 Task: Research Airbnb properties in Budapest XI. kerÃ¼let, Hungary from 18th December, 2023 to 25th December, 2023 for 8 adults. Place can be shared room with 5 bedrooms having 8 beds and 5 bathrooms. Property type can be flat. Amenities needed are: wifi, TV, free parkinig on premises, gym, breakfast.
Action: Mouse moved to (504, 130)
Screenshot: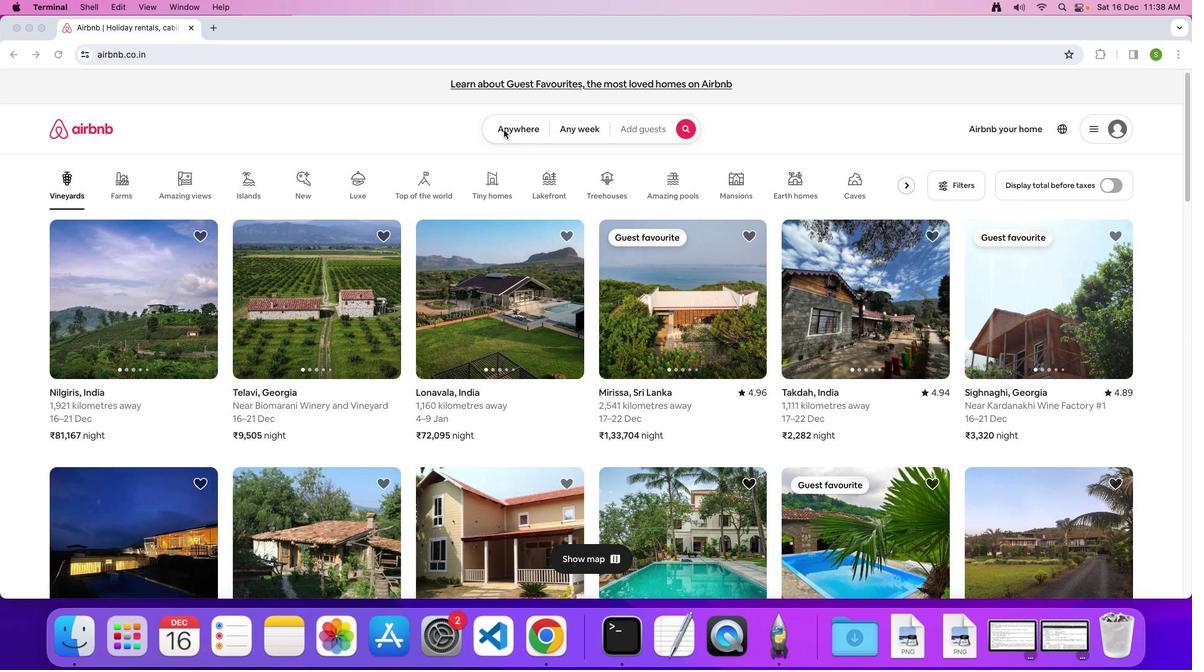 
Action: Mouse pressed left at (504, 130)
Screenshot: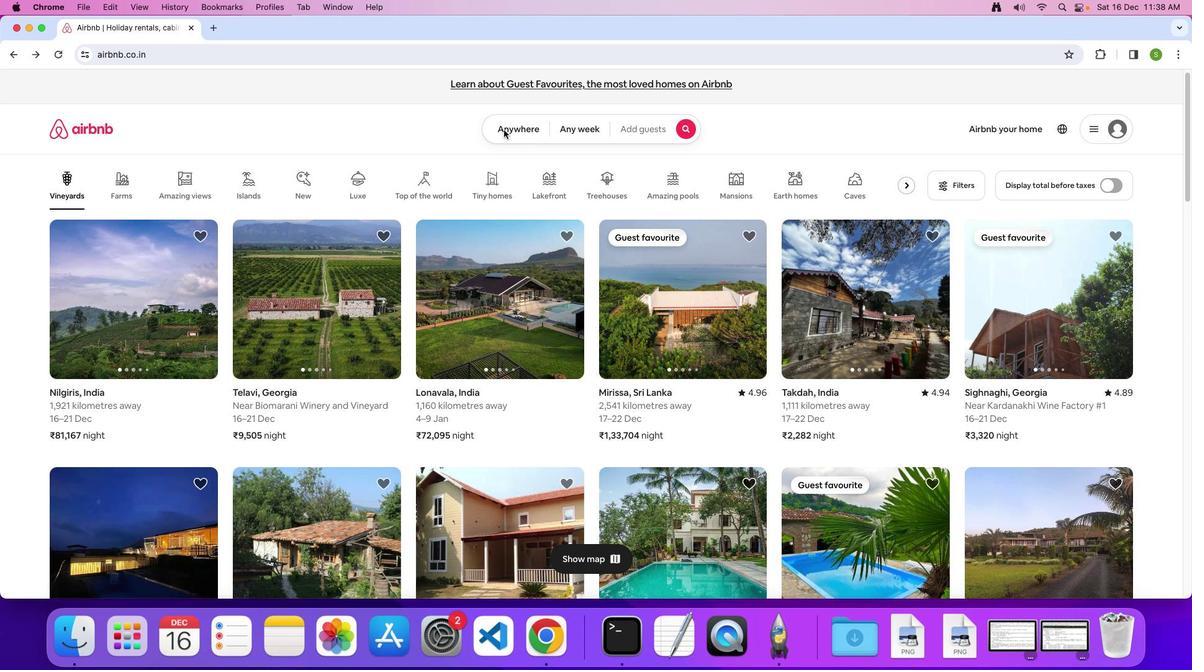 
Action: Mouse moved to (504, 127)
Screenshot: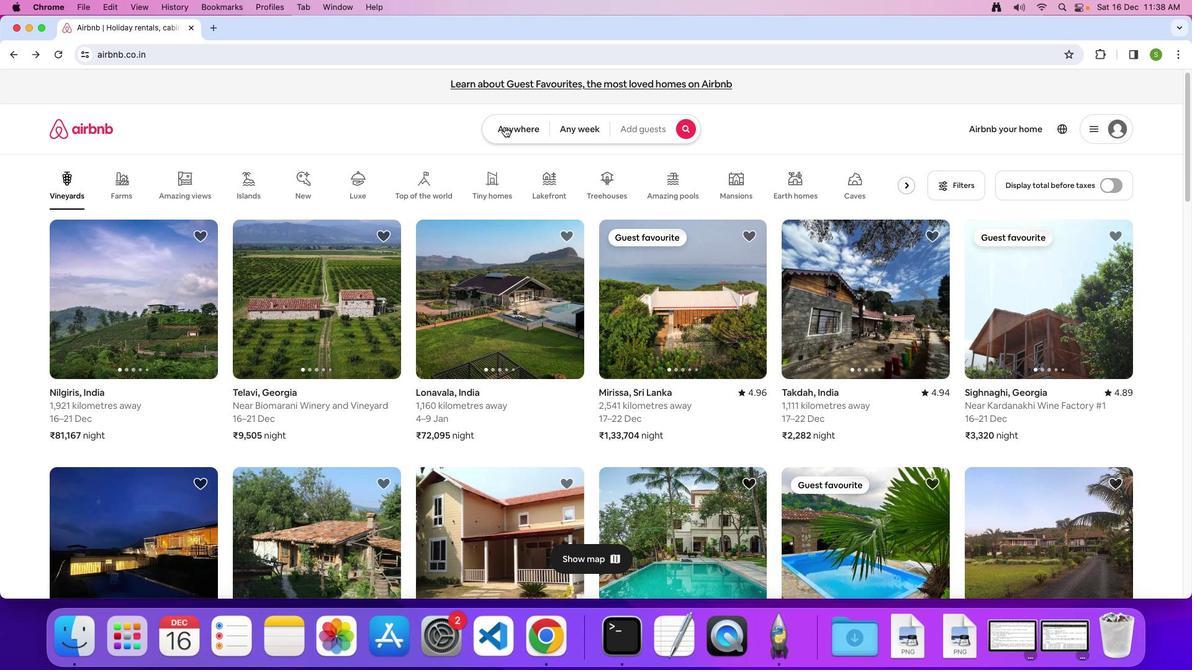 
Action: Mouse pressed left at (504, 127)
Screenshot: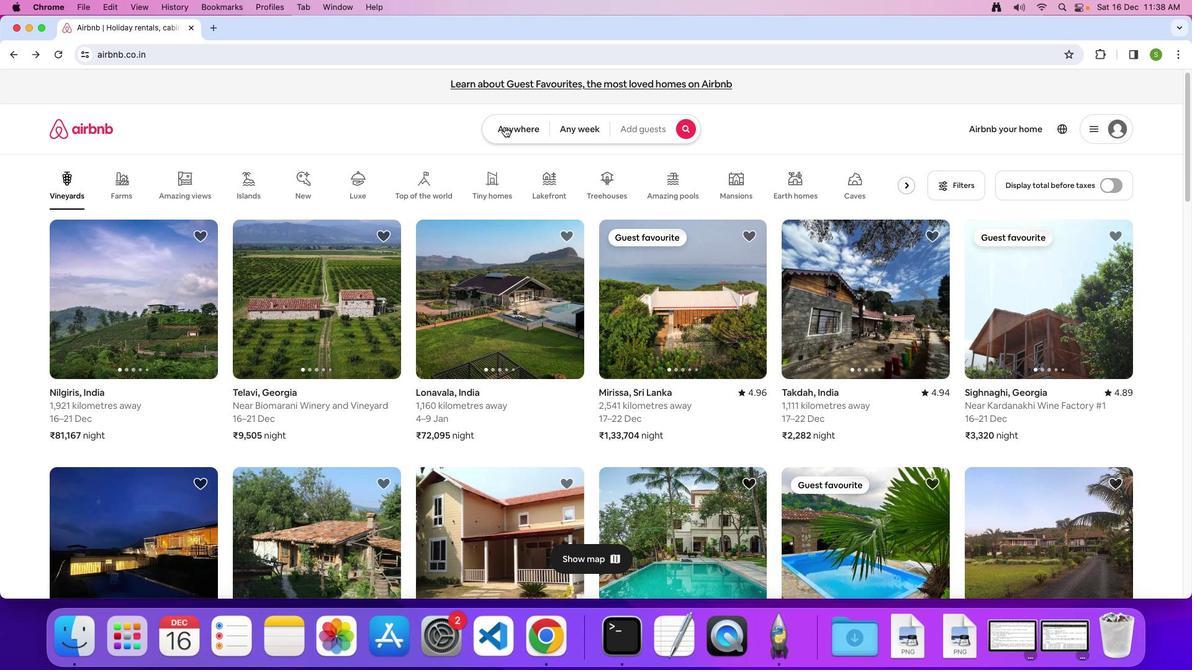 
Action: Mouse moved to (419, 169)
Screenshot: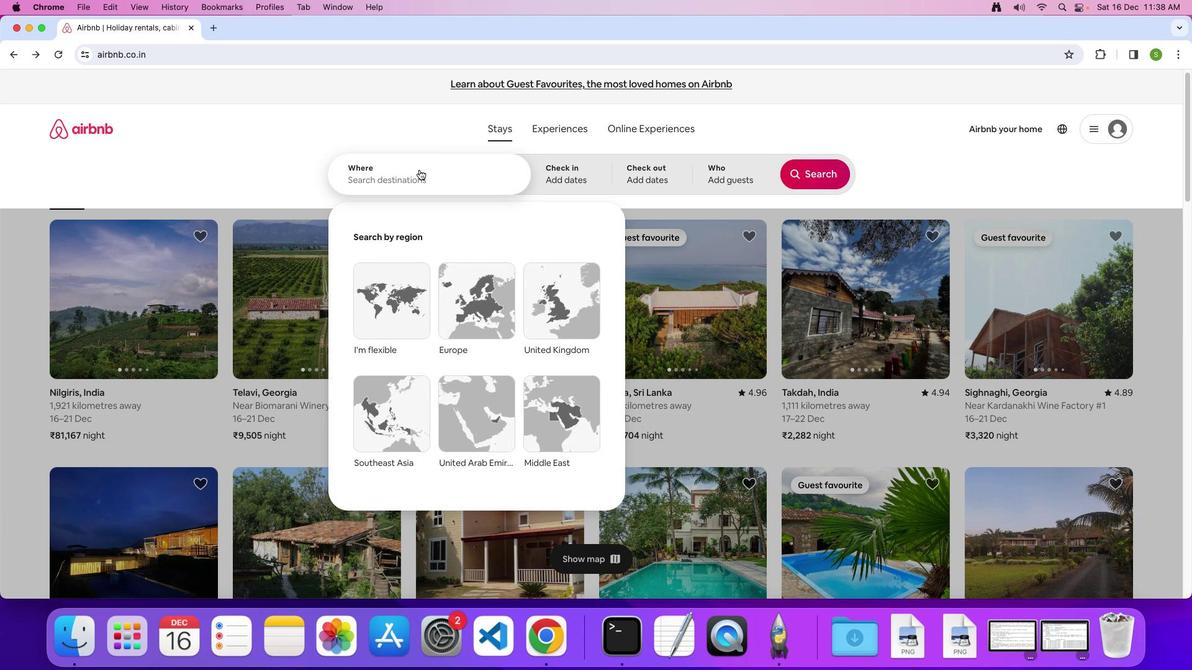 
Action: Mouse pressed left at (419, 169)
Screenshot: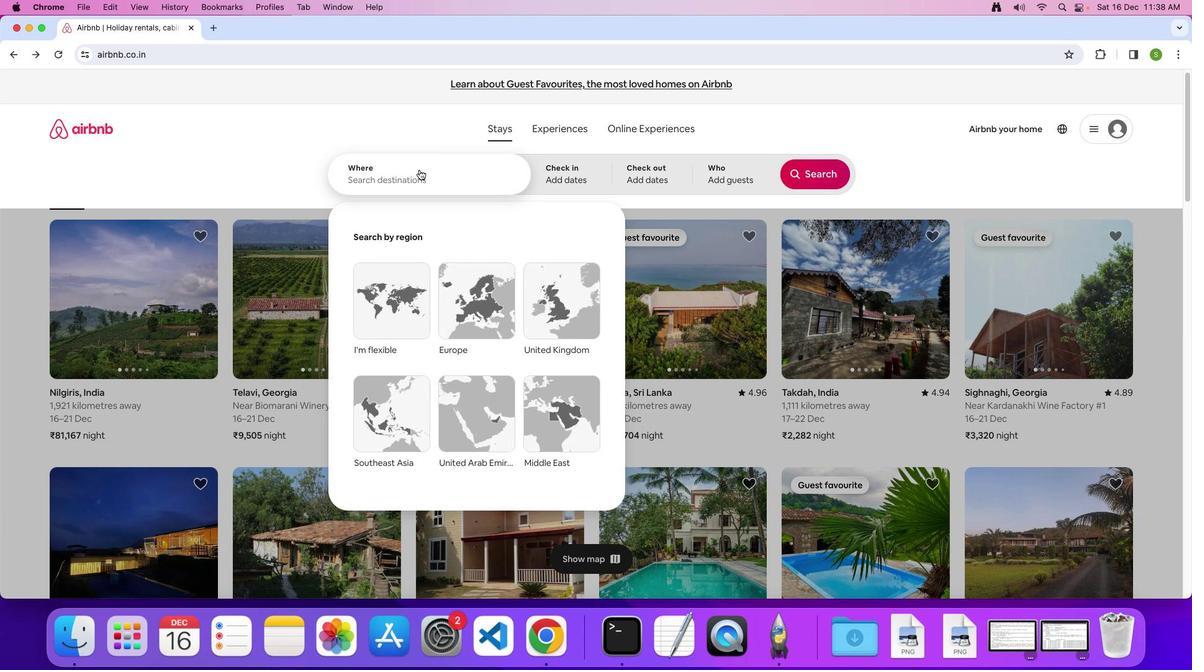 
Action: Mouse moved to (419, 169)
Screenshot: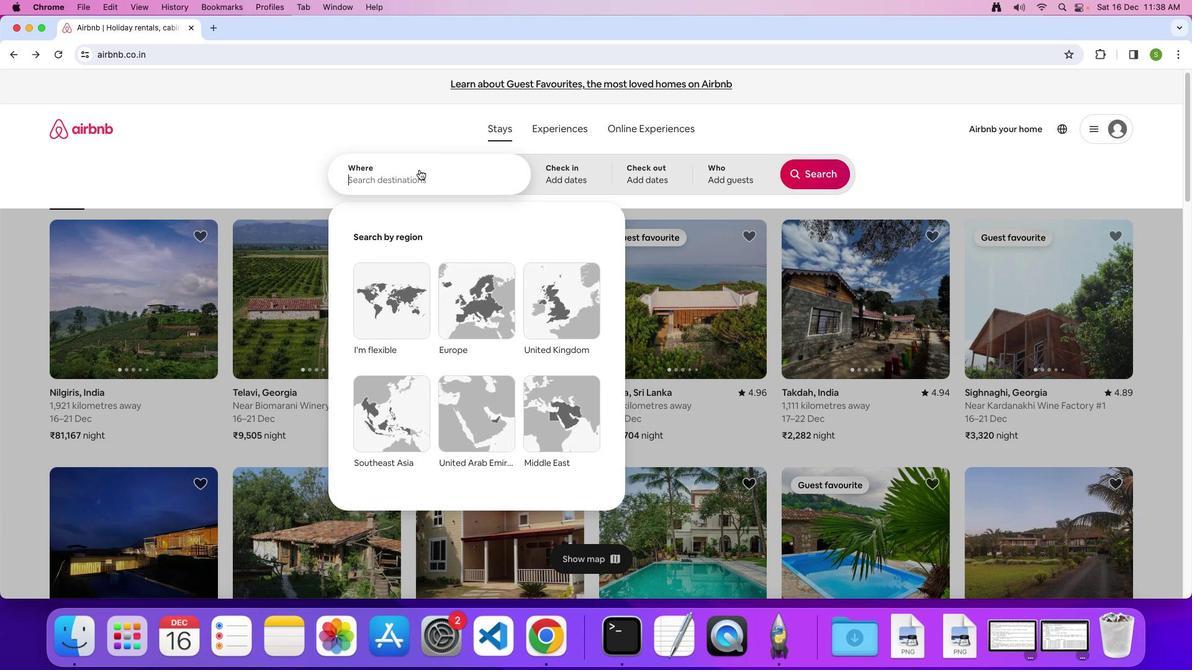 
Action: Key pressed 'B'Key.caps_lock'u''d''a''p''e''s''t'Key.spaceKey.shift'X''l'','Key.space'k''e''r''u''l''r''t'Key.backspaceKey.backspace'e''t'','Key.spaceKey.shift'h''u''n'Key.leftKey.leftKey.leftKey.rightKey.backspaceKey.shift'H'Key.rightKey.right'g''a''r''y'Key.enter
Screenshot: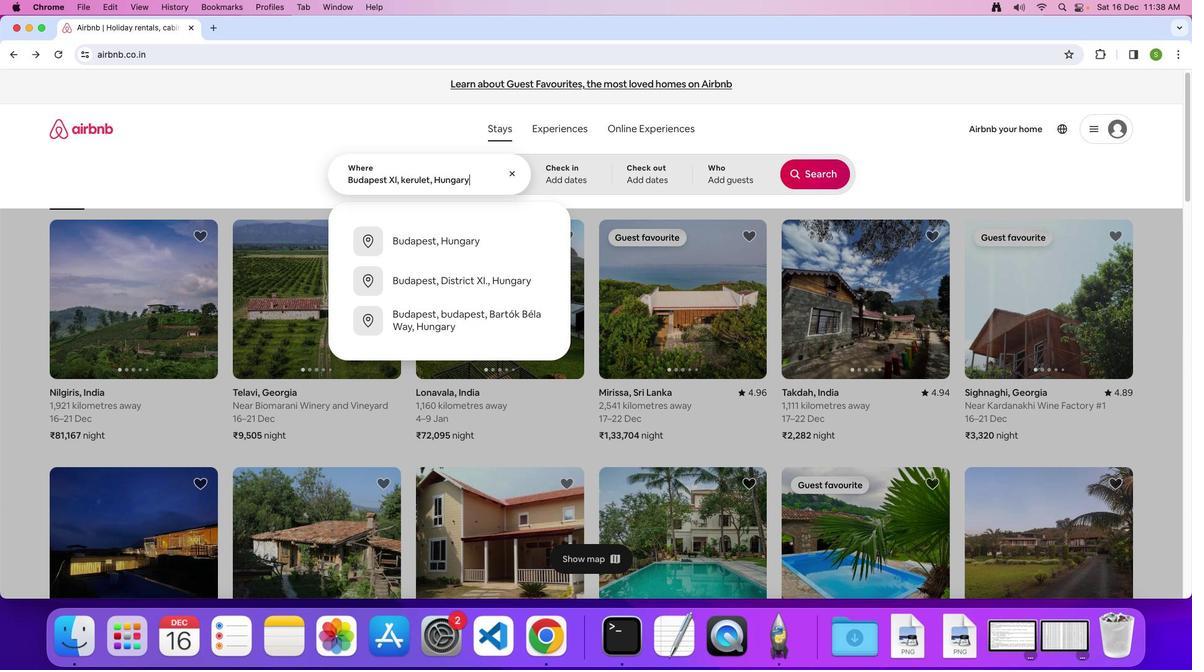 
Action: Mouse moved to (416, 427)
Screenshot: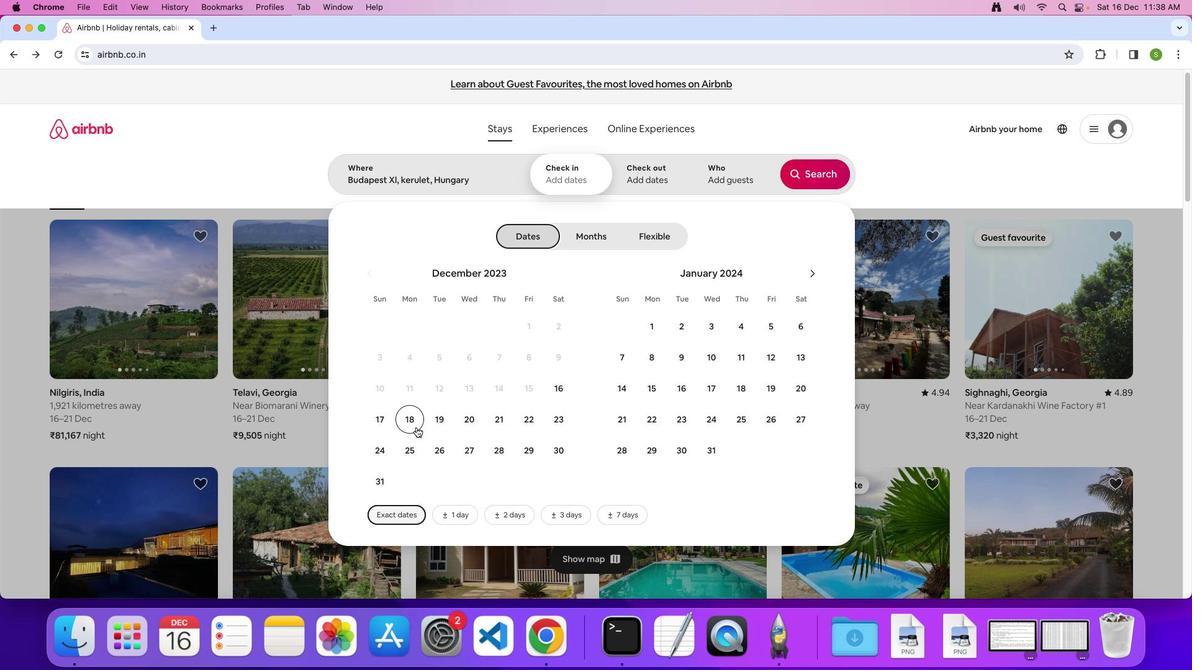 
Action: Mouse pressed left at (416, 427)
Screenshot: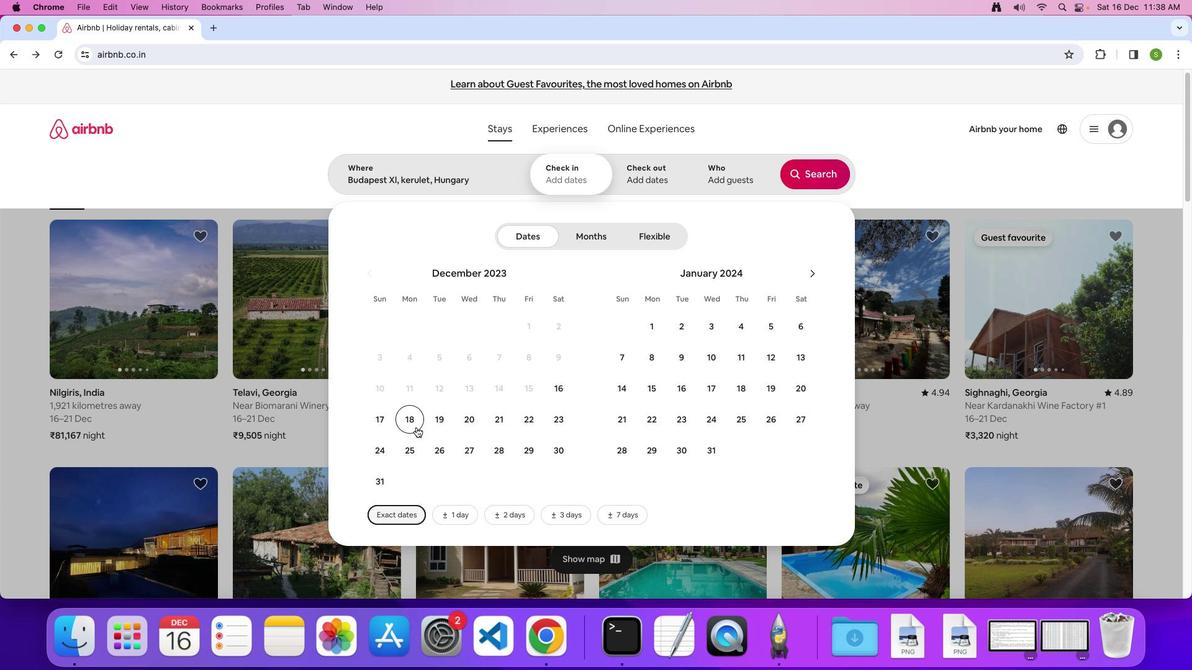 
Action: Mouse moved to (412, 453)
Screenshot: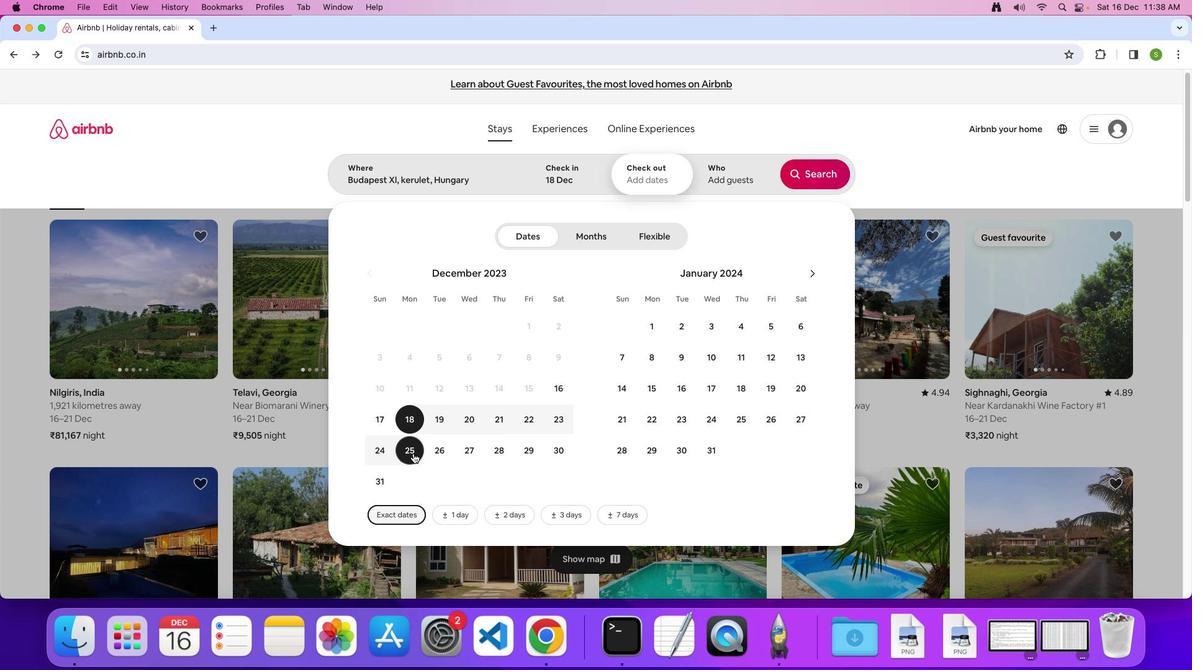 
Action: Mouse pressed left at (412, 453)
Screenshot: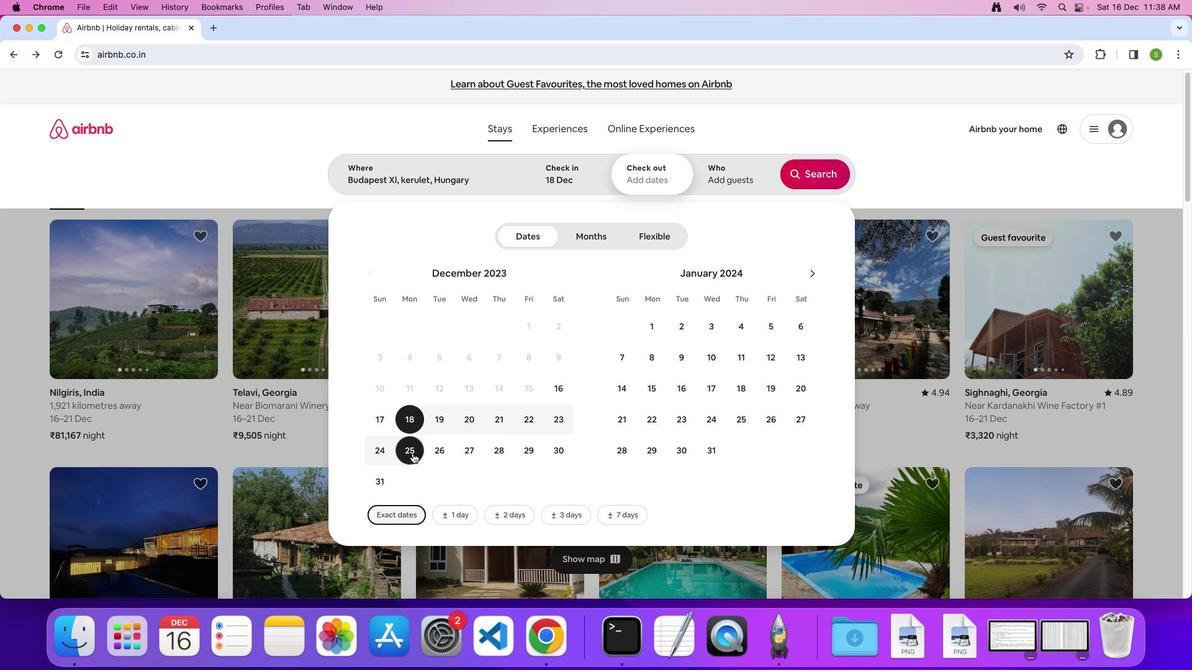 
Action: Mouse moved to (729, 173)
Screenshot: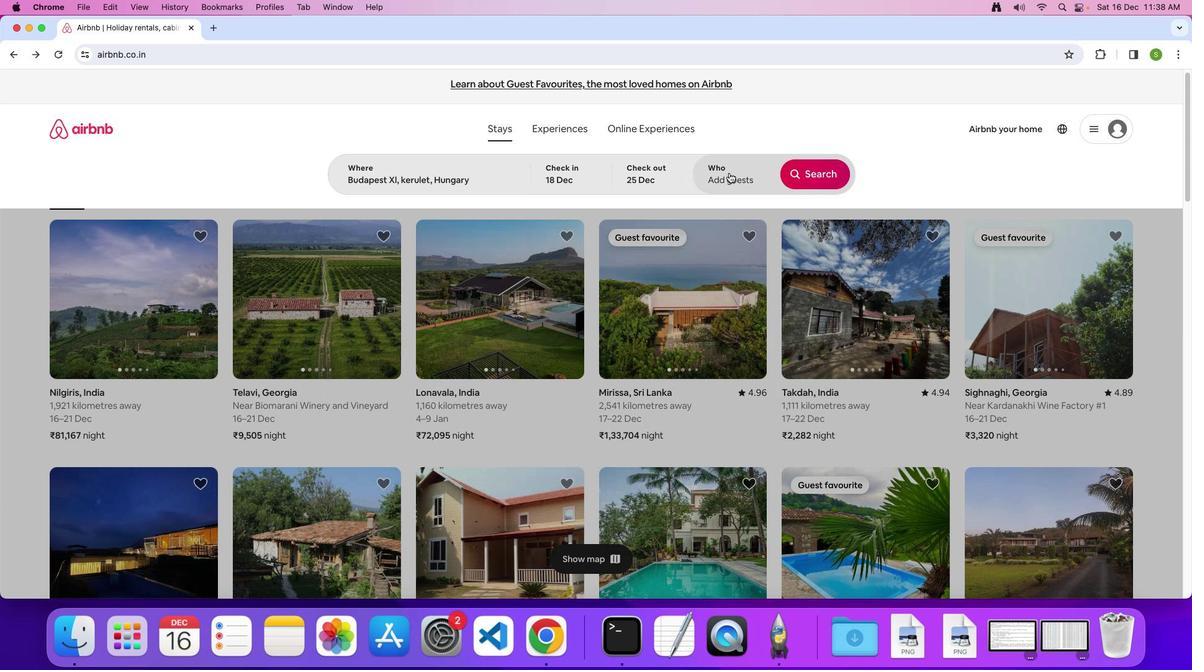 
Action: Mouse pressed left at (729, 173)
Screenshot: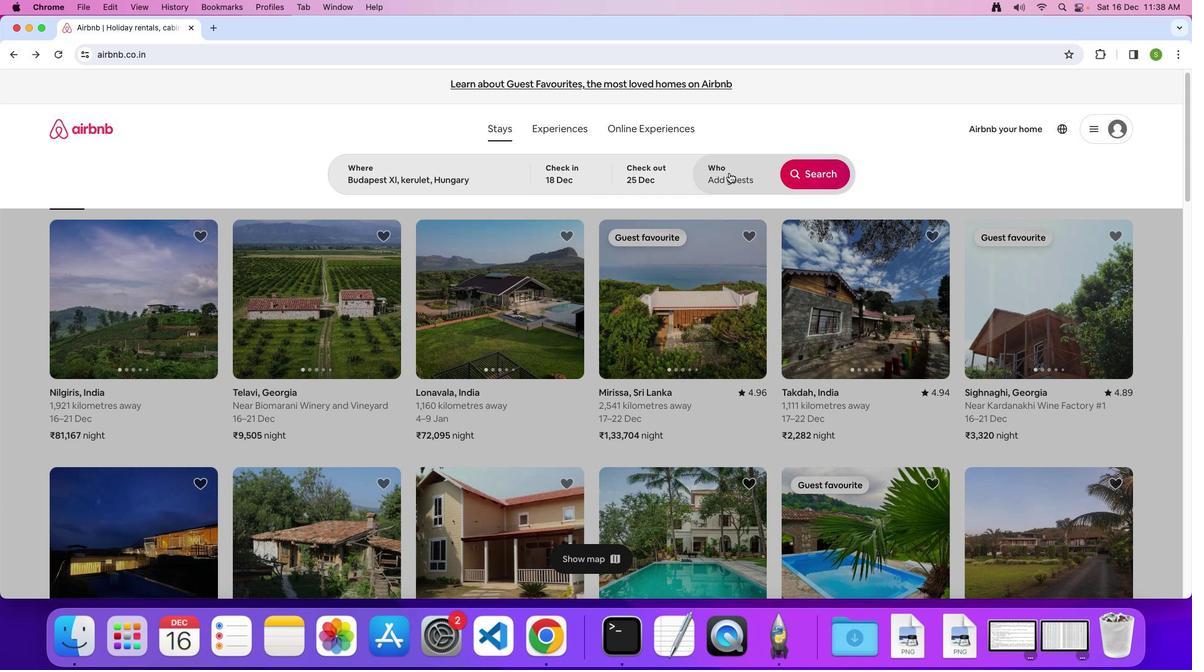 
Action: Mouse moved to (818, 245)
Screenshot: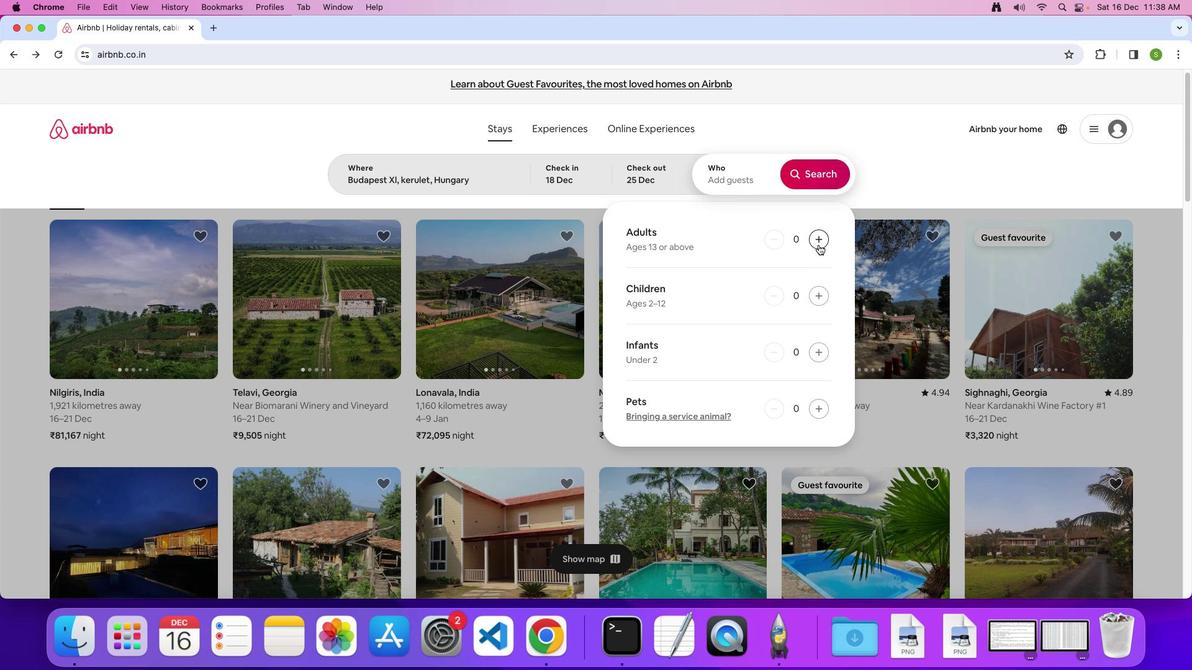 
Action: Mouse pressed left at (818, 245)
Screenshot: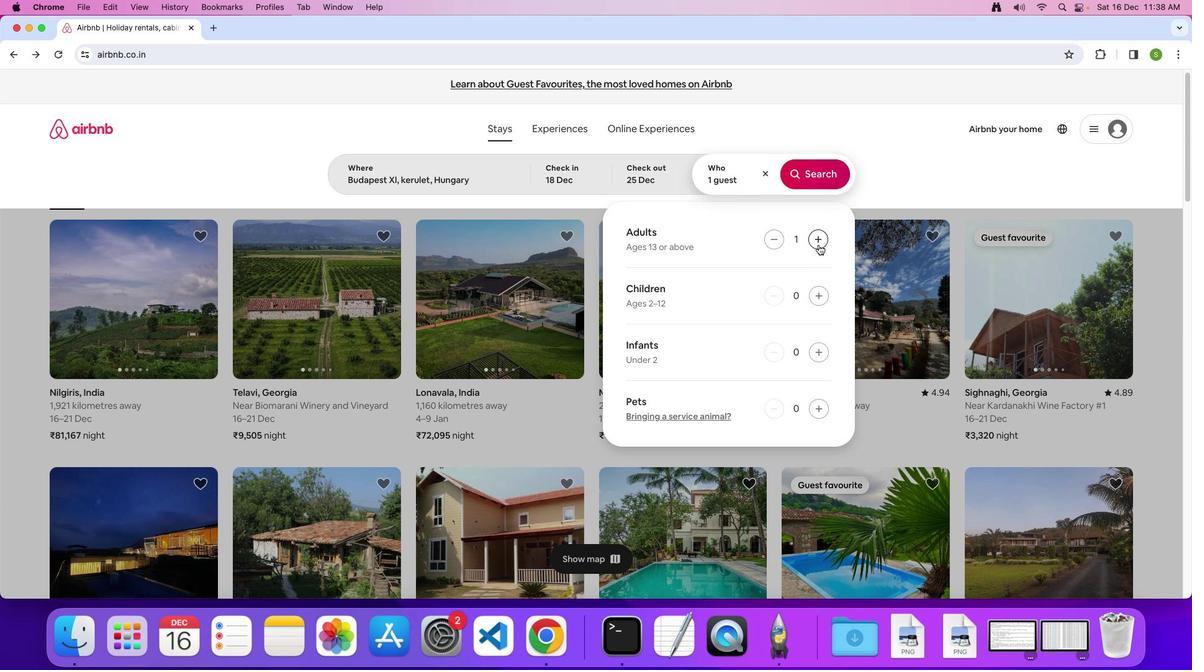 
Action: Mouse moved to (819, 244)
Screenshot: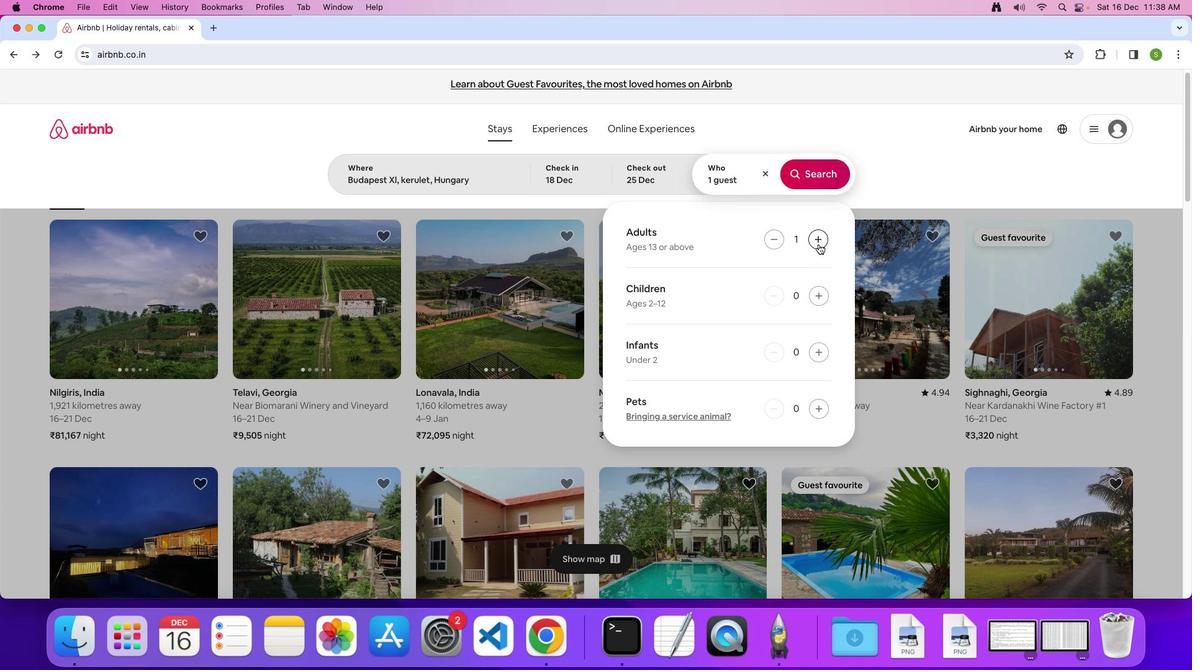 
Action: Mouse pressed left at (819, 244)
Screenshot: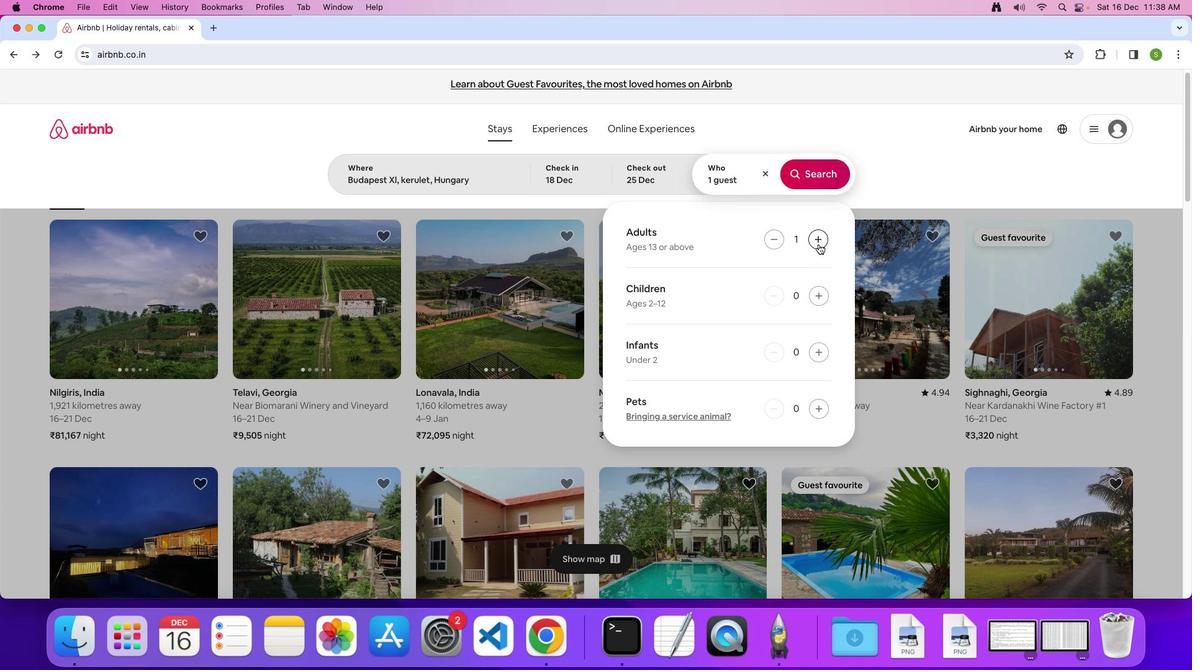 
Action: Mouse pressed left at (819, 244)
Screenshot: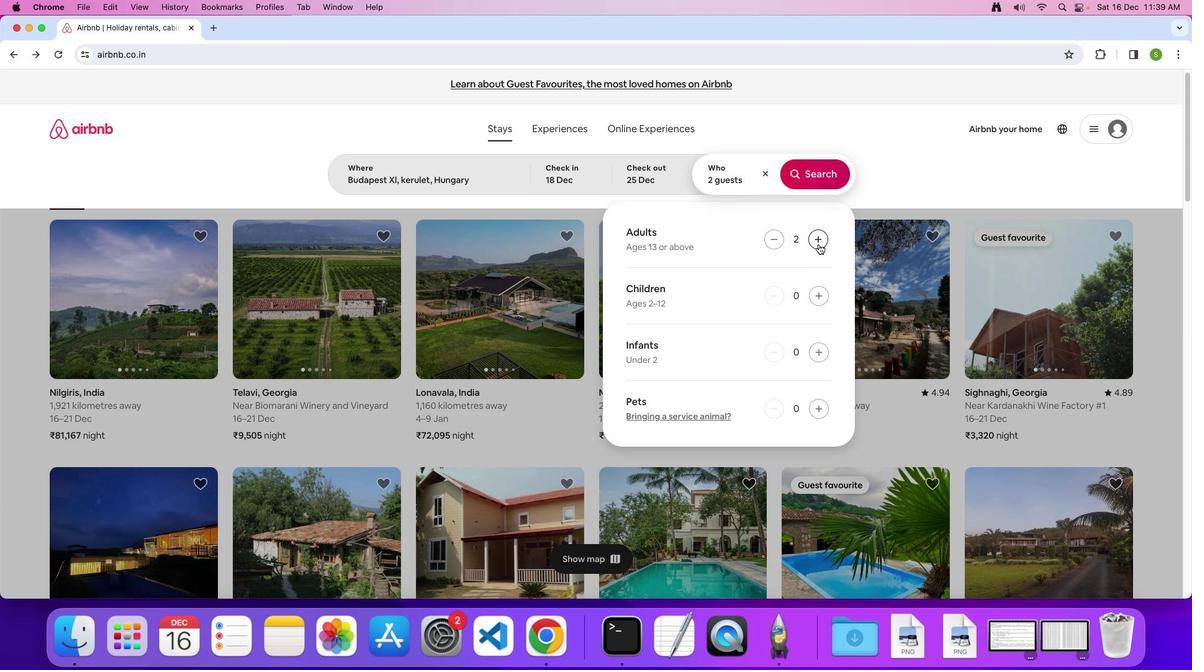 
Action: Mouse pressed left at (819, 244)
Screenshot: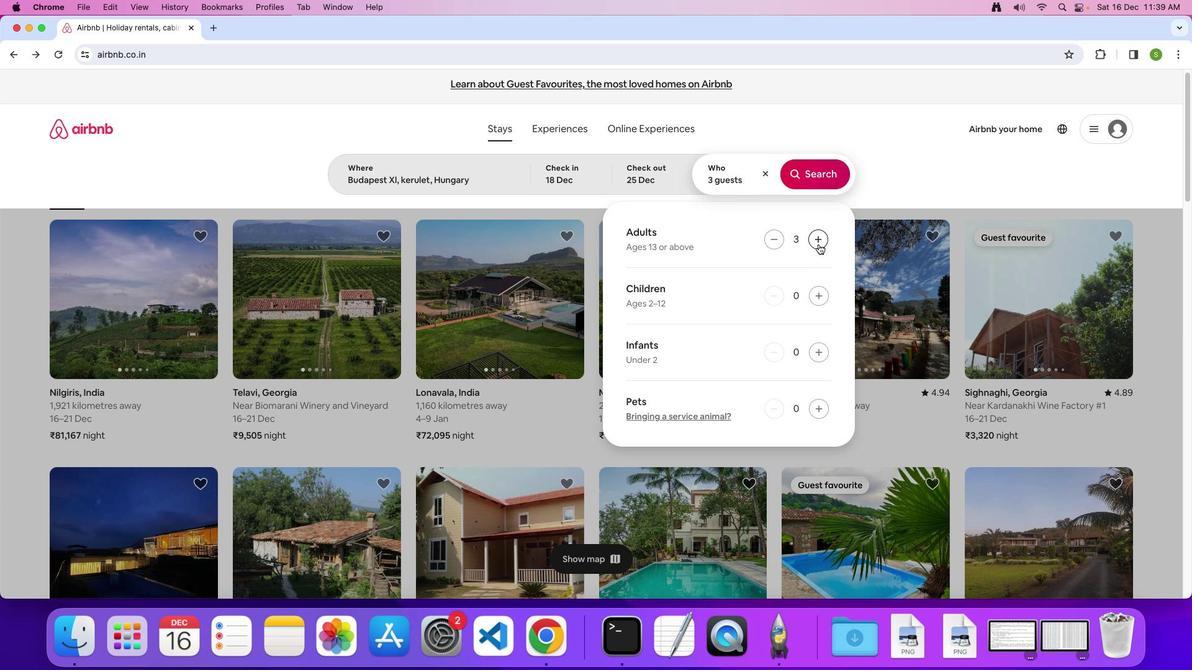 
Action: Mouse pressed left at (819, 244)
Screenshot: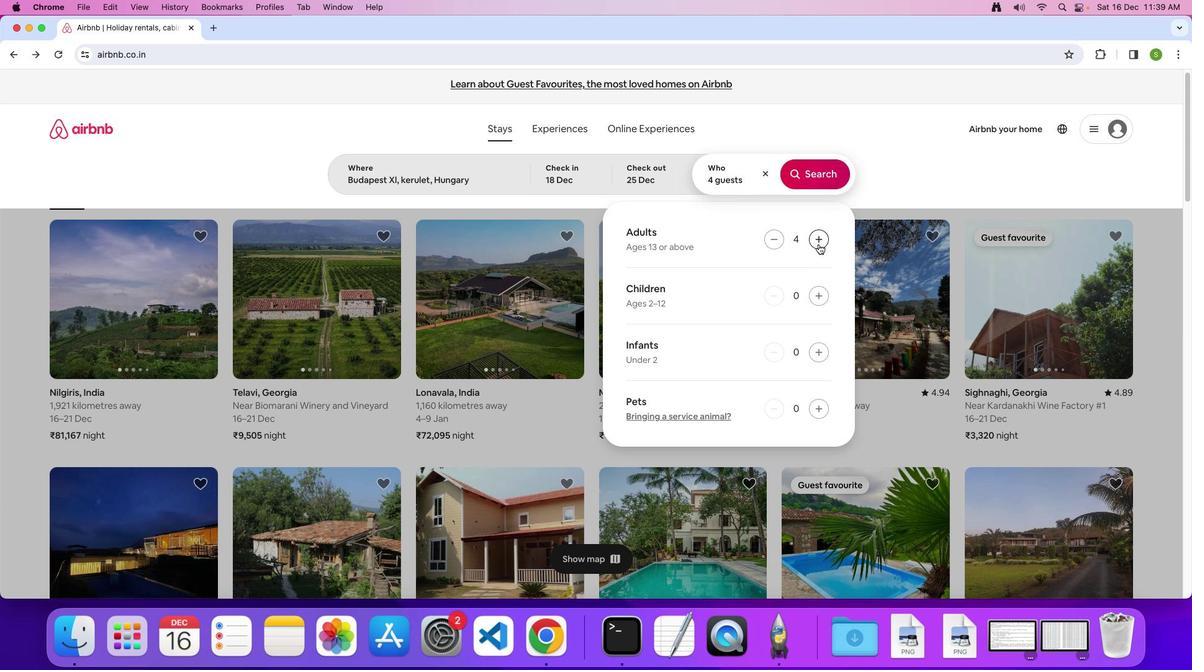 
Action: Mouse pressed left at (819, 244)
Screenshot: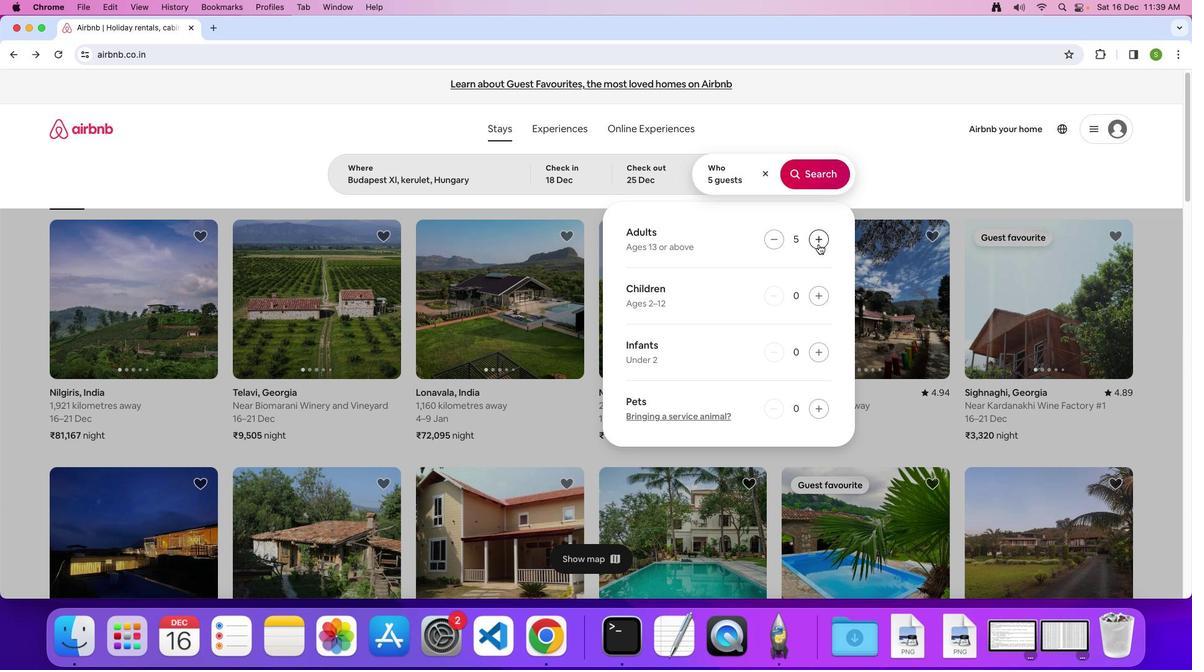 
Action: Mouse pressed left at (819, 244)
Screenshot: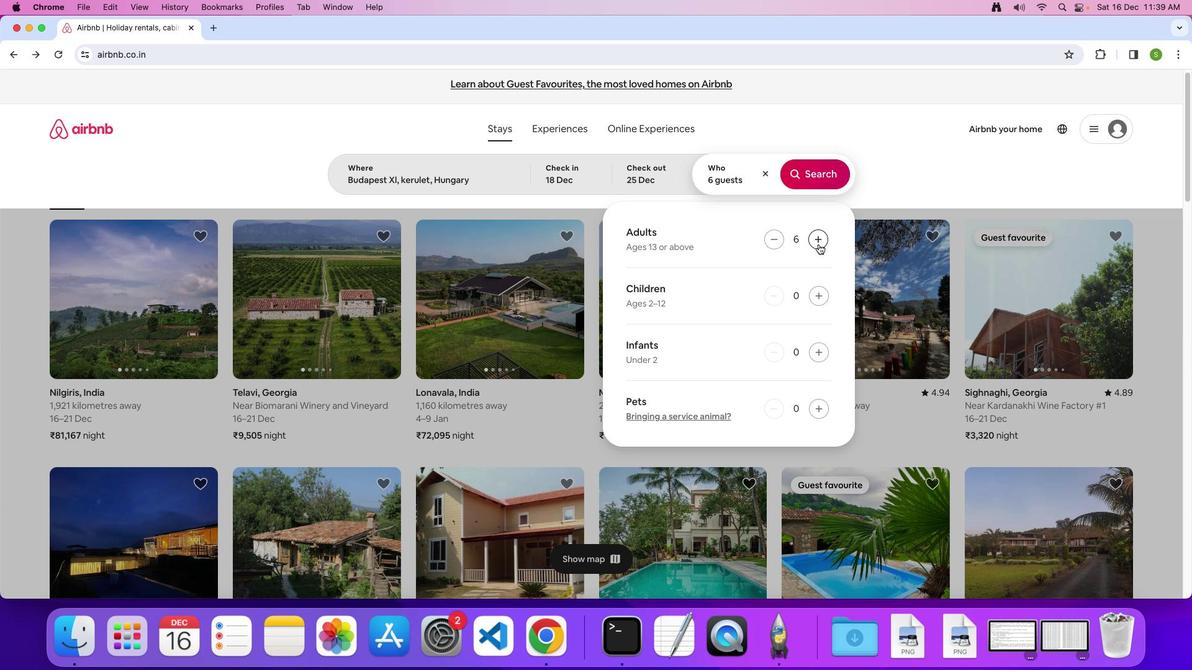 
Action: Mouse pressed left at (819, 244)
Screenshot: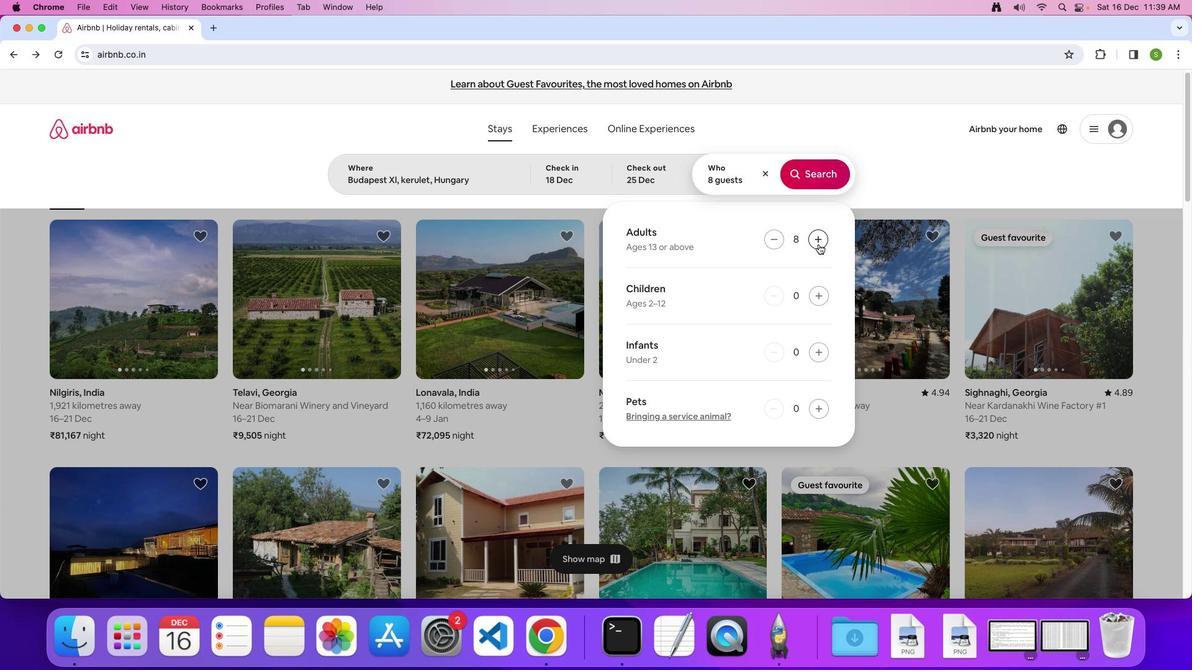 
Action: Mouse moved to (820, 181)
Screenshot: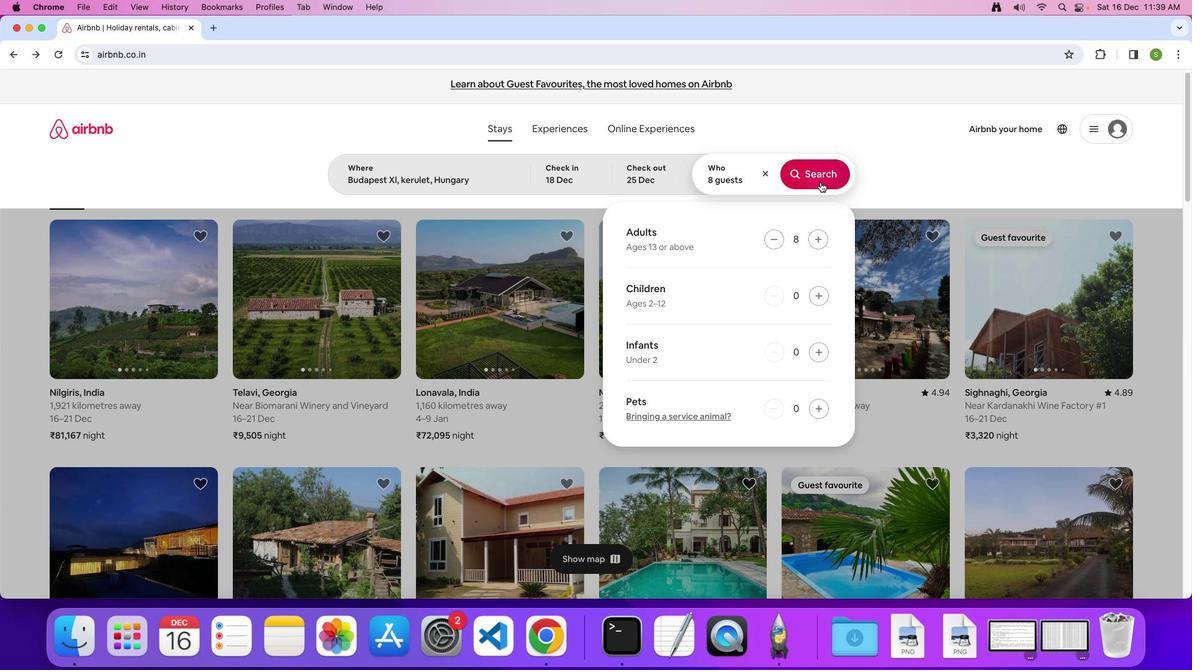 
Action: Mouse pressed left at (820, 181)
Screenshot: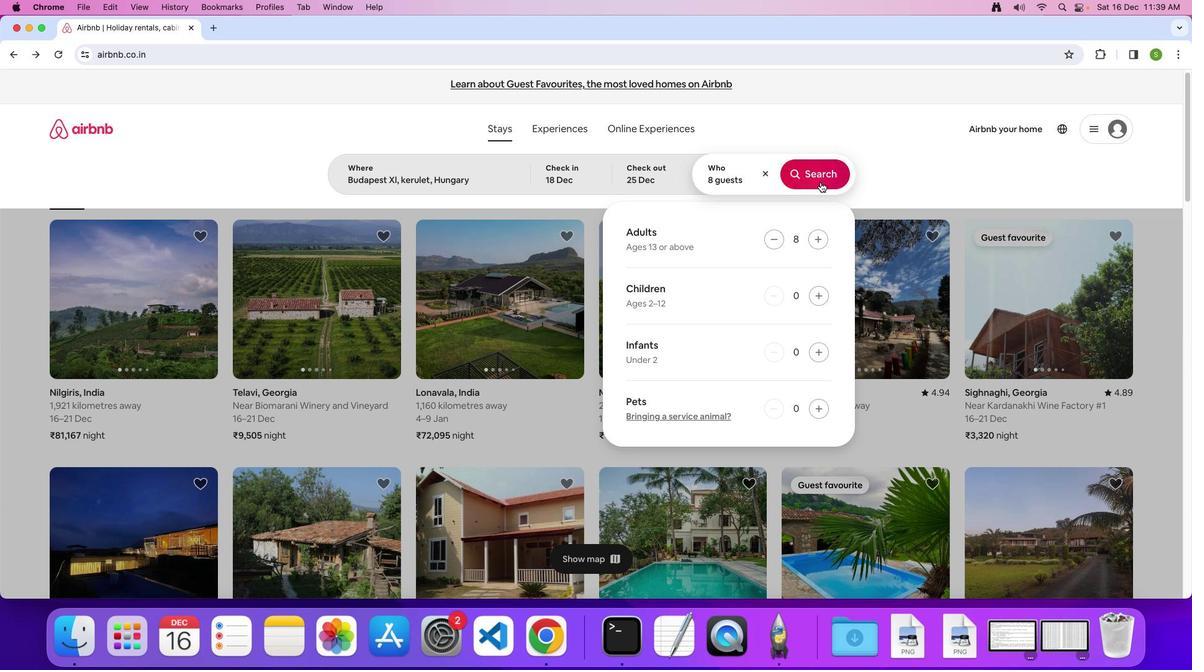 
Action: Mouse moved to (991, 145)
Screenshot: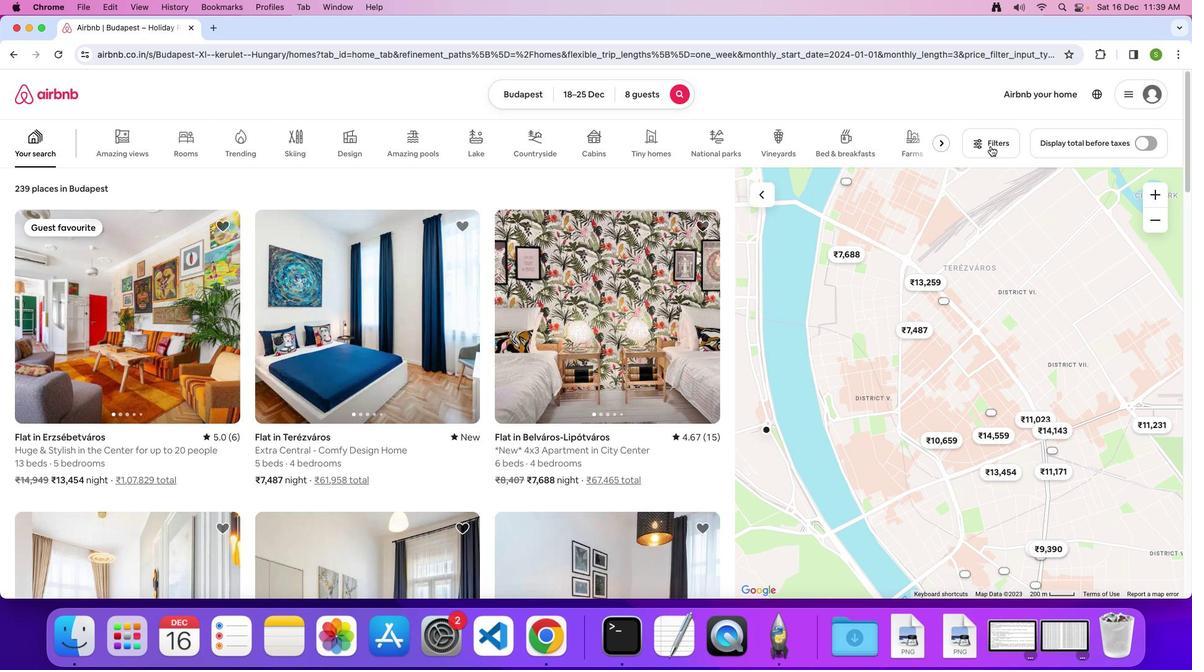 
Action: Mouse pressed left at (991, 145)
Screenshot: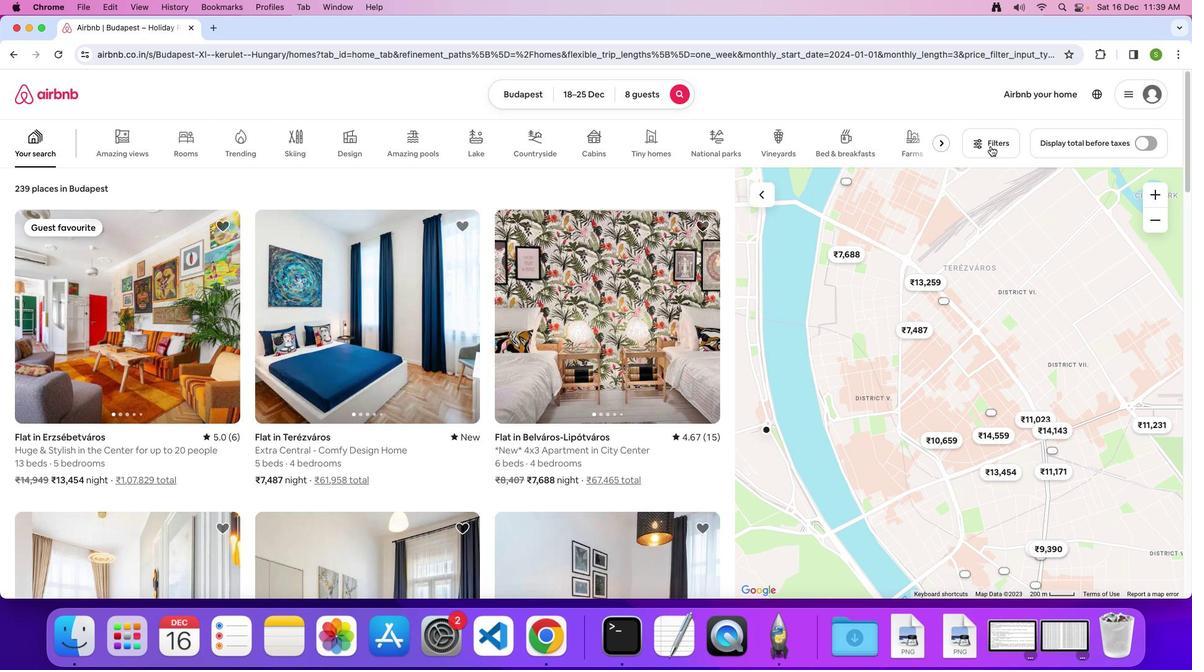 
Action: Mouse moved to (607, 387)
Screenshot: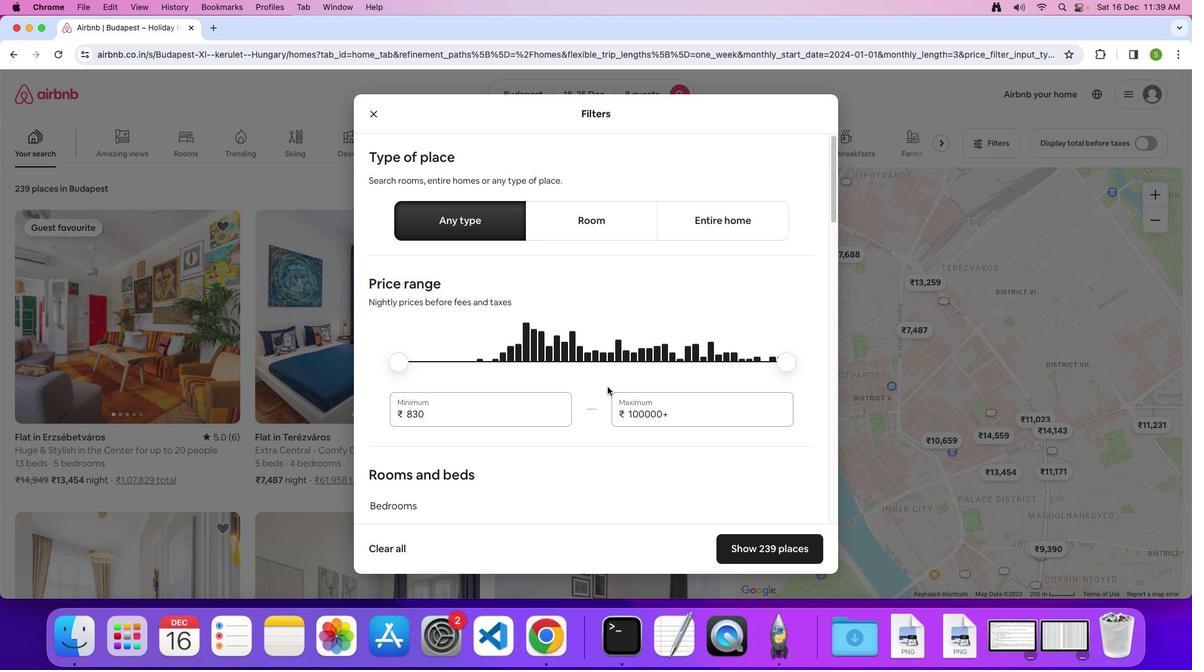 
Action: Mouse scrolled (607, 387) with delta (0, 0)
Screenshot: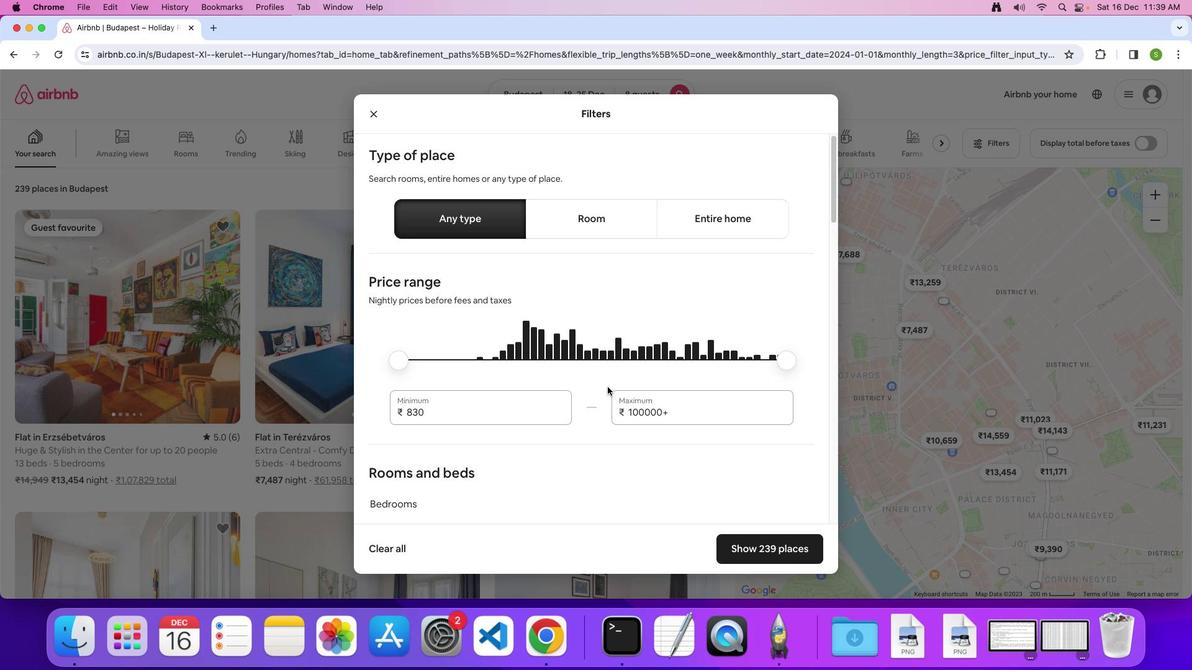 
Action: Mouse scrolled (607, 387) with delta (0, 0)
Screenshot: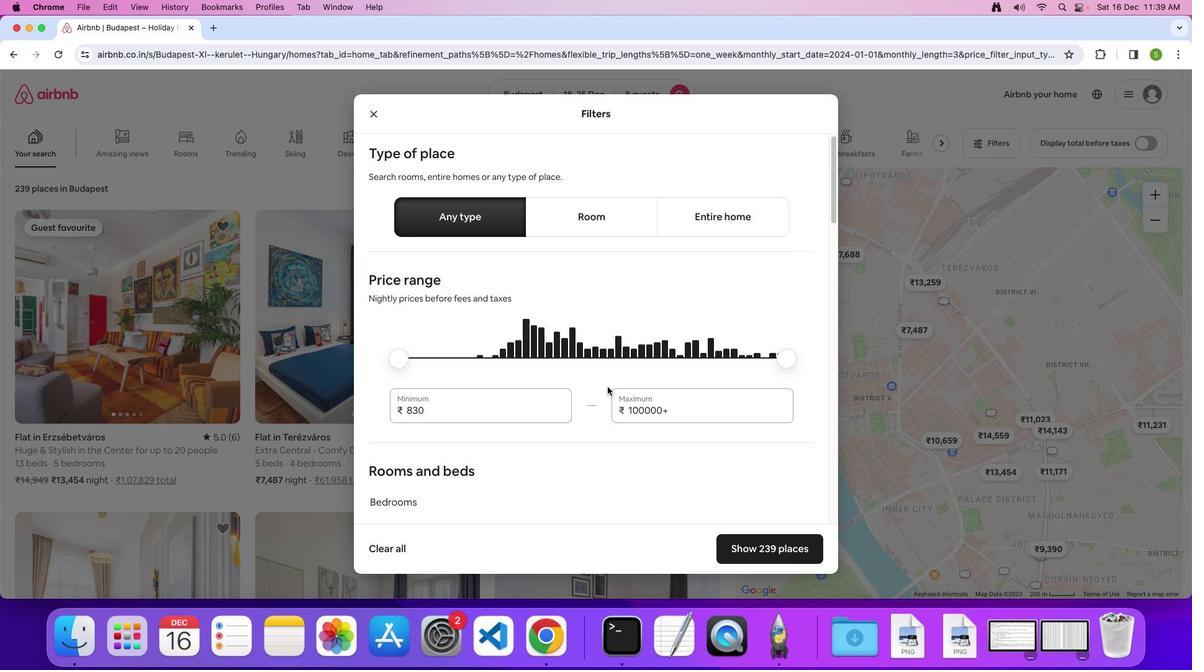 
Action: Mouse moved to (589, 218)
Screenshot: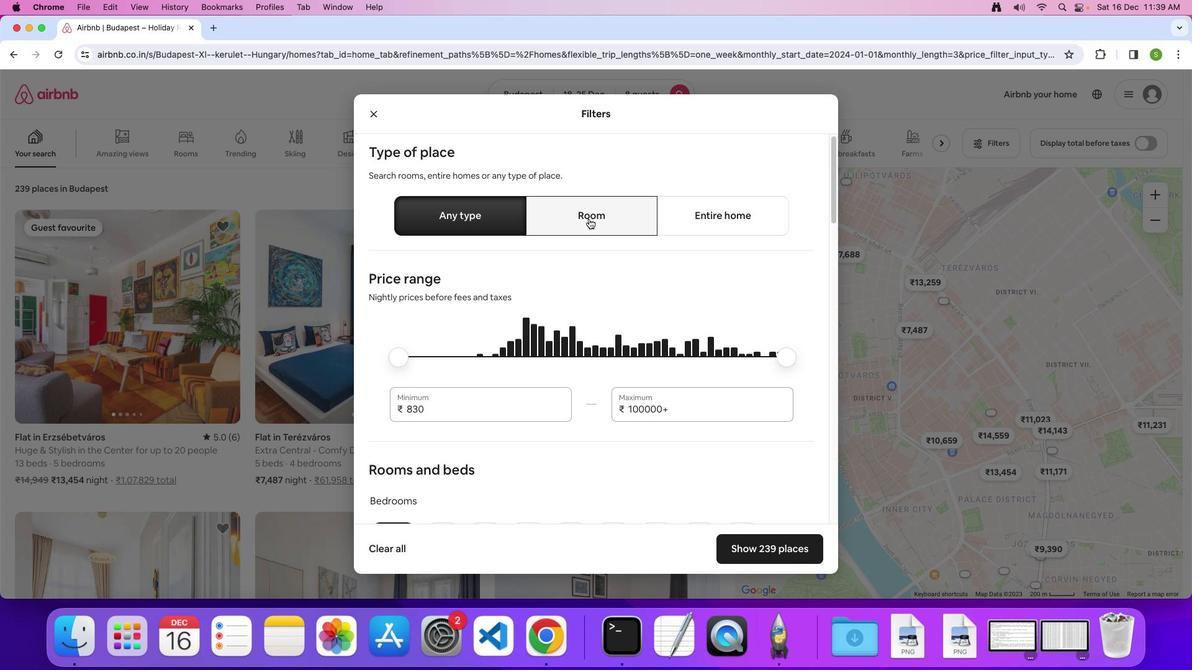 
Action: Mouse pressed left at (589, 218)
Screenshot: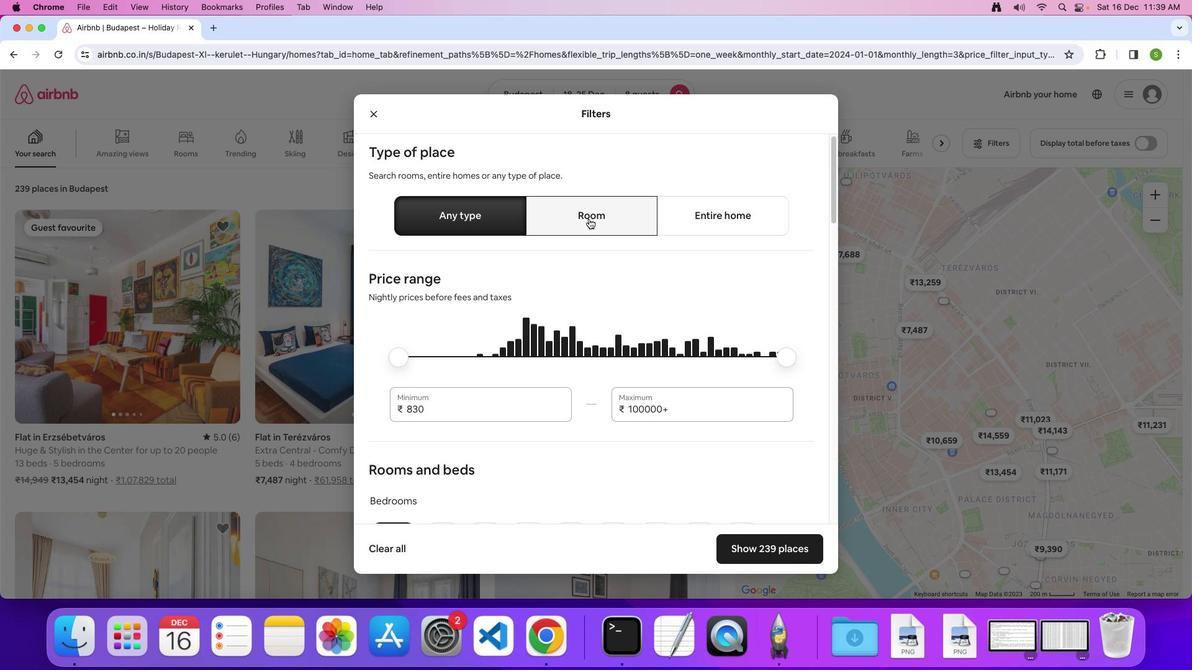
Action: Mouse moved to (607, 422)
Screenshot: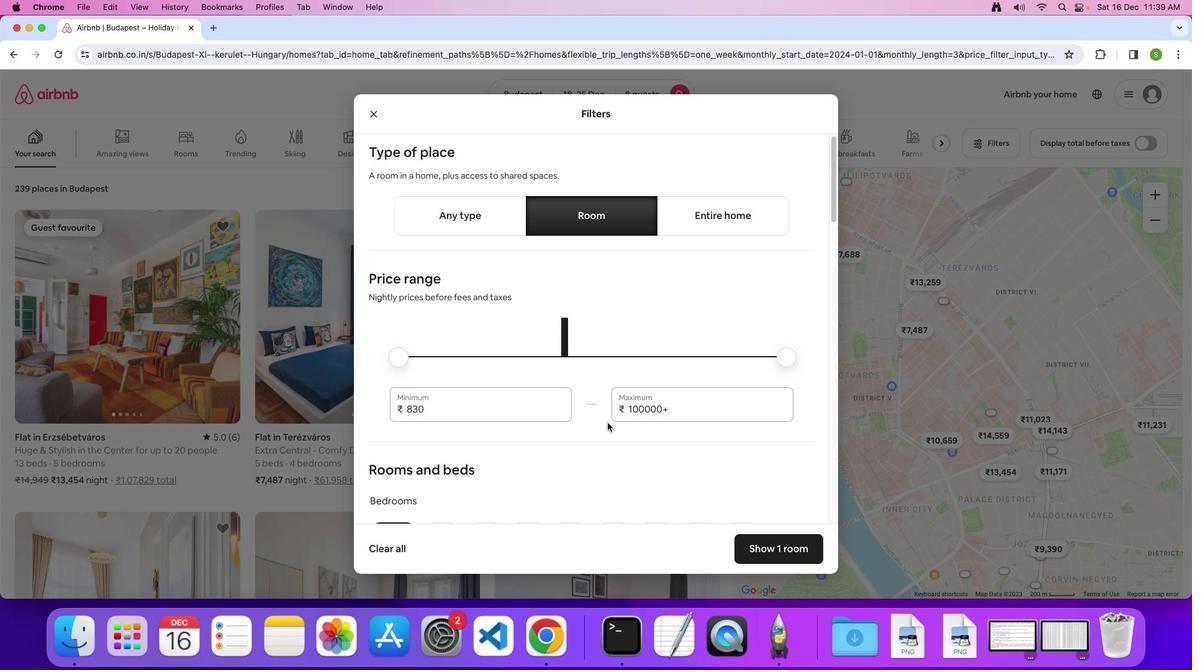 
Action: Mouse scrolled (607, 422) with delta (0, 0)
Screenshot: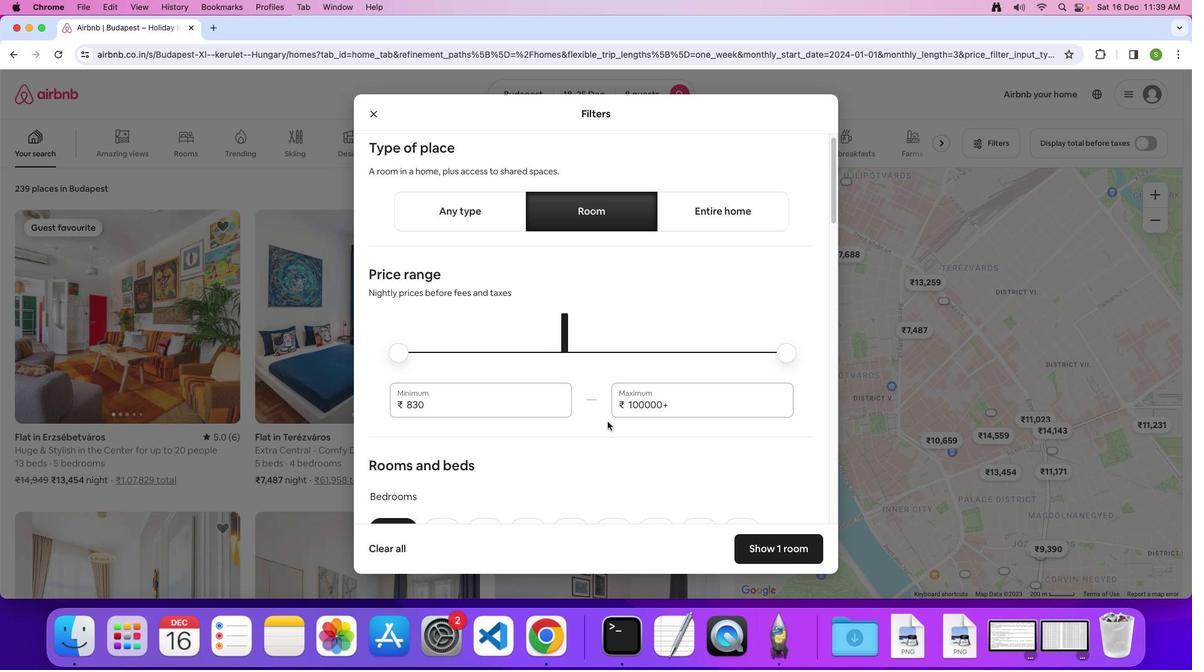 
Action: Mouse scrolled (607, 422) with delta (0, 0)
Screenshot: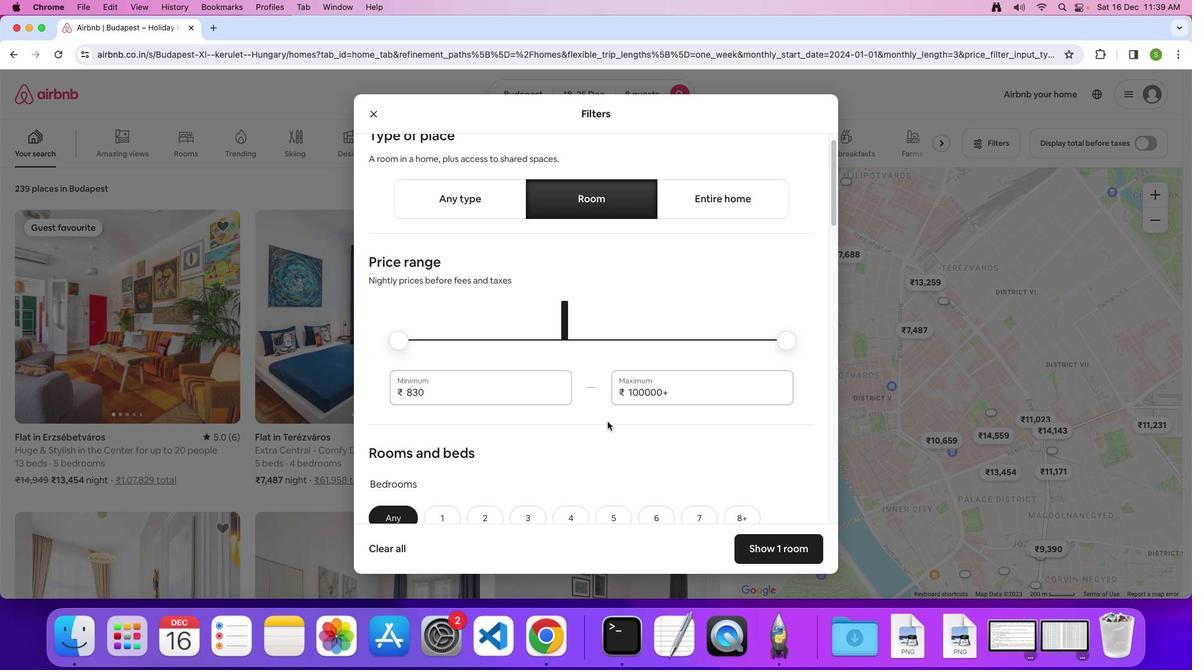 
Action: Mouse moved to (606, 418)
Screenshot: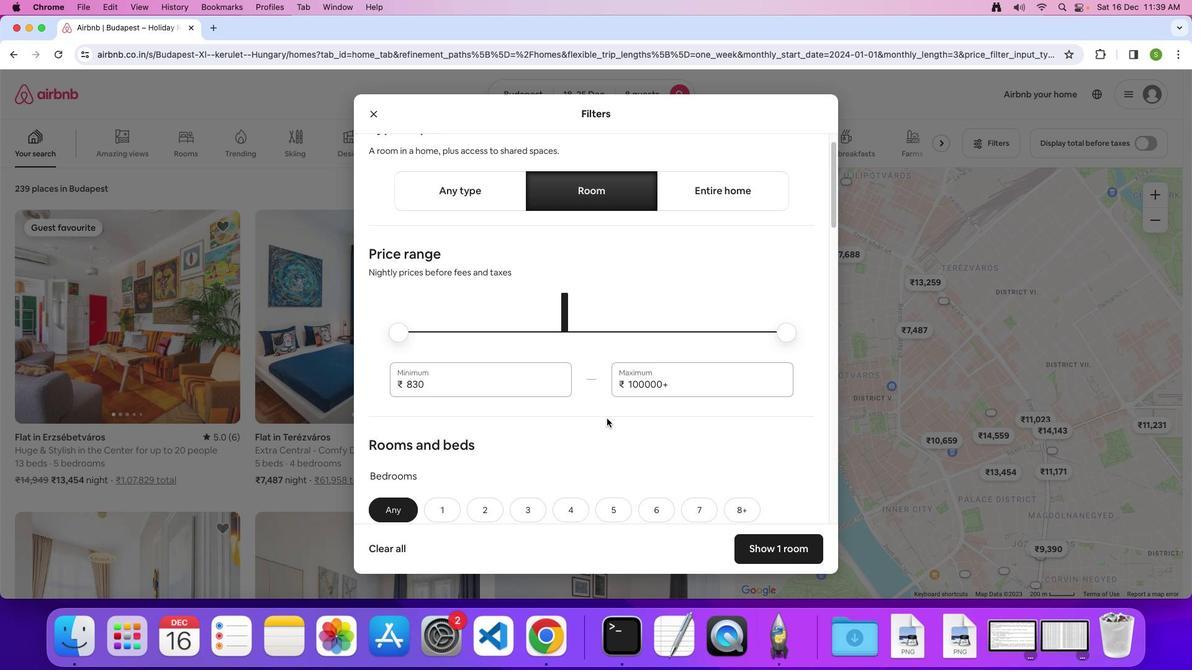 
Action: Mouse scrolled (606, 418) with delta (0, 0)
Screenshot: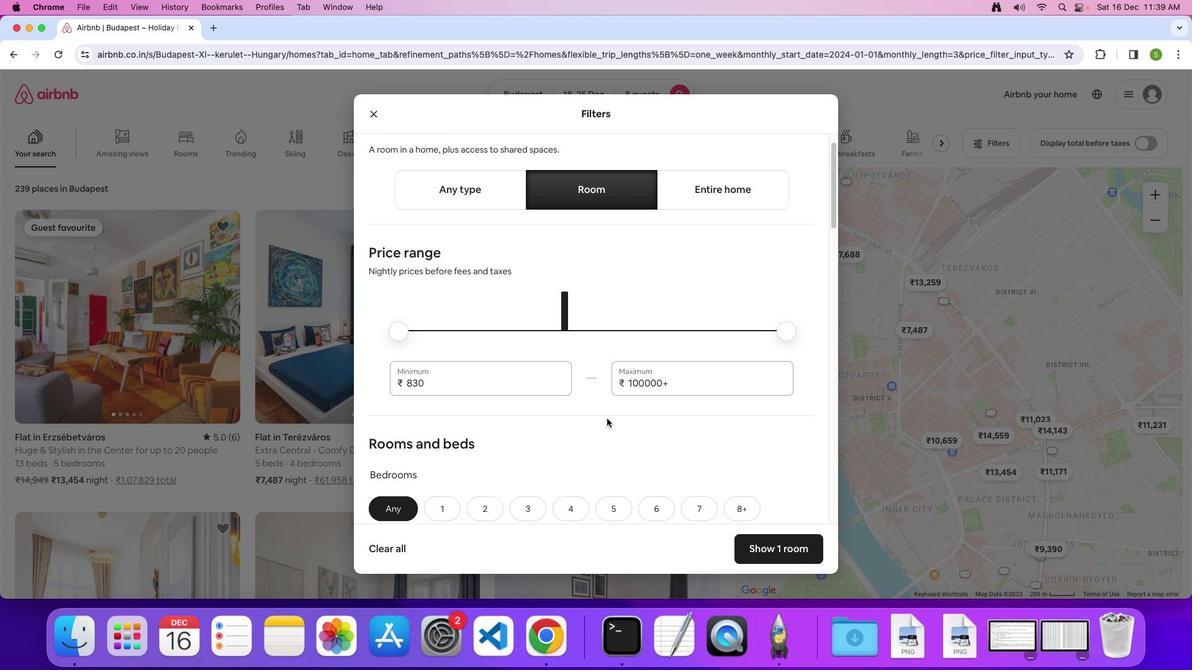 
Action: Mouse scrolled (606, 418) with delta (0, 0)
Screenshot: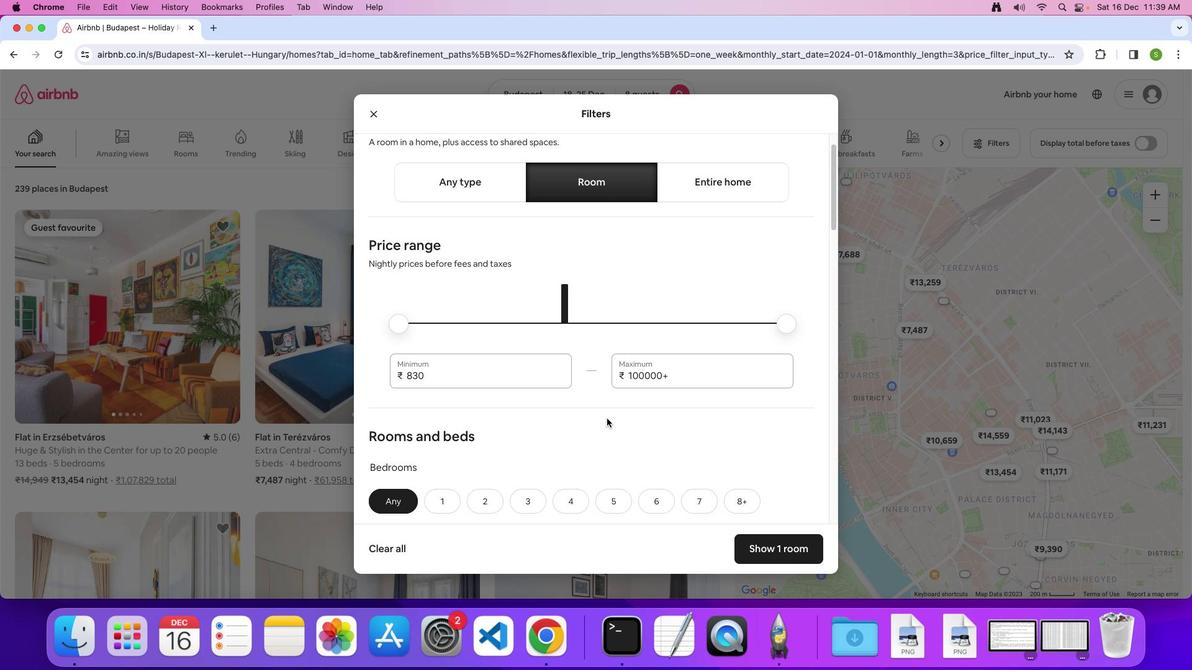 
Action: Mouse scrolled (606, 418) with delta (0, 0)
Screenshot: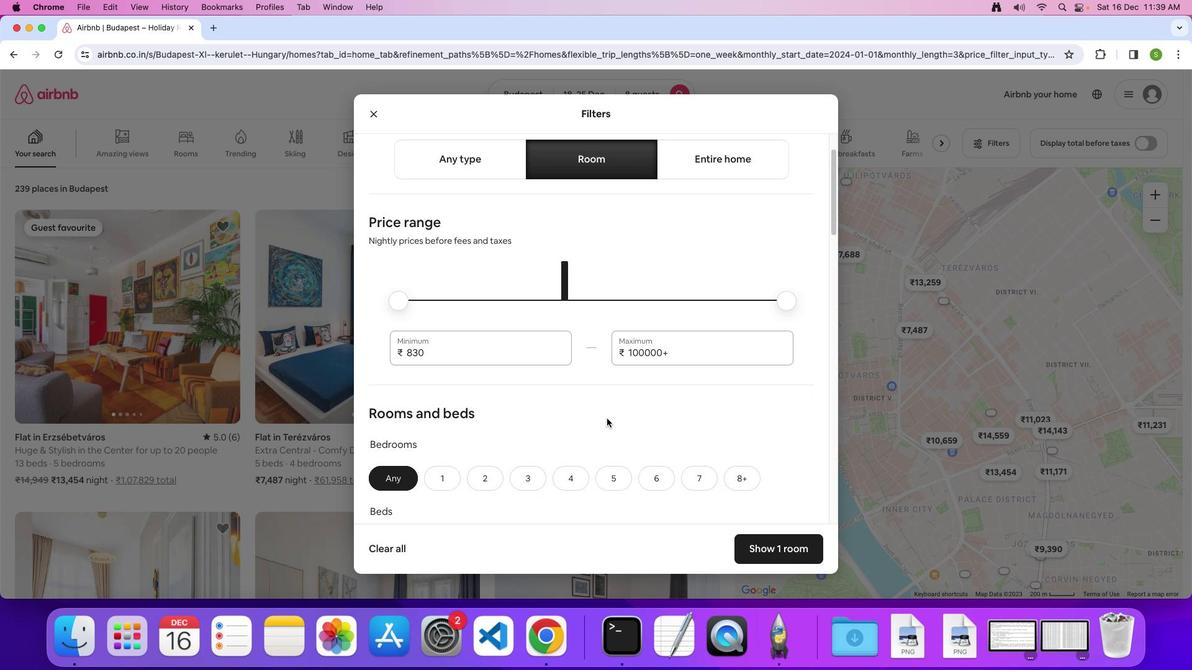 
Action: Mouse moved to (606, 416)
Screenshot: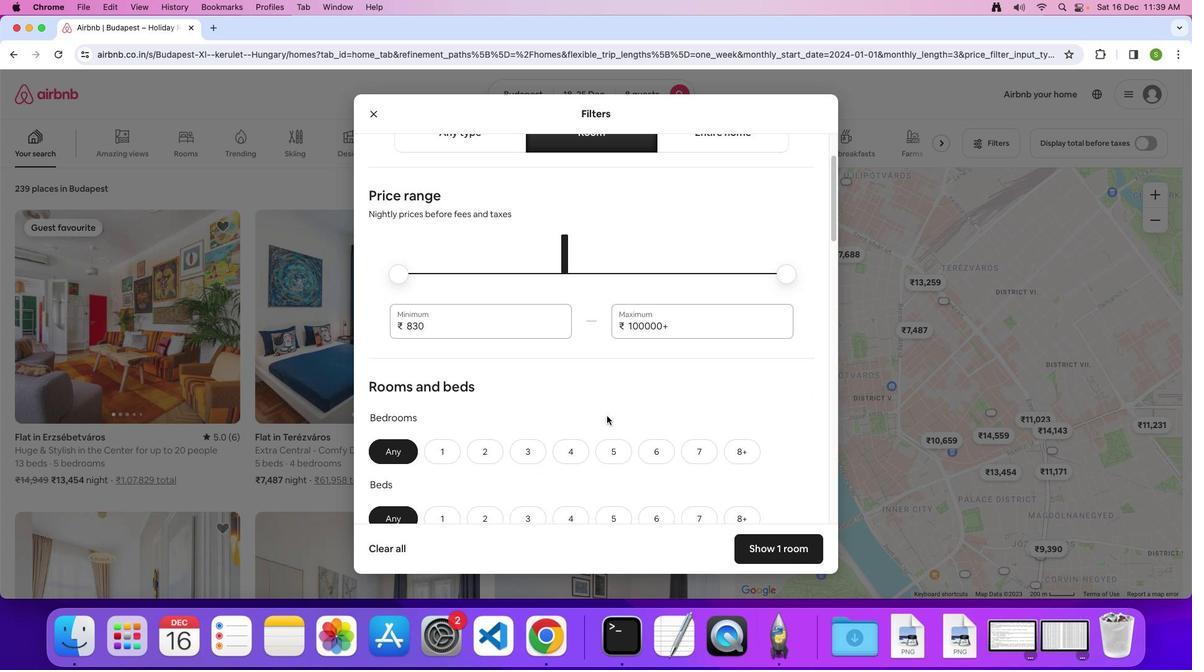 
Action: Mouse scrolled (606, 416) with delta (0, 0)
Screenshot: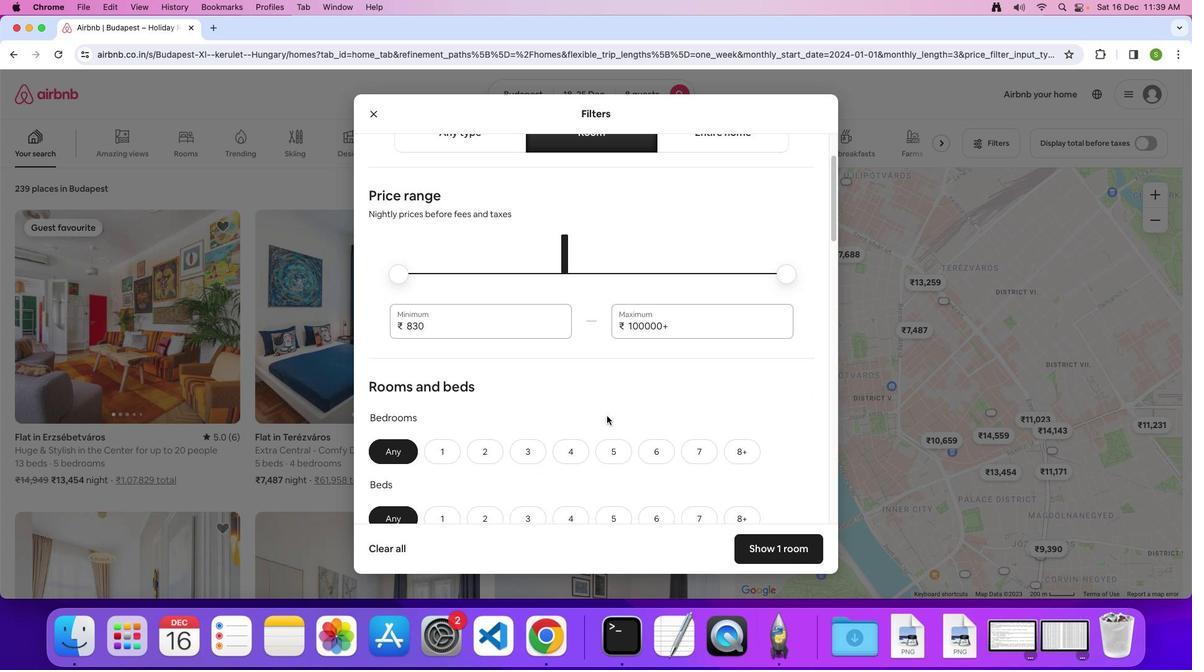 
Action: Mouse moved to (606, 416)
Screenshot: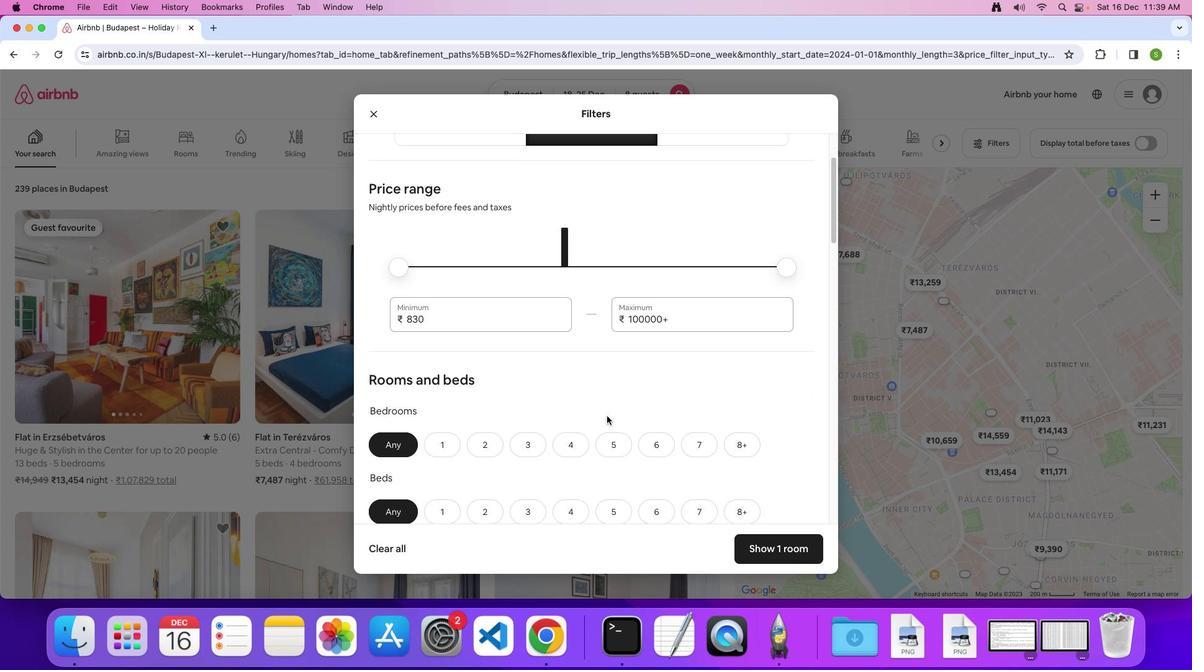 
Action: Mouse scrolled (606, 416) with delta (0, 0)
Screenshot: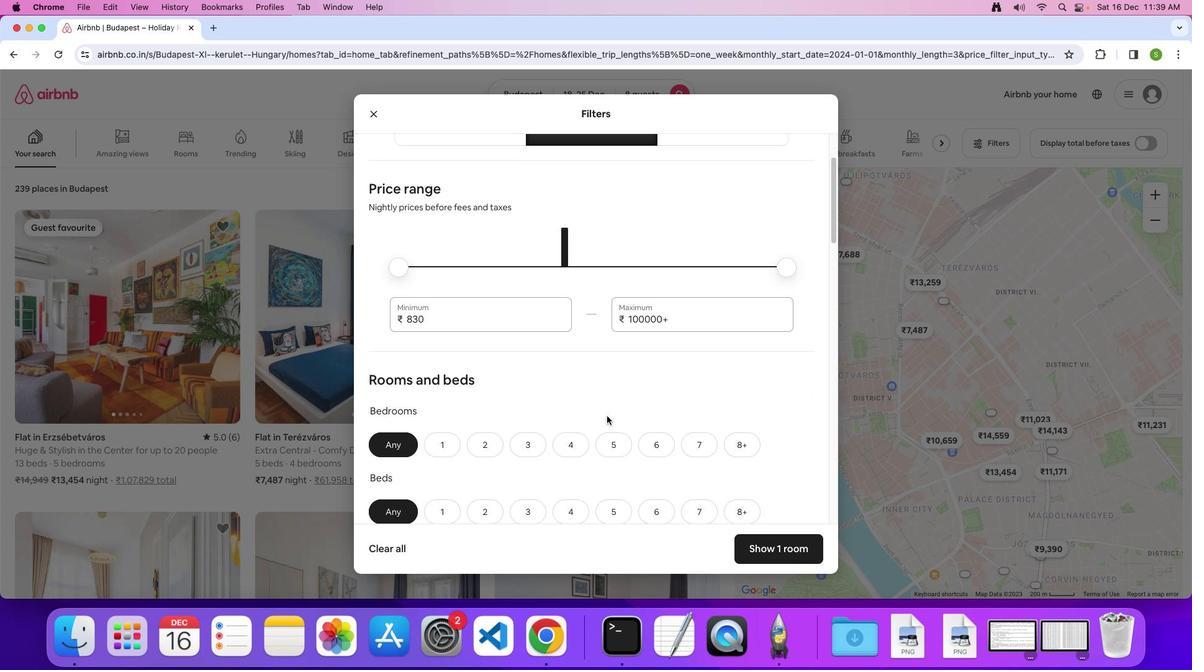 
Action: Mouse moved to (606, 416)
Screenshot: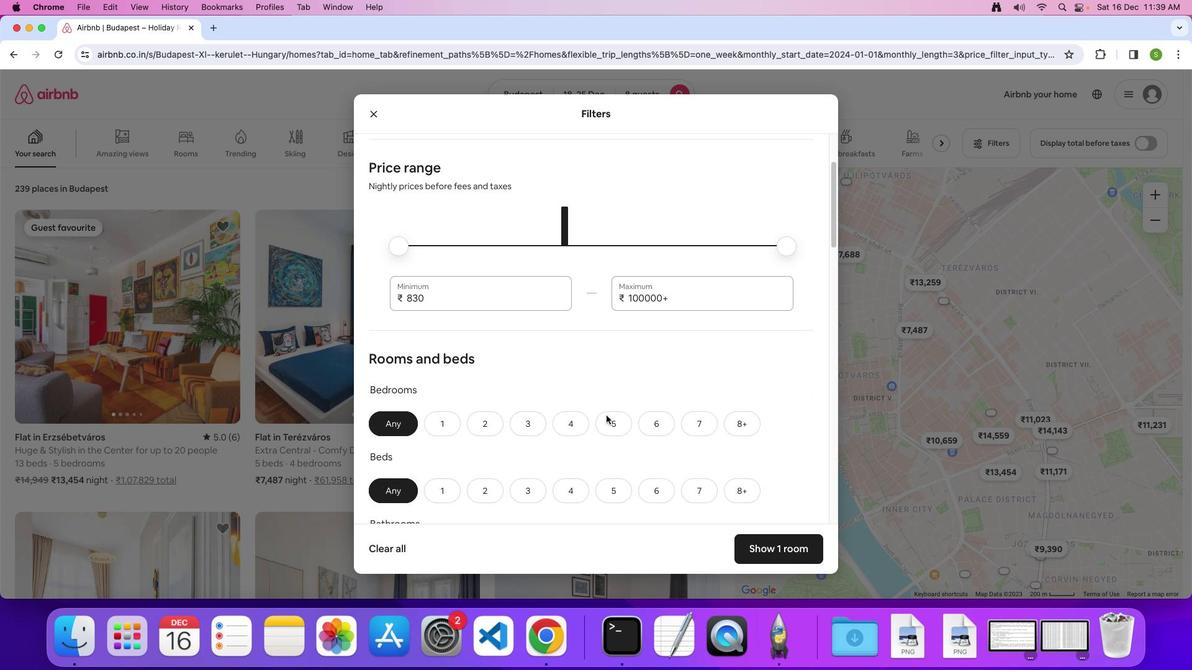 
Action: Mouse scrolled (606, 416) with delta (0, 0)
Screenshot: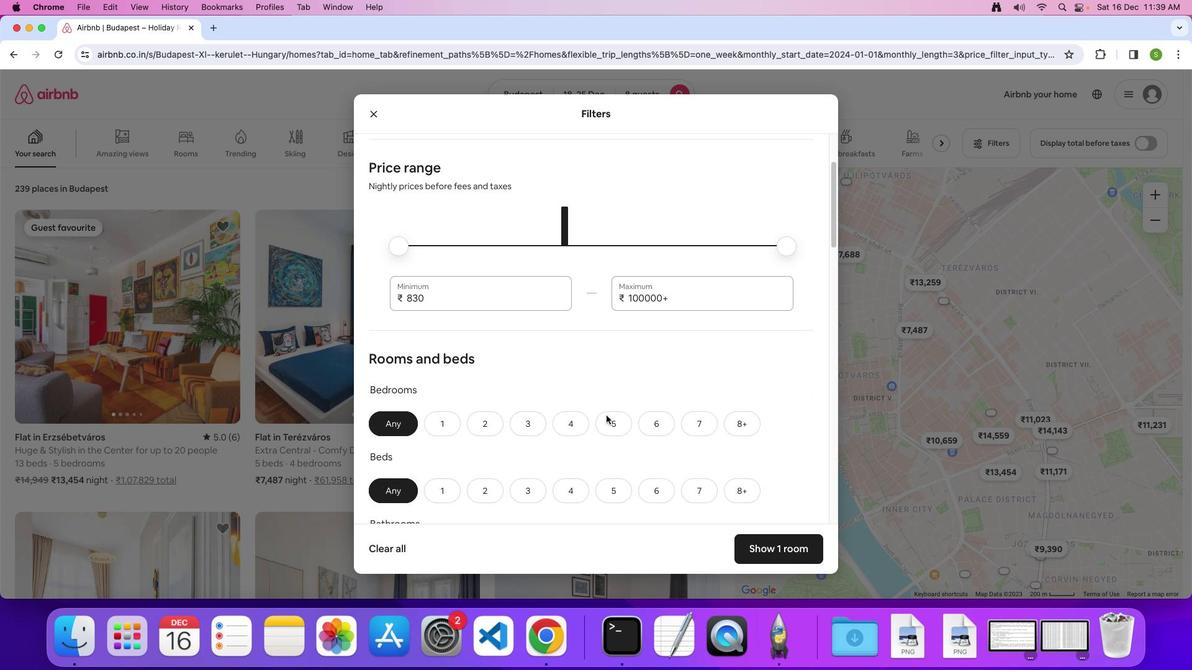 
Action: Mouse scrolled (606, 416) with delta (0, 0)
Screenshot: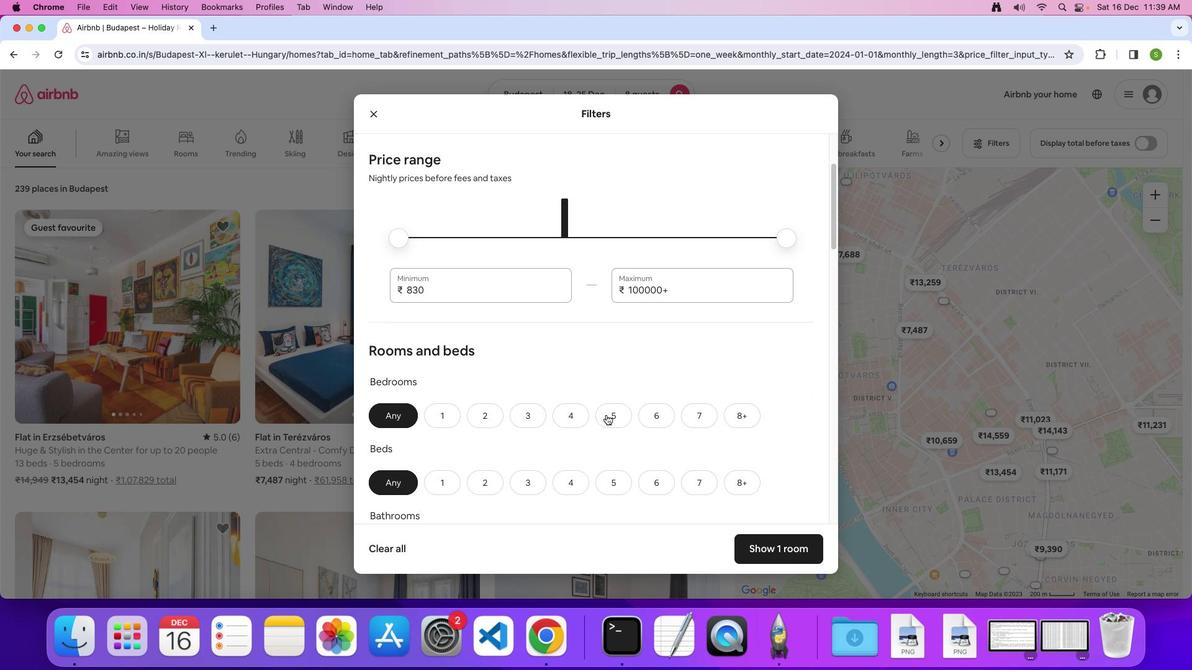
Action: Mouse scrolled (606, 416) with delta (0, -1)
Screenshot: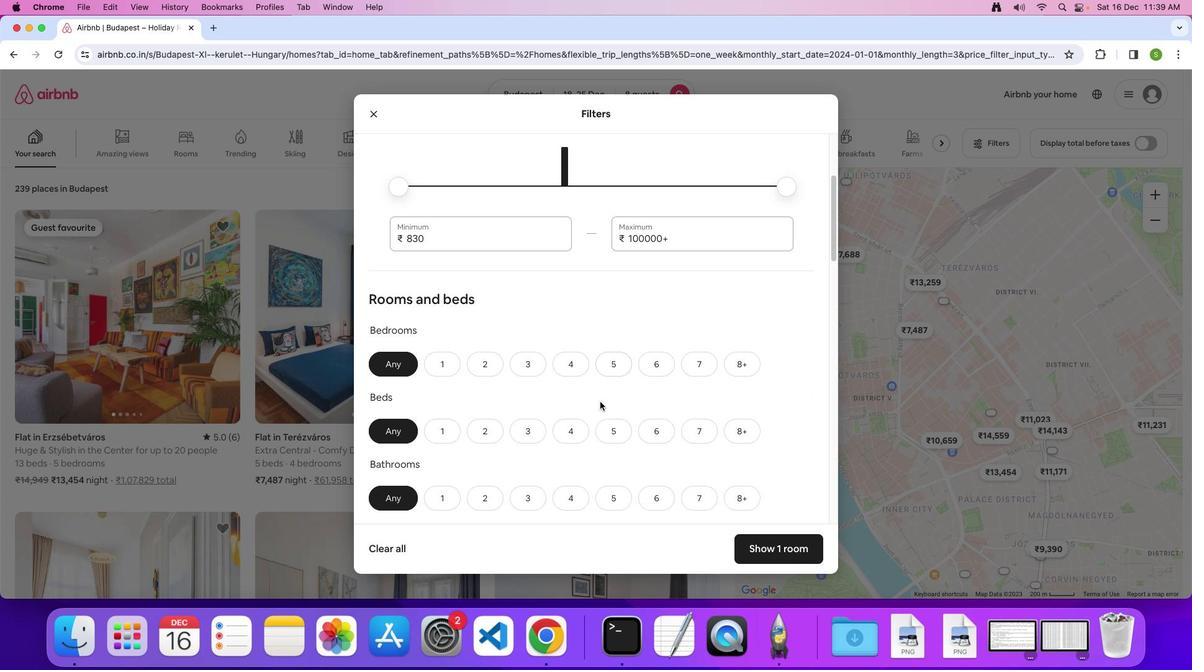 
Action: Mouse moved to (616, 338)
Screenshot: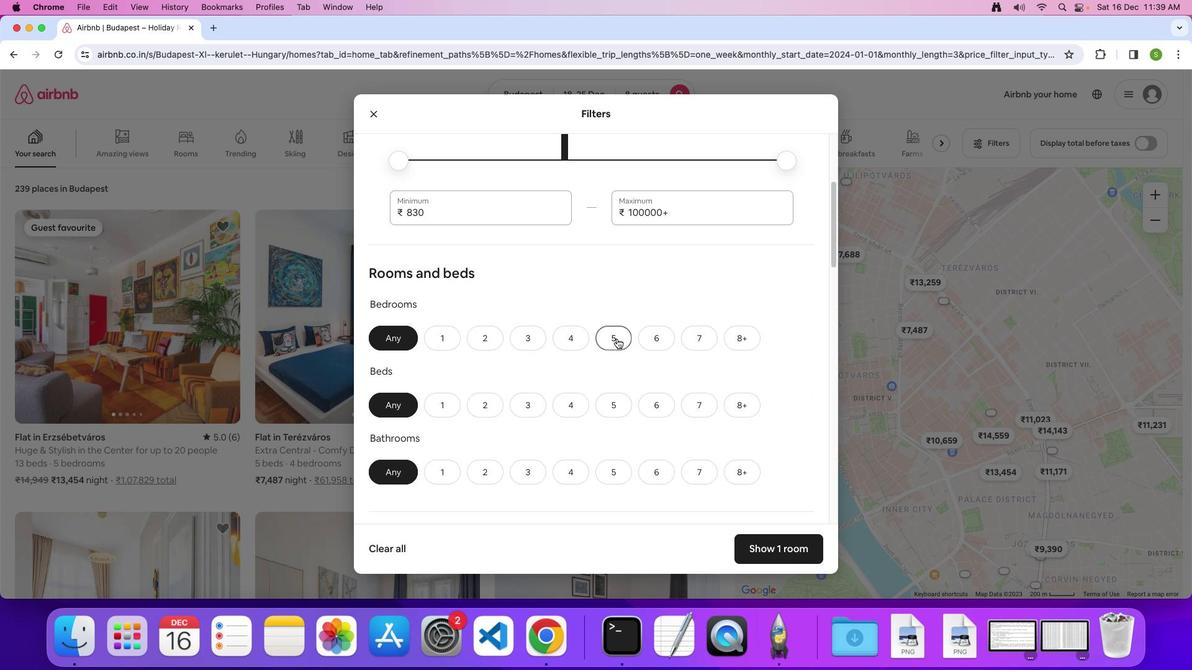 
Action: Mouse pressed left at (616, 338)
Screenshot: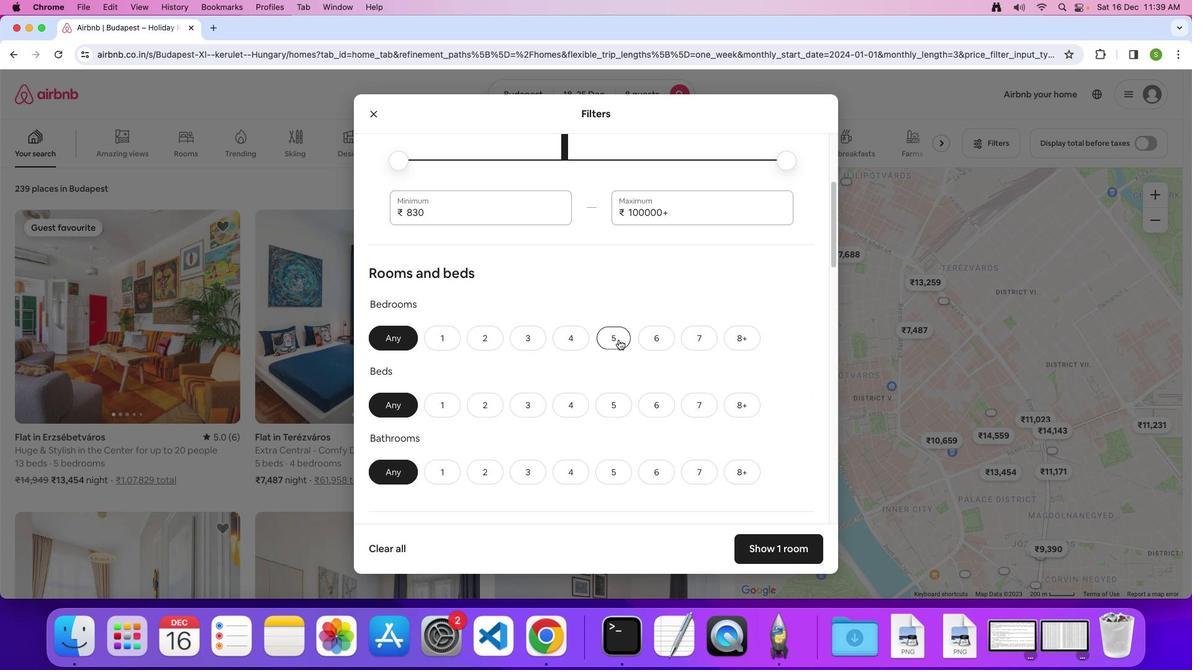 
Action: Mouse moved to (742, 401)
Screenshot: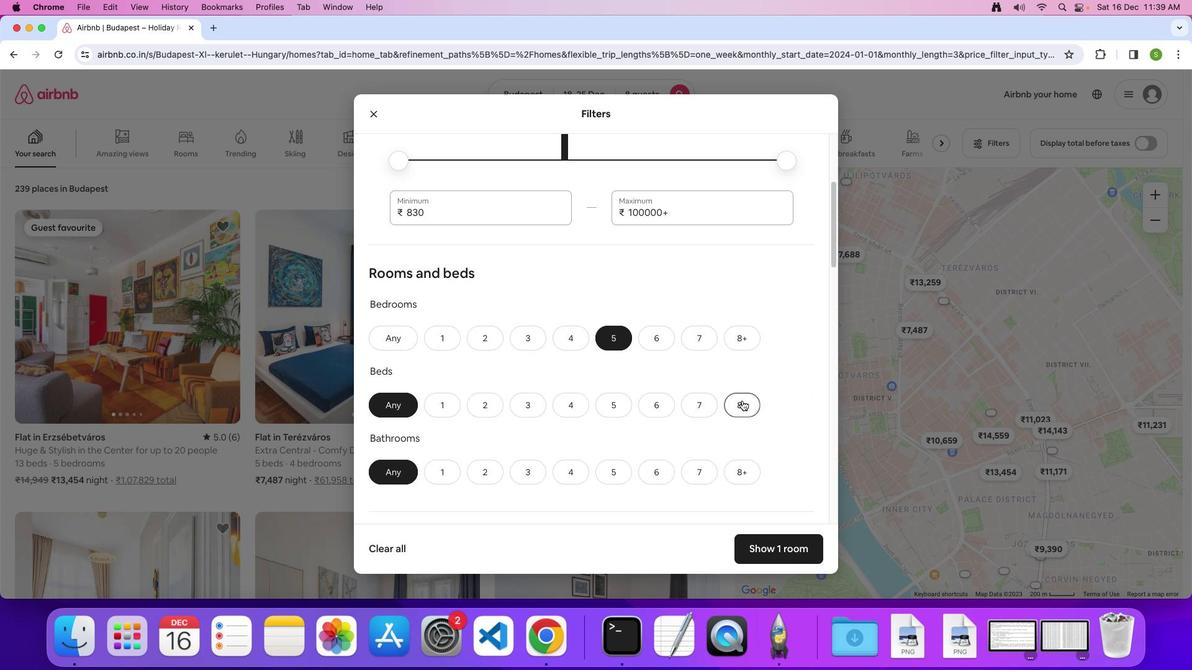 
Action: Mouse pressed left at (742, 401)
Screenshot: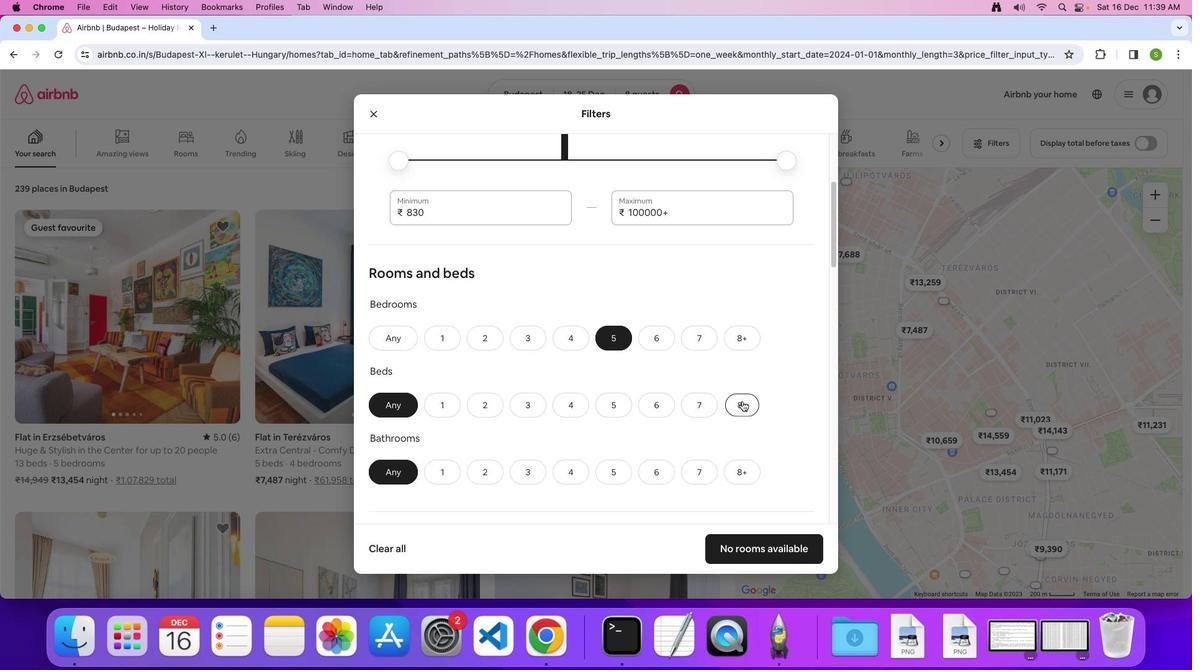 
Action: Mouse moved to (604, 471)
Screenshot: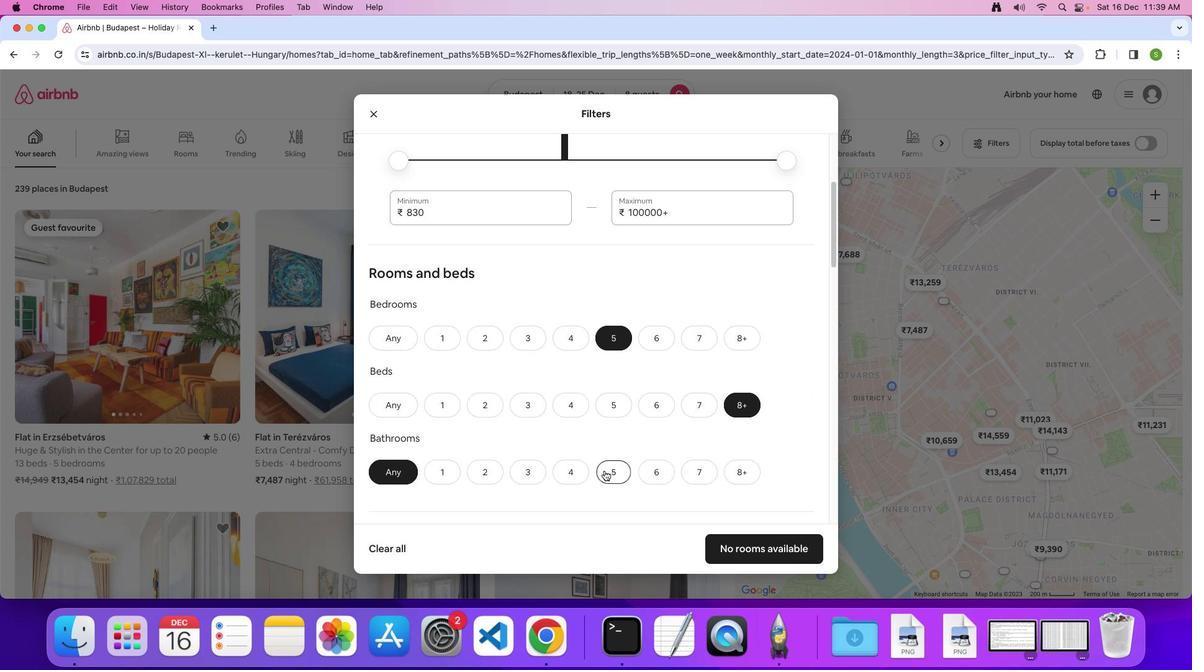 
Action: Mouse pressed left at (604, 471)
Screenshot: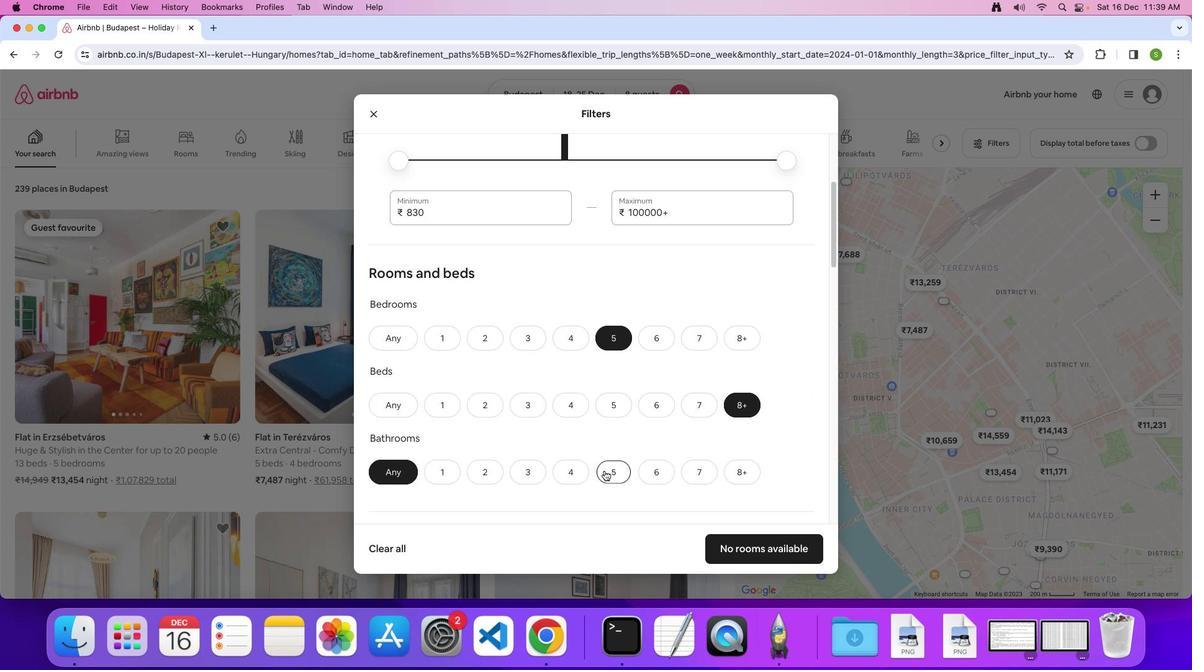 
Action: Mouse moved to (575, 382)
Screenshot: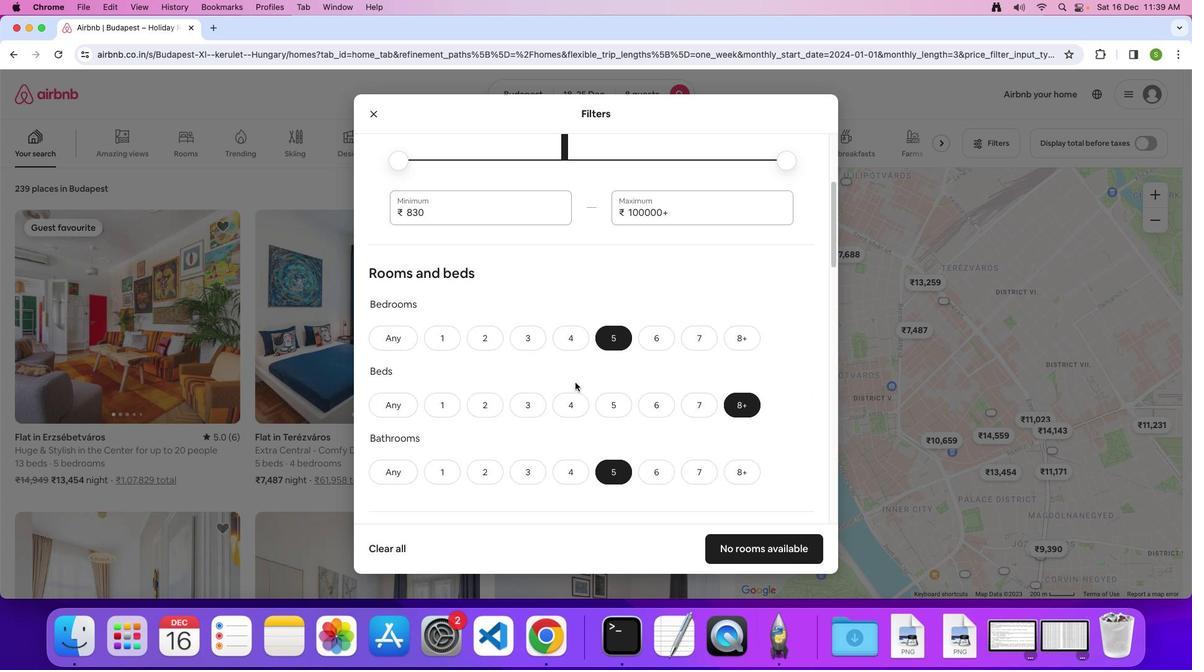 
Action: Mouse scrolled (575, 382) with delta (0, 0)
Screenshot: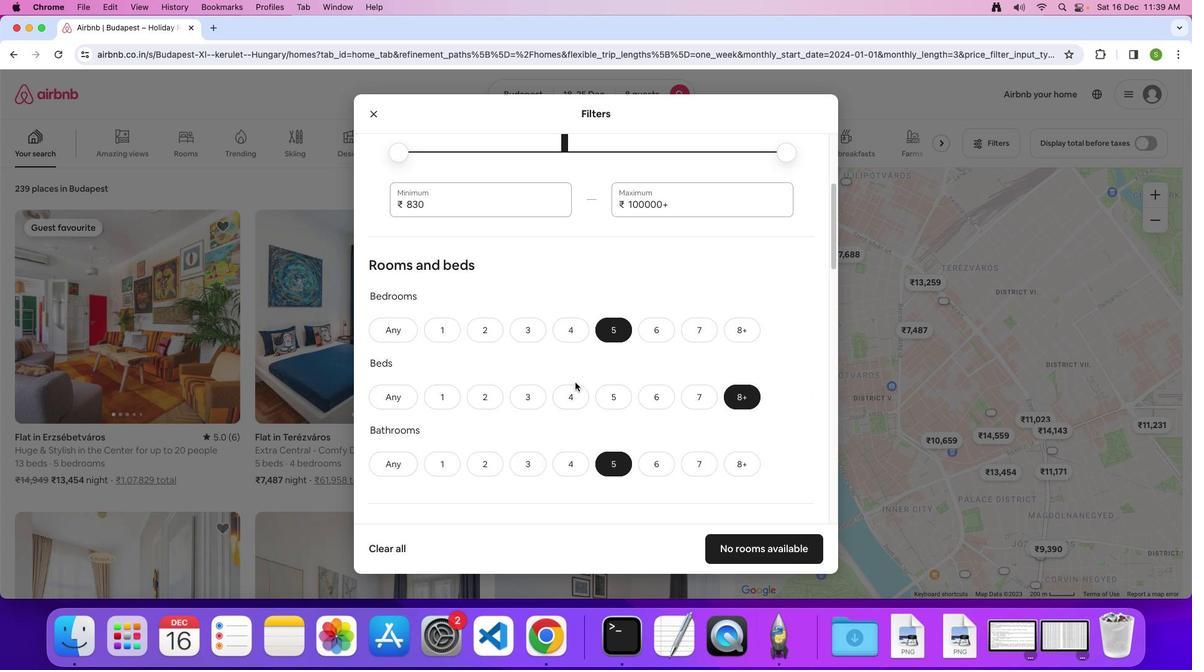 
Action: Mouse scrolled (575, 382) with delta (0, 0)
Screenshot: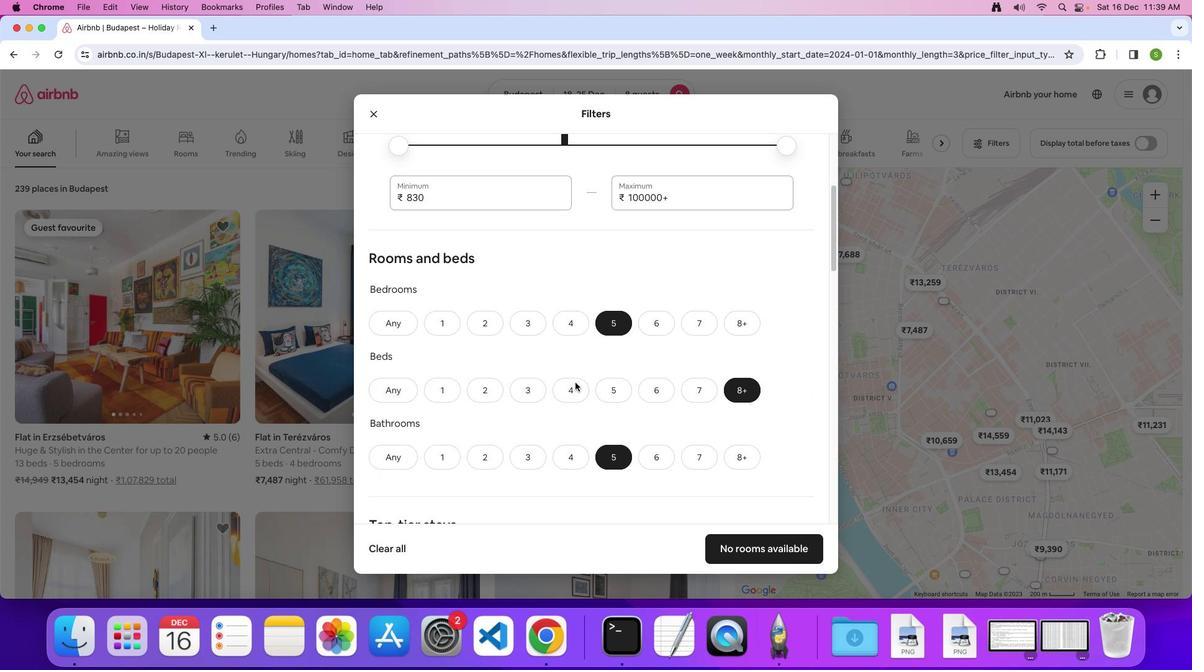 
Action: Mouse scrolled (575, 382) with delta (0, 0)
Screenshot: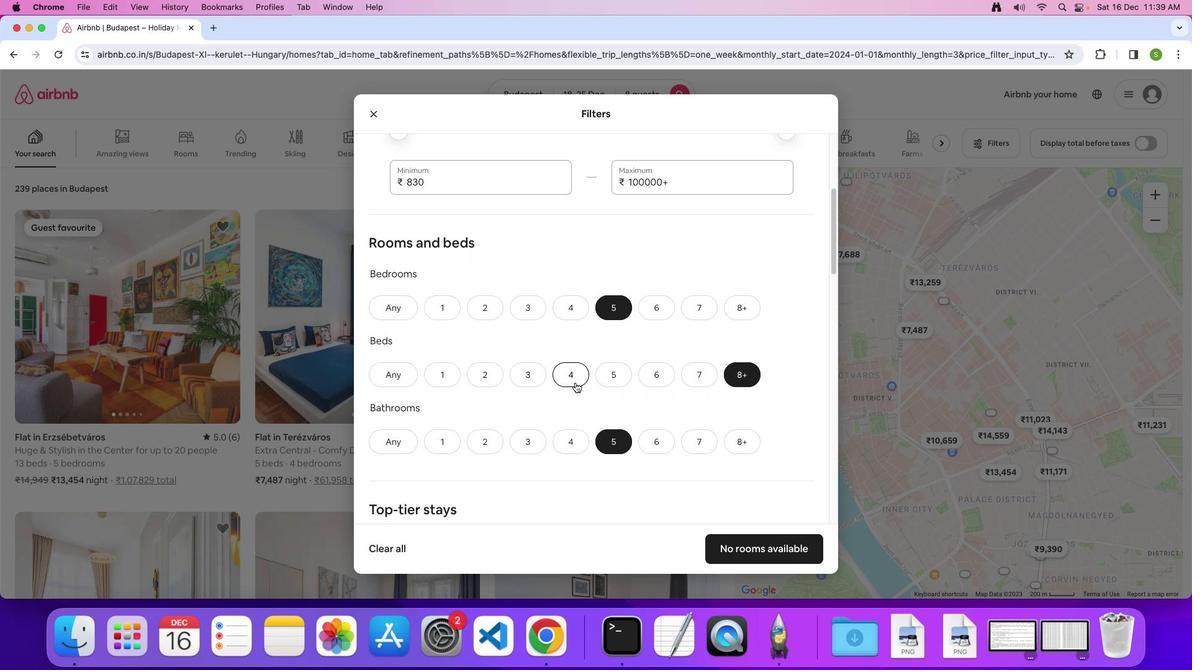 
Action: Mouse scrolled (575, 382) with delta (0, 0)
Screenshot: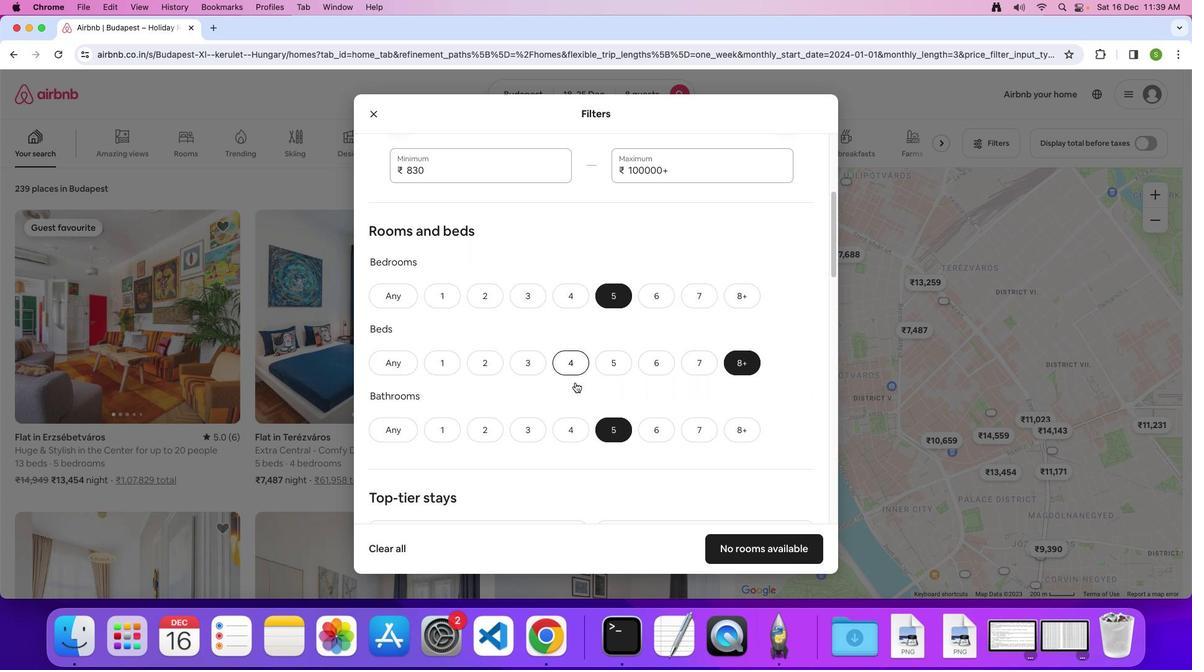 
Action: Mouse scrolled (575, 382) with delta (0, -1)
Screenshot: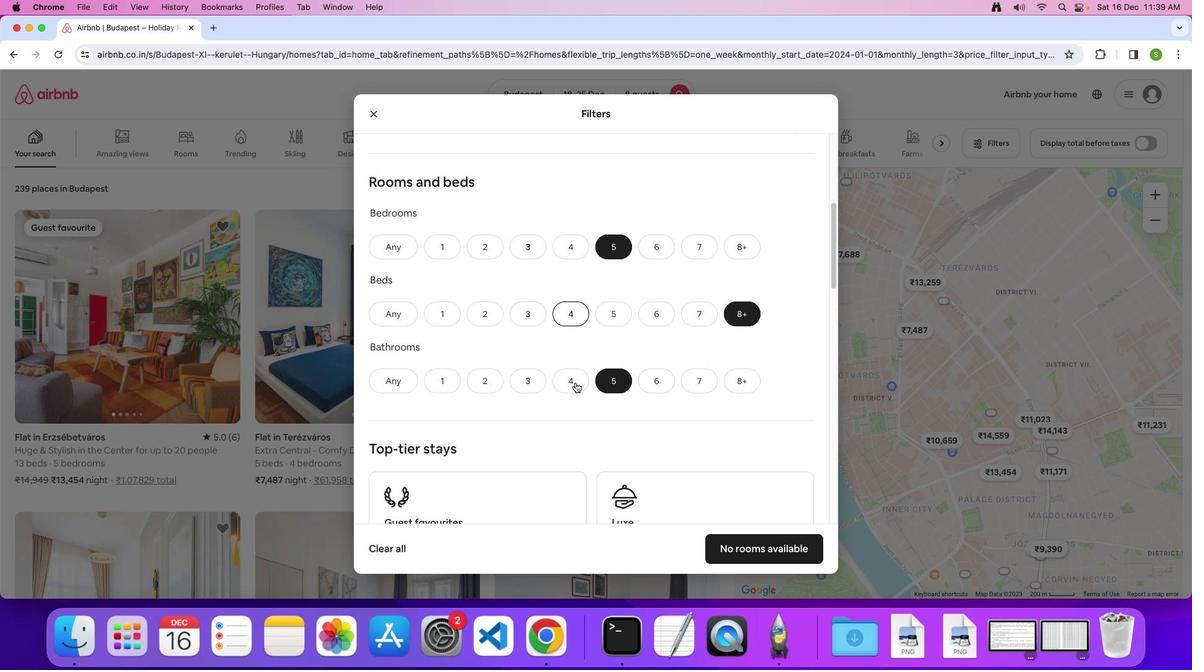 
Action: Mouse scrolled (575, 382) with delta (0, 0)
Screenshot: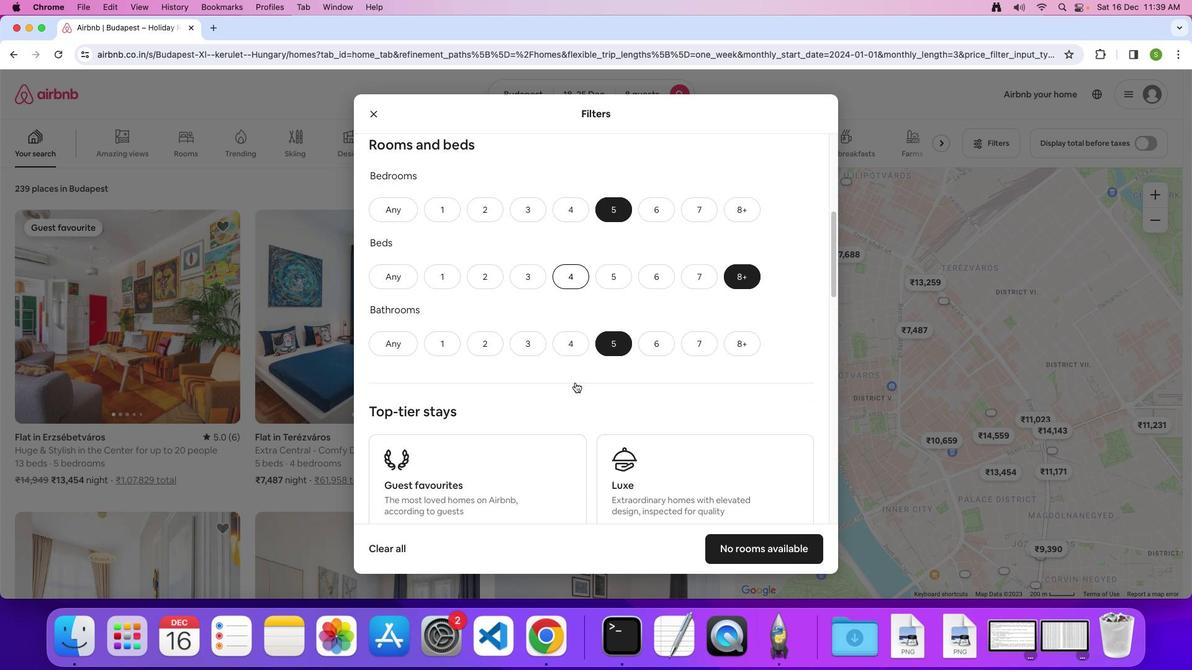 
Action: Mouse scrolled (575, 382) with delta (0, 0)
Screenshot: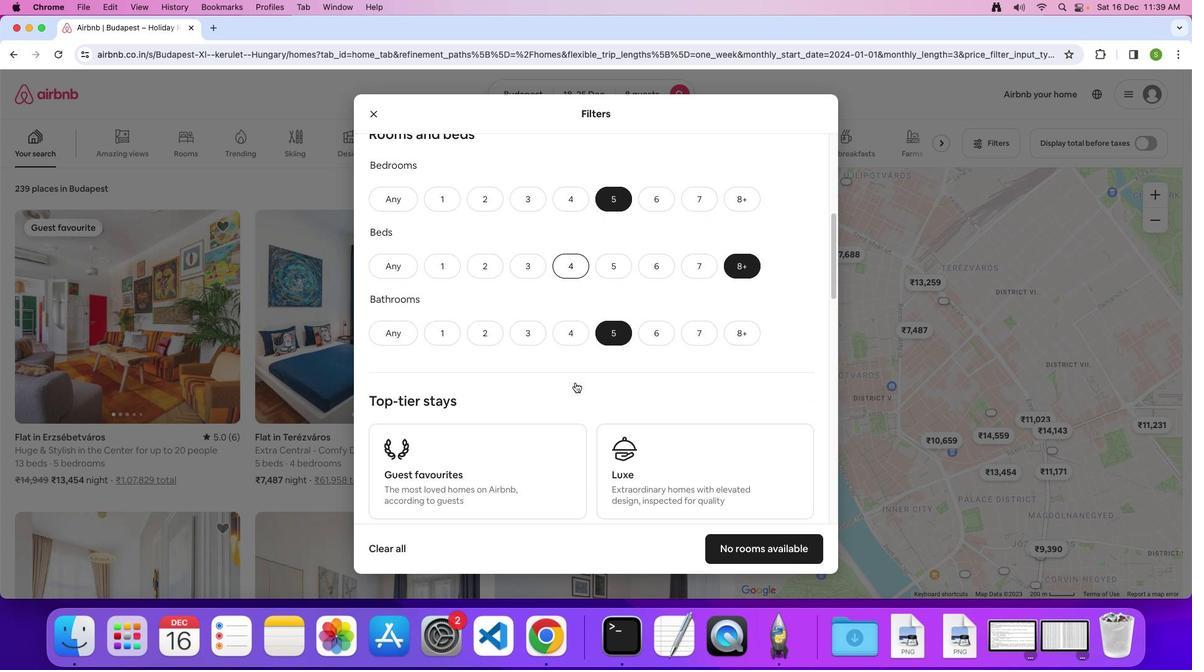 
Action: Mouse scrolled (575, 382) with delta (0, 0)
Screenshot: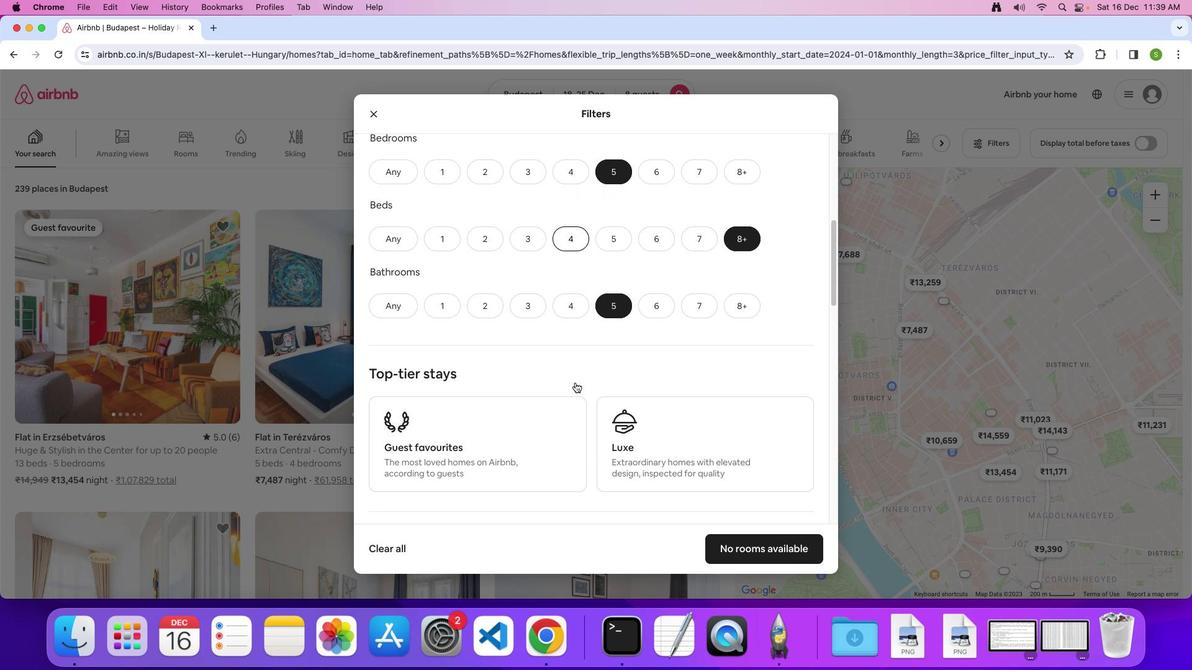 
Action: Mouse scrolled (575, 382) with delta (0, 0)
Screenshot: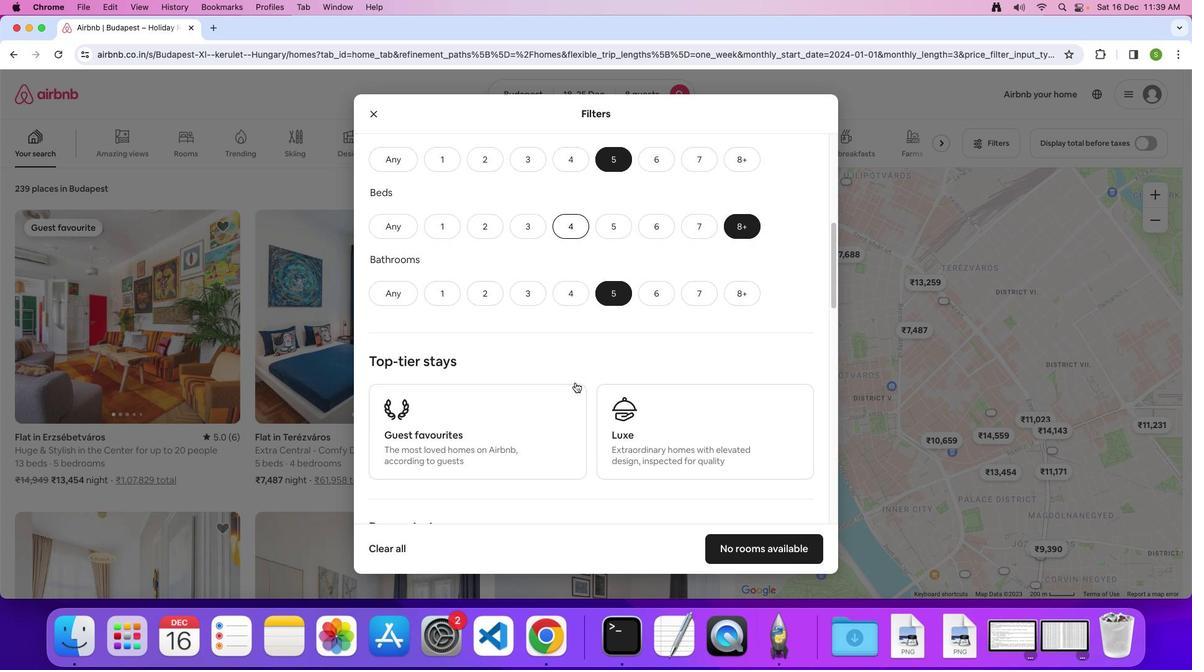 
Action: Mouse scrolled (575, 382) with delta (0, 0)
Screenshot: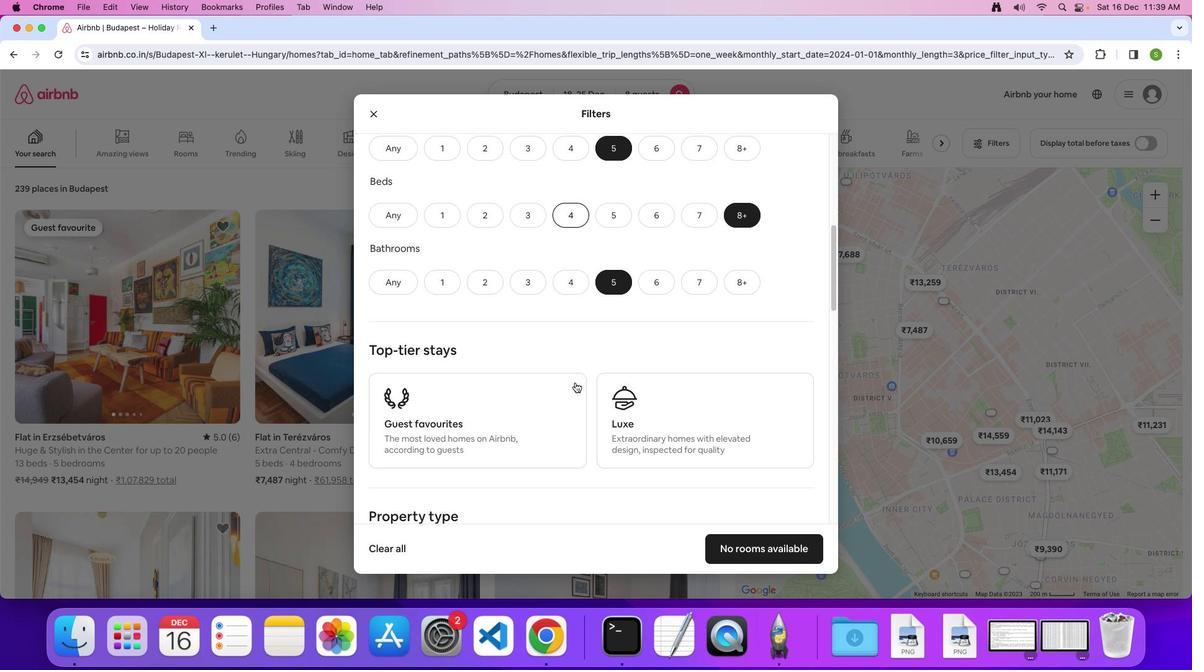 
Action: Mouse scrolled (575, 382) with delta (0, 0)
Screenshot: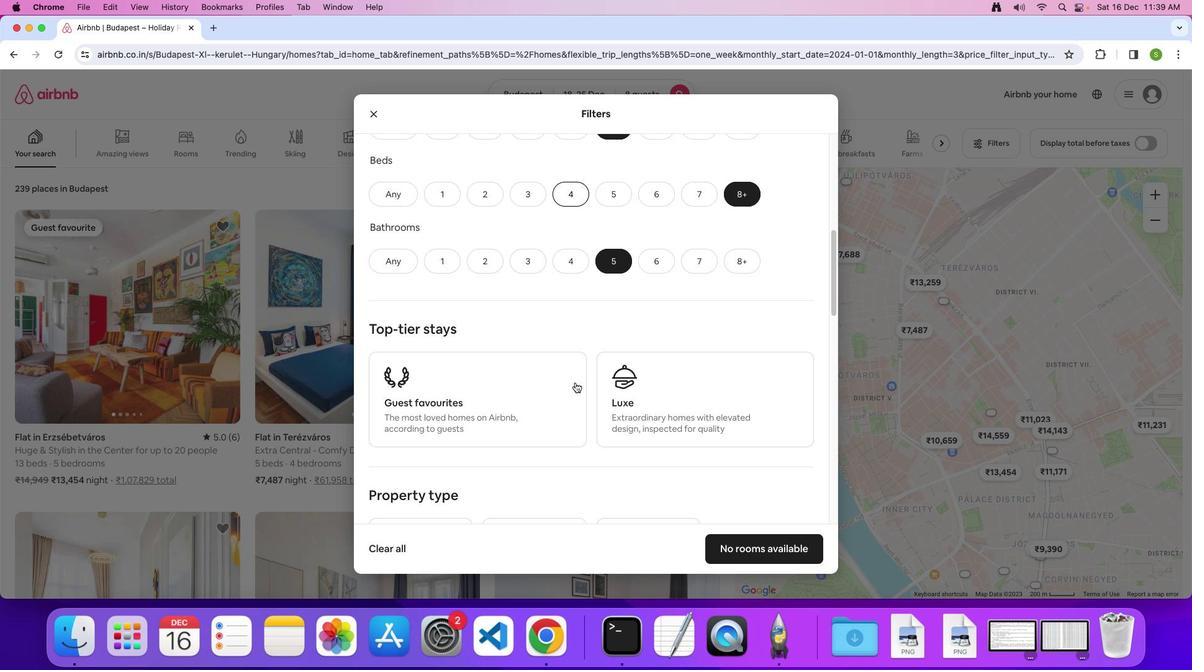 
Action: Mouse scrolled (575, 382) with delta (0, 0)
Screenshot: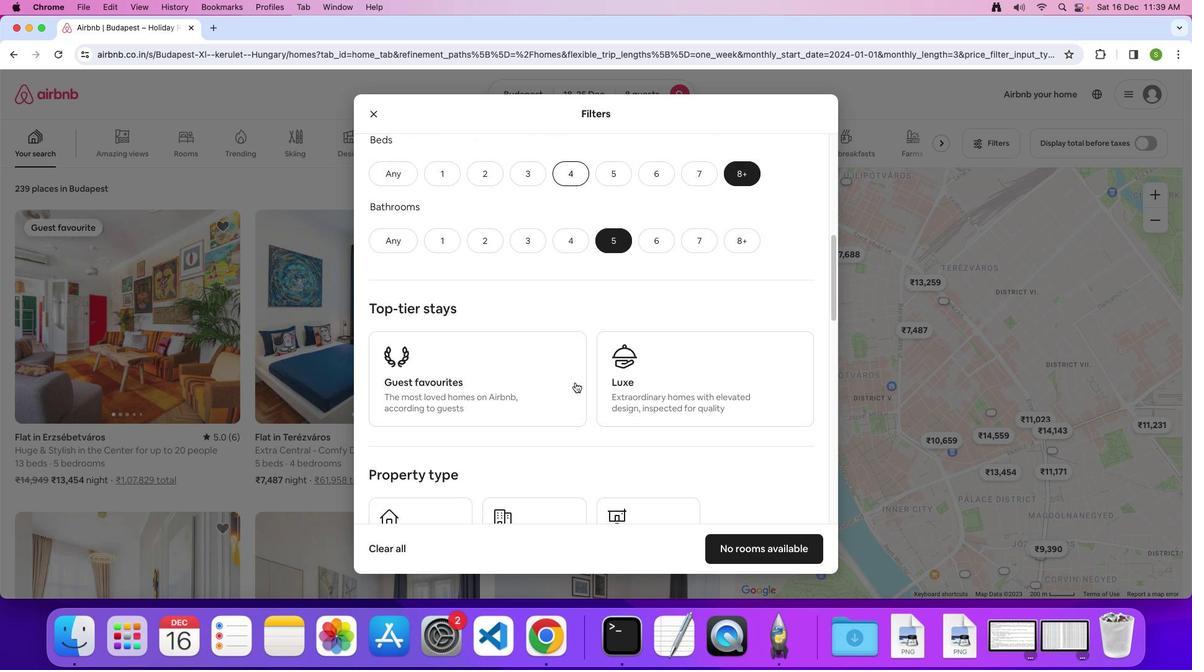 
Action: Mouse scrolled (575, 382) with delta (0, -1)
Screenshot: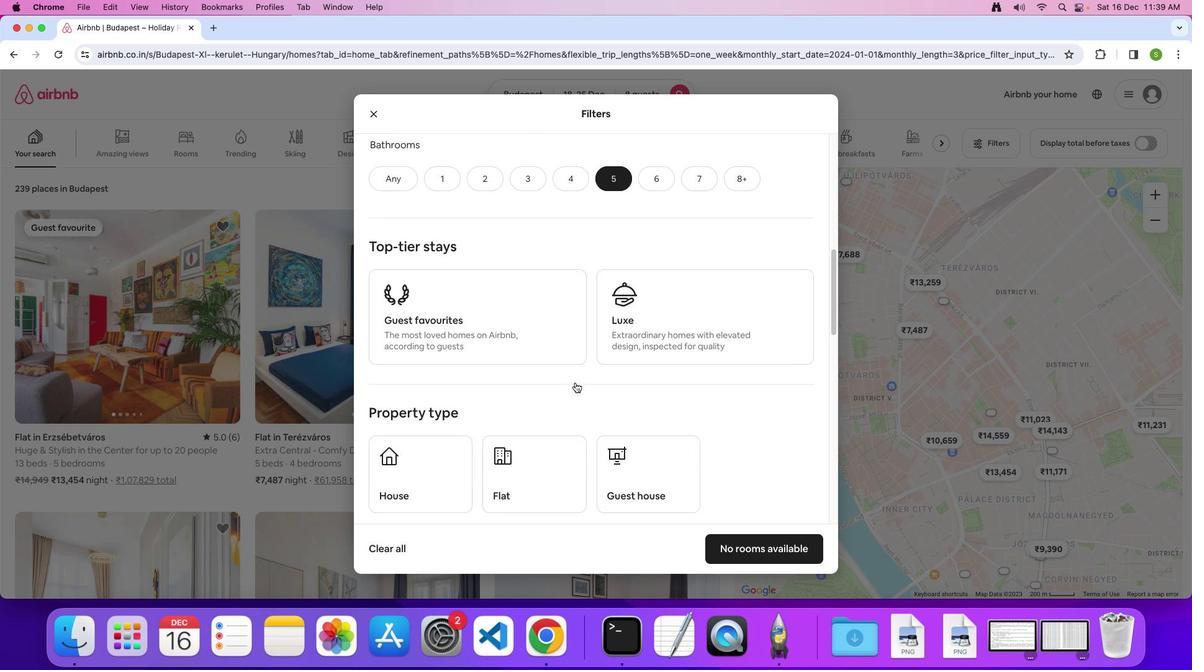 
Action: Mouse scrolled (575, 382) with delta (0, 0)
Screenshot: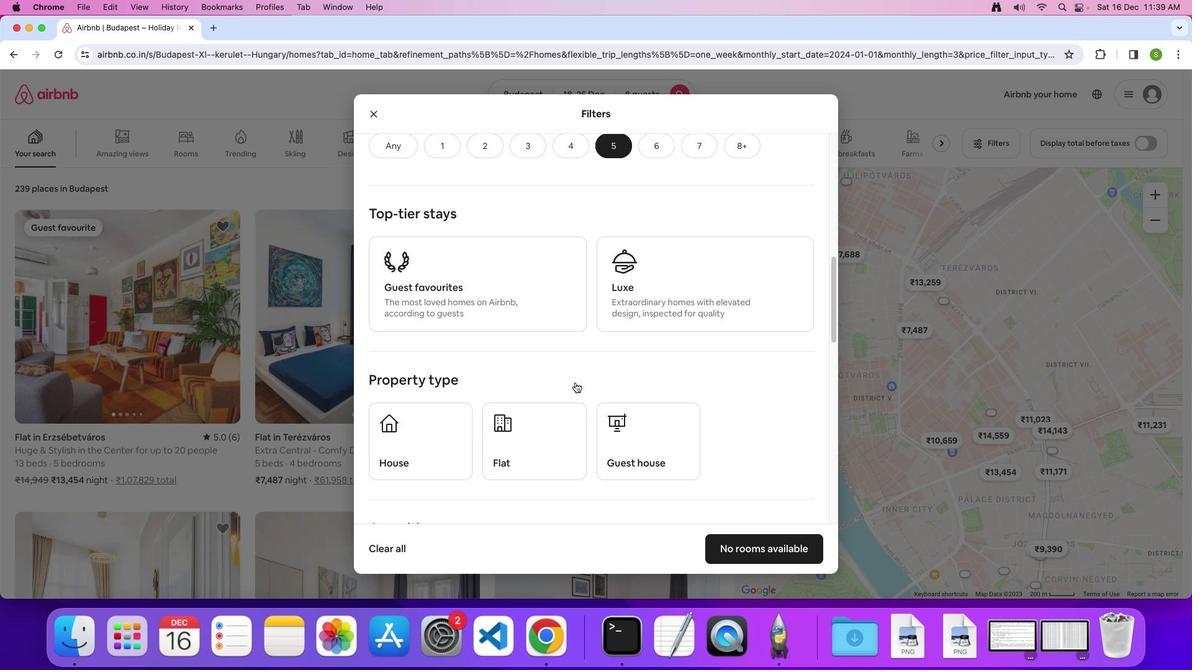 
Action: Mouse scrolled (575, 382) with delta (0, 0)
Screenshot: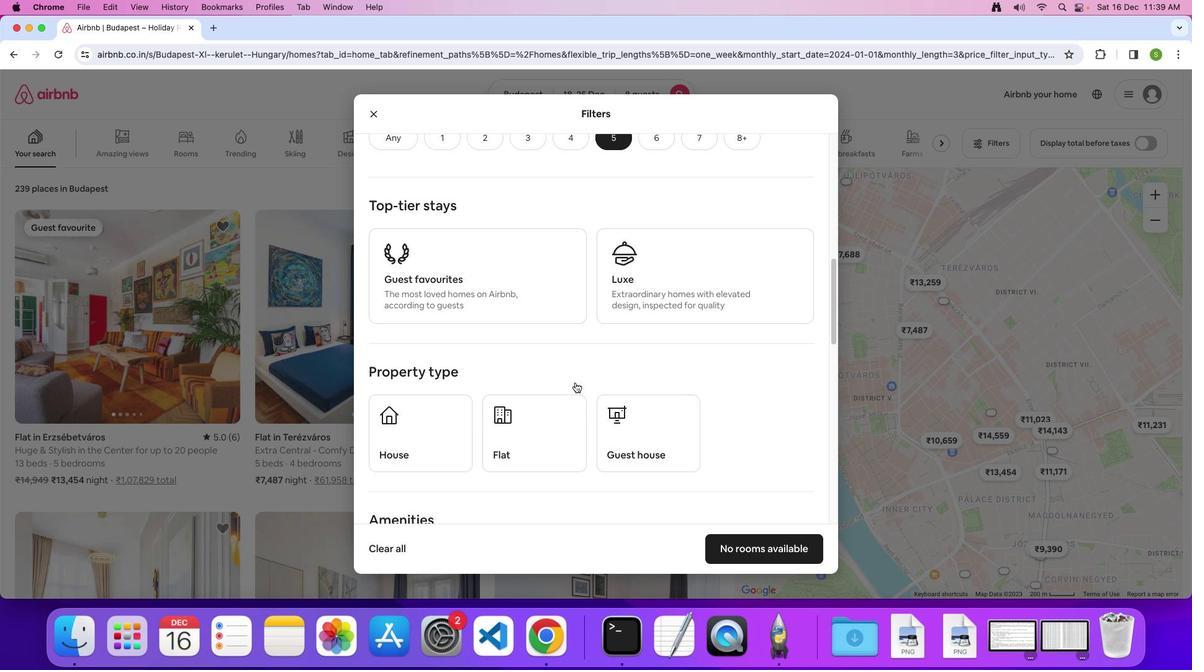 
Action: Mouse scrolled (575, 382) with delta (0, -1)
Screenshot: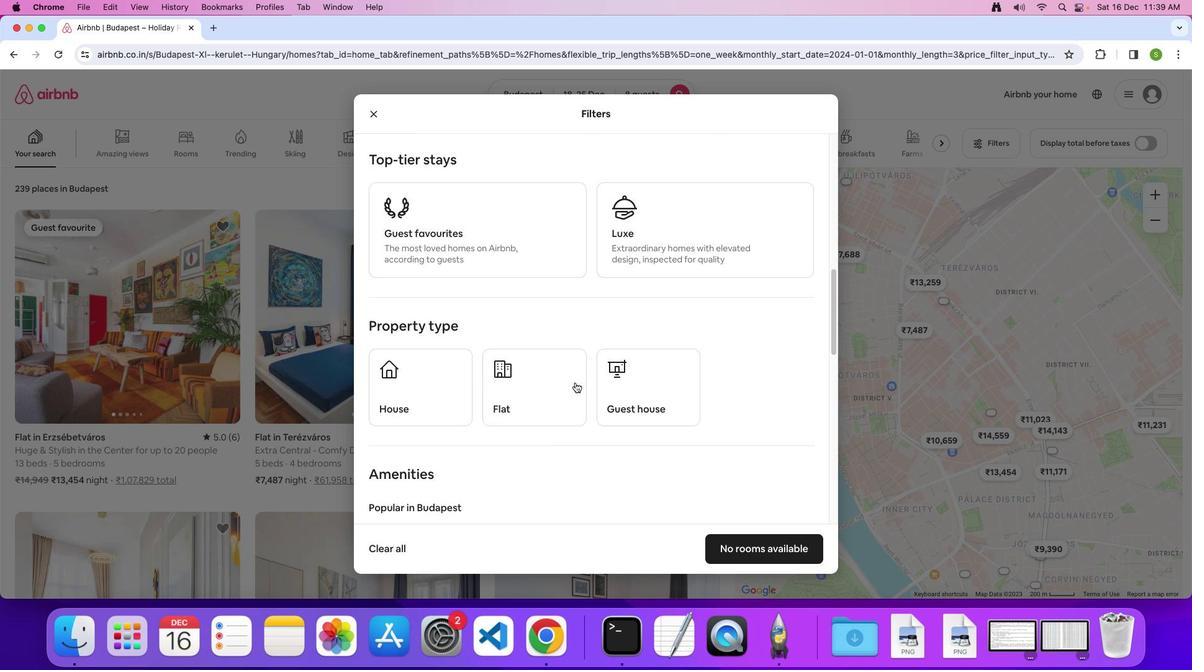 
Action: Mouse moved to (557, 387)
Screenshot: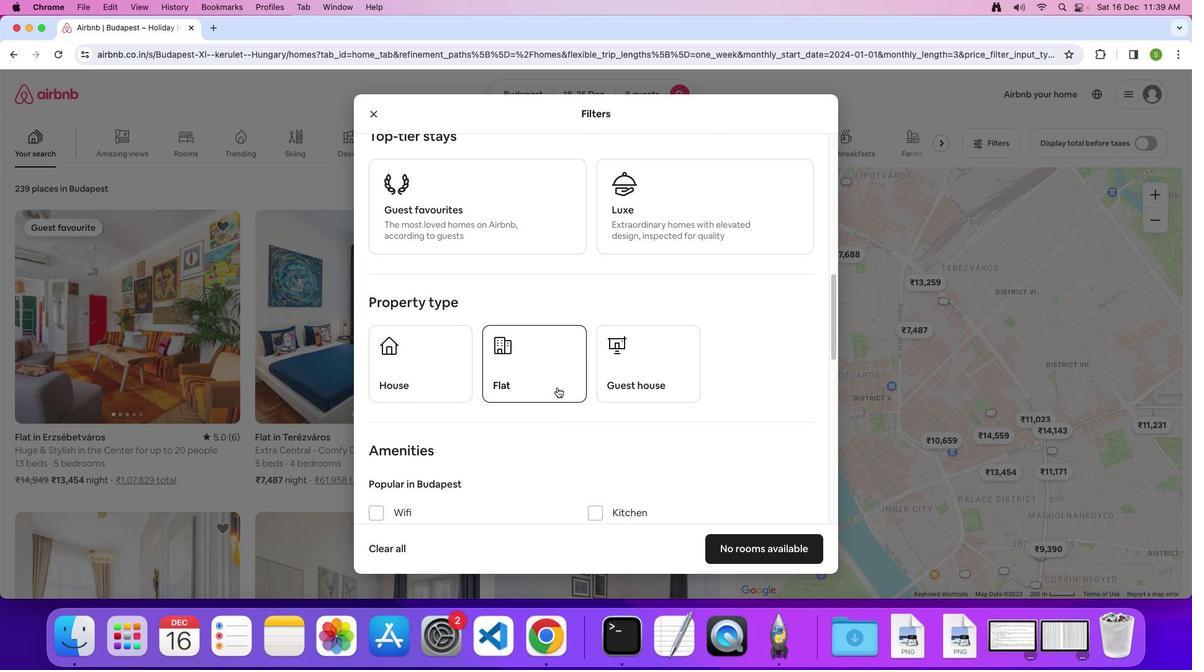 
Action: Mouse pressed left at (557, 387)
Screenshot: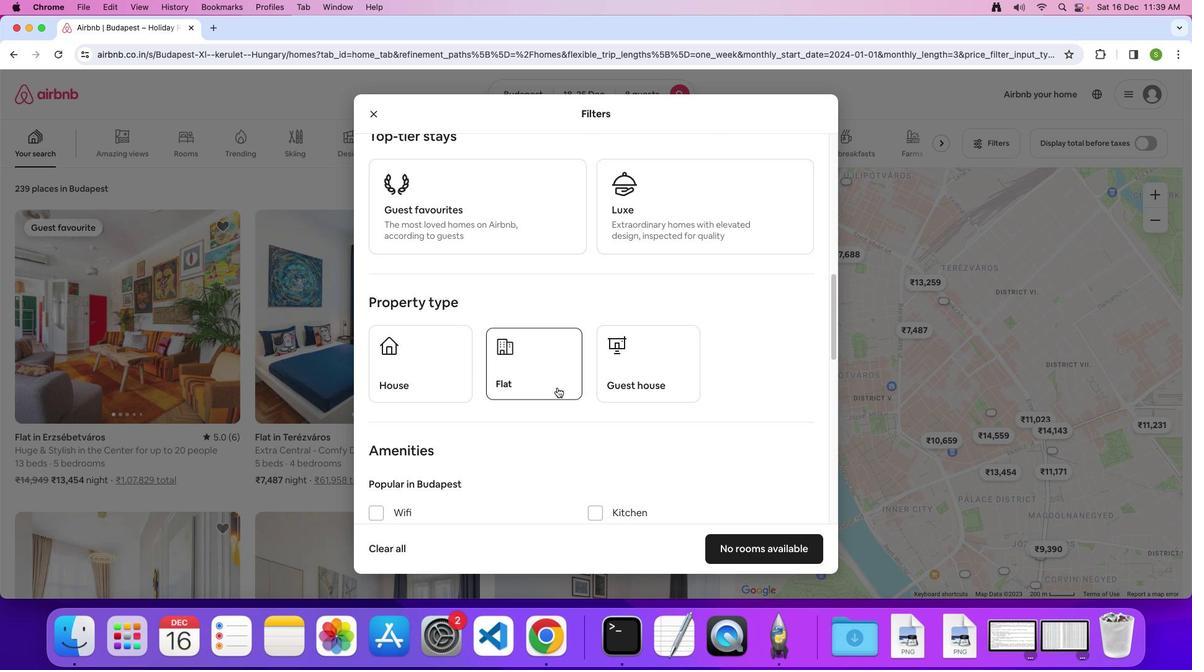 
Action: Mouse moved to (668, 428)
Screenshot: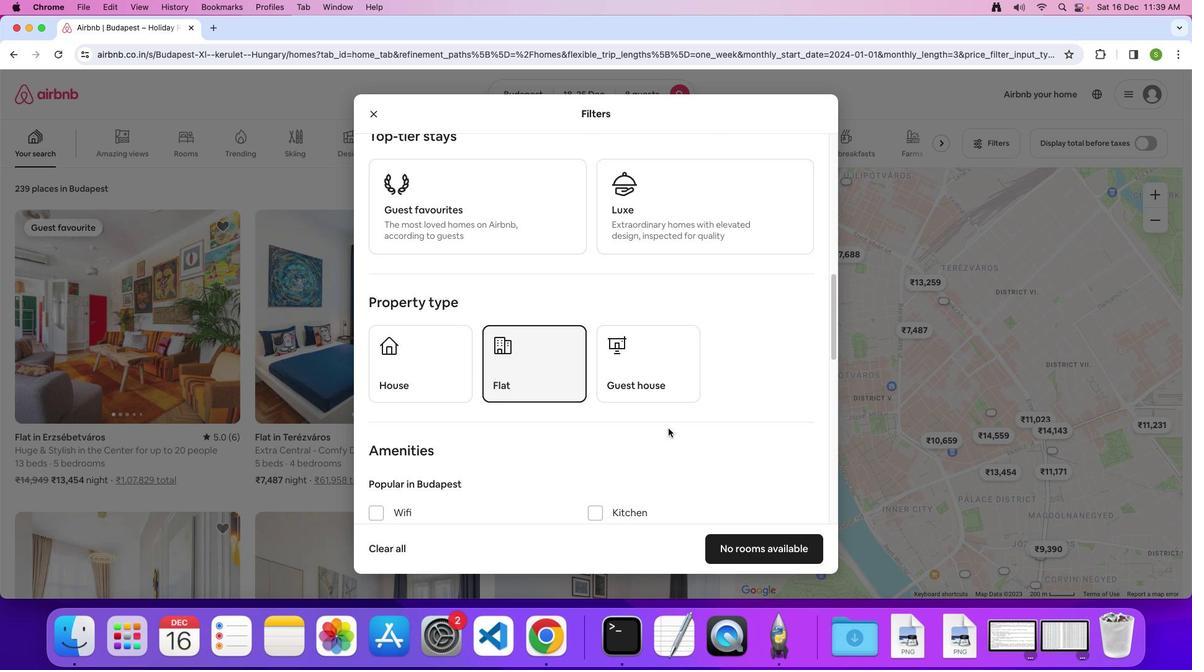 
Action: Mouse scrolled (668, 428) with delta (0, 0)
Screenshot: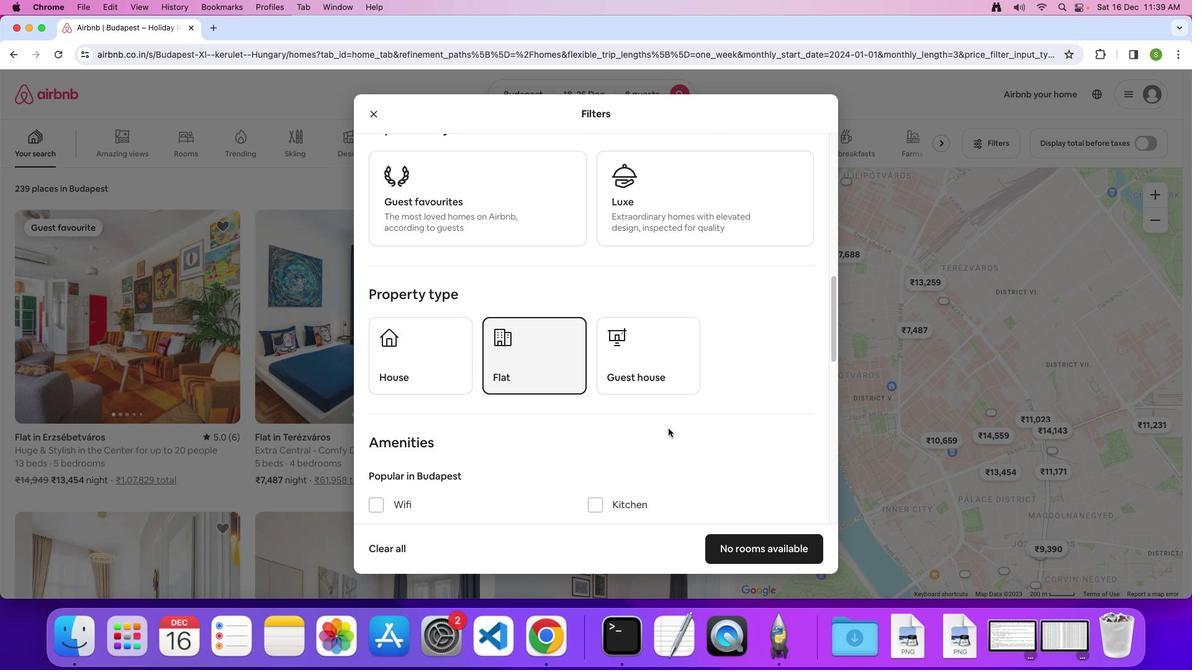 
Action: Mouse scrolled (668, 428) with delta (0, 0)
Screenshot: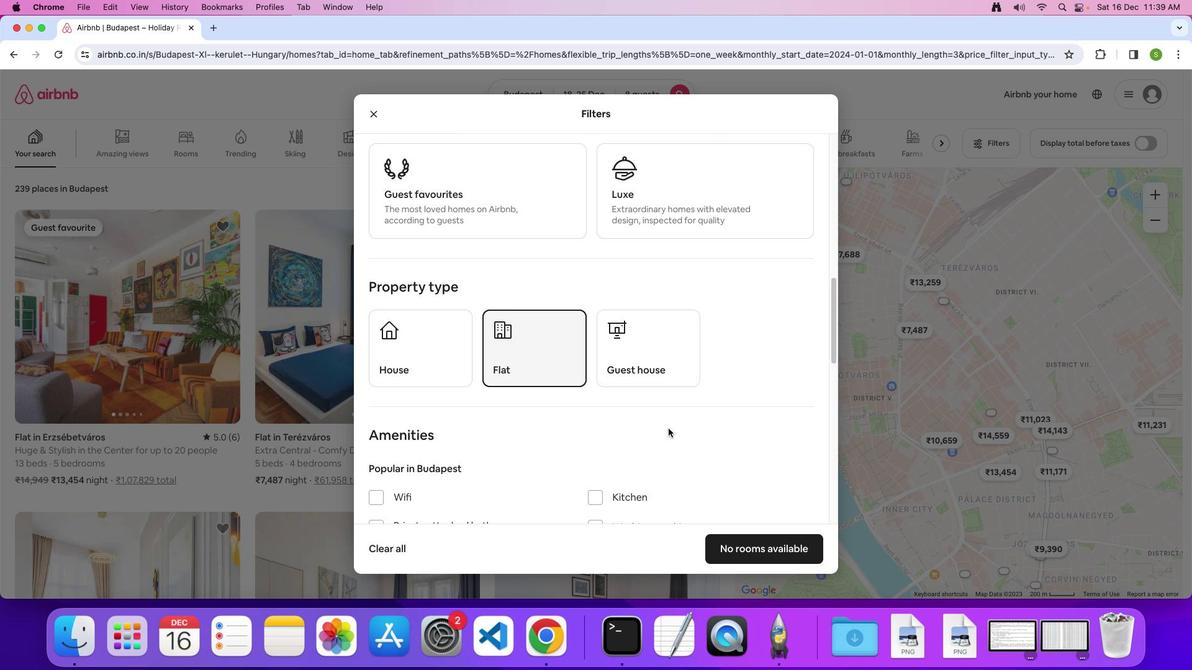 
Action: Mouse moved to (659, 427)
Screenshot: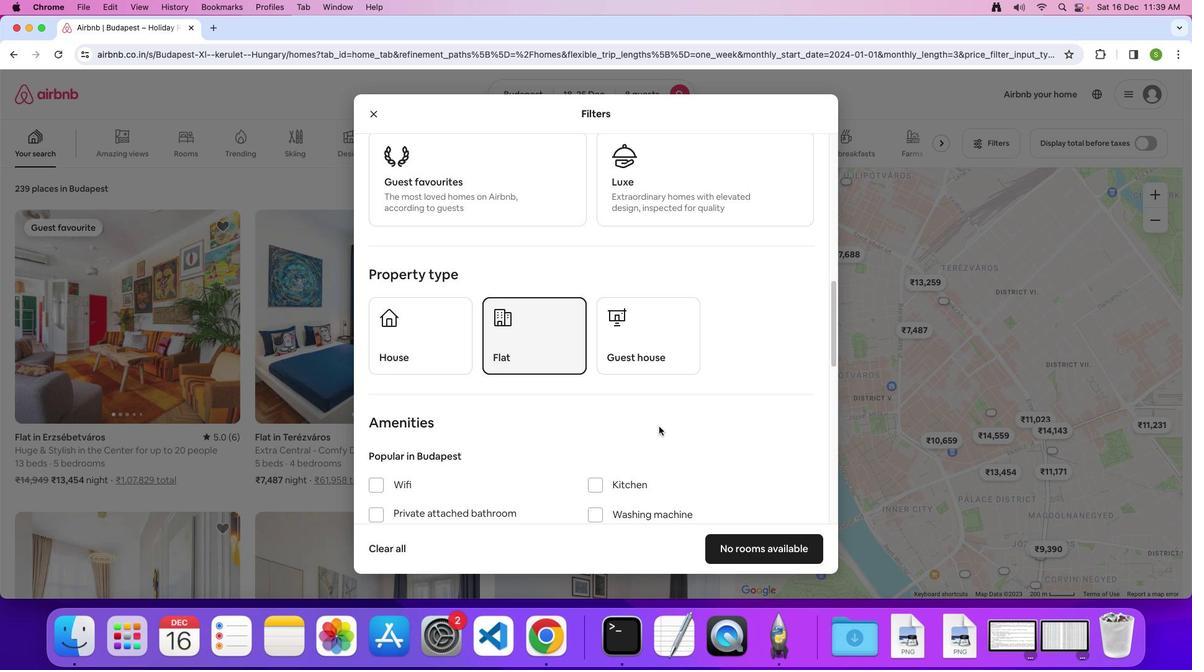 
Action: Mouse scrolled (659, 427) with delta (0, 0)
Screenshot: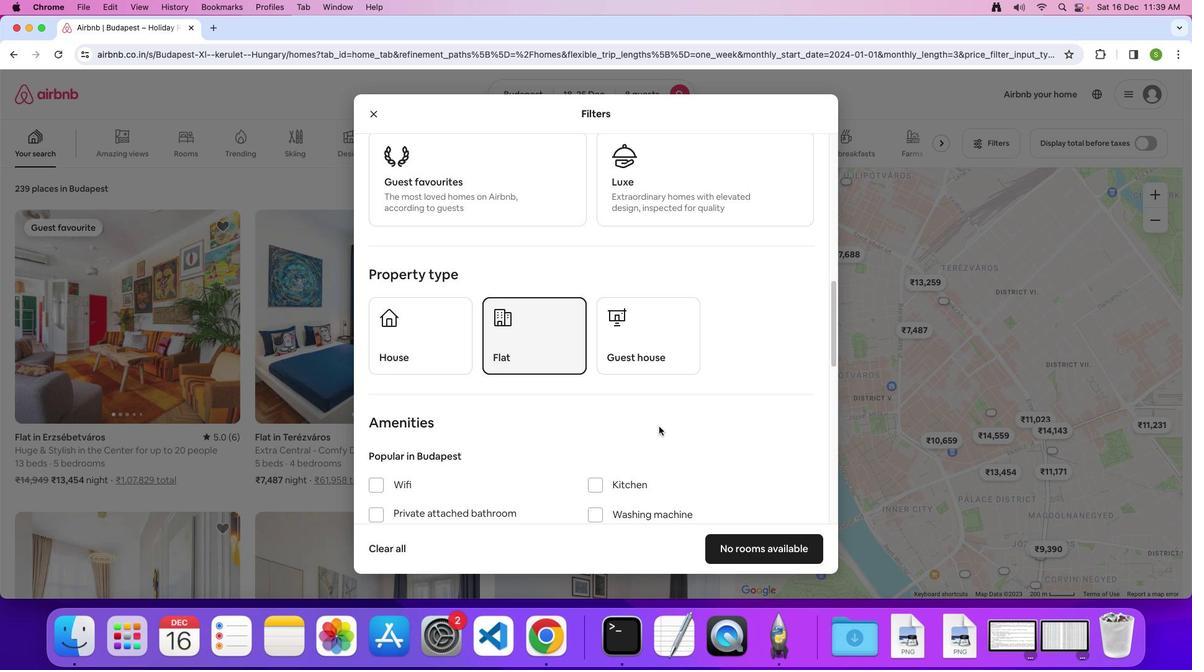 
Action: Mouse moved to (659, 427)
Screenshot: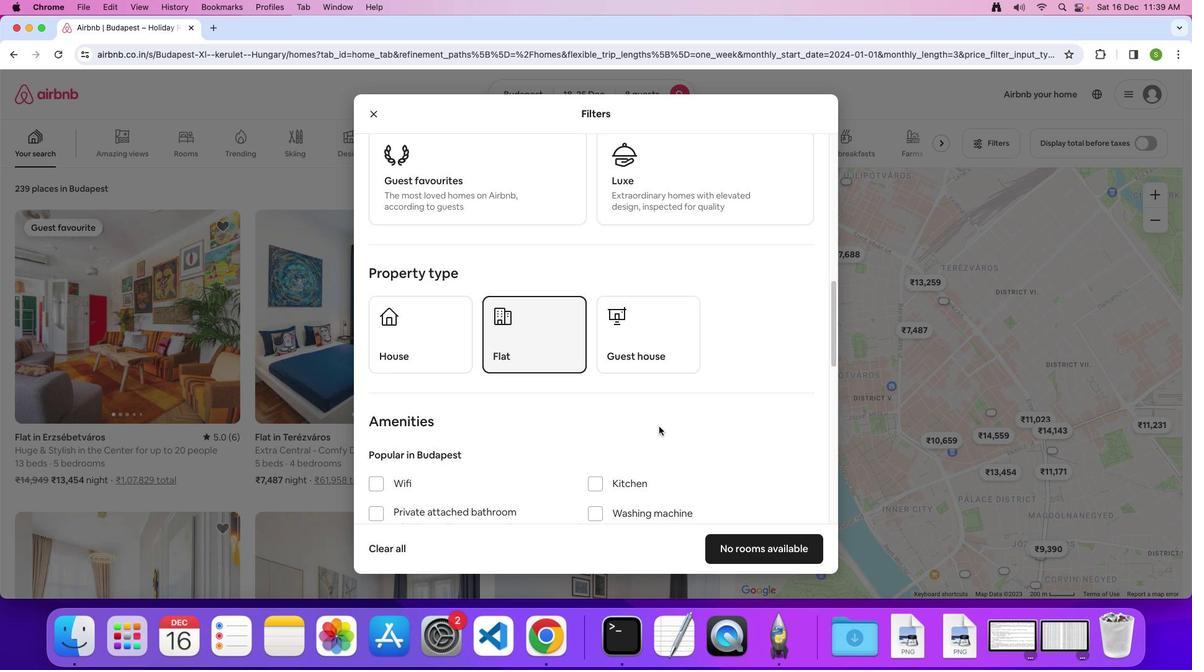 
Action: Mouse scrolled (659, 427) with delta (0, 0)
Screenshot: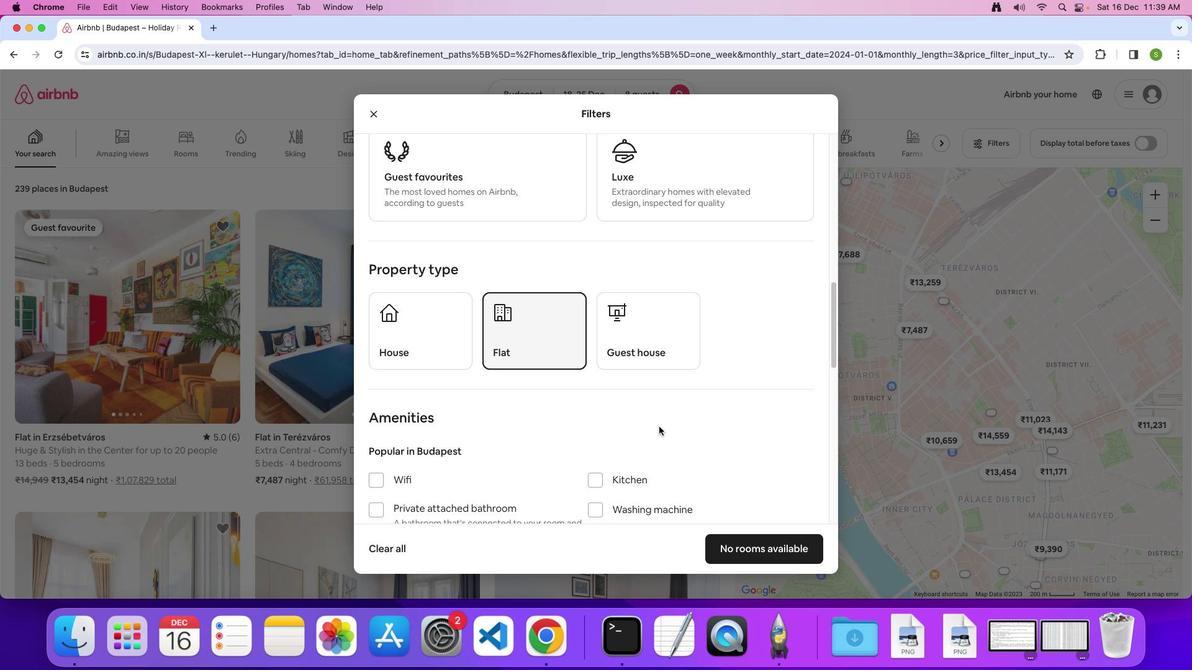 
Action: Mouse moved to (658, 427)
Screenshot: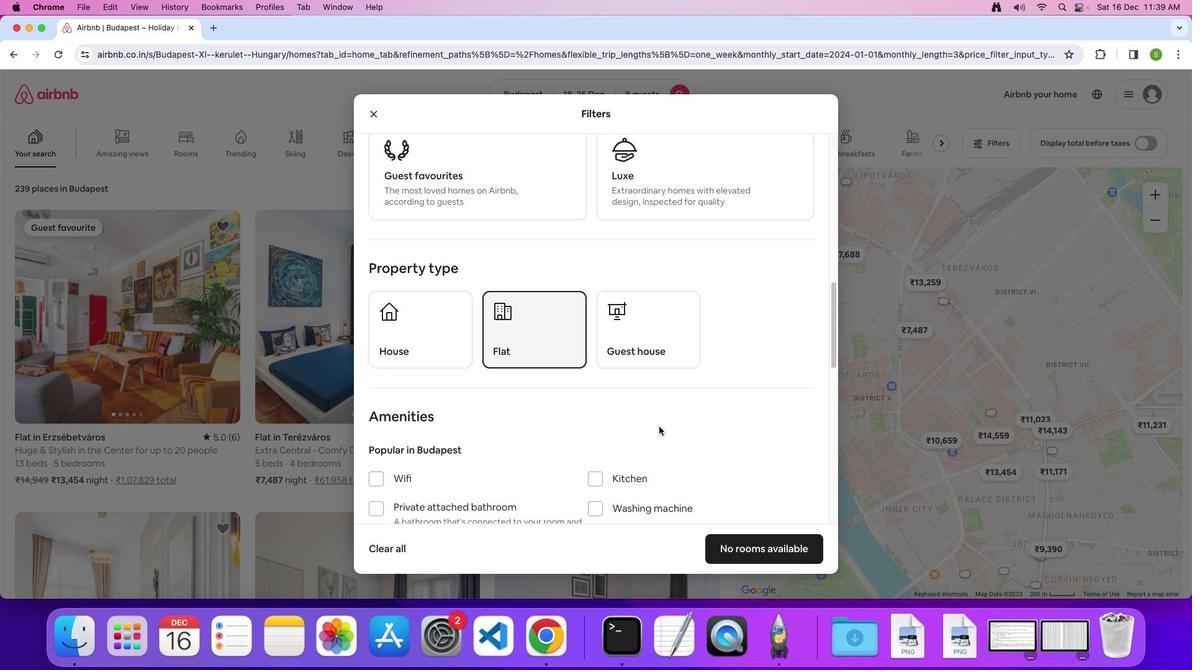 
Action: Mouse scrolled (658, 427) with delta (0, 0)
Screenshot: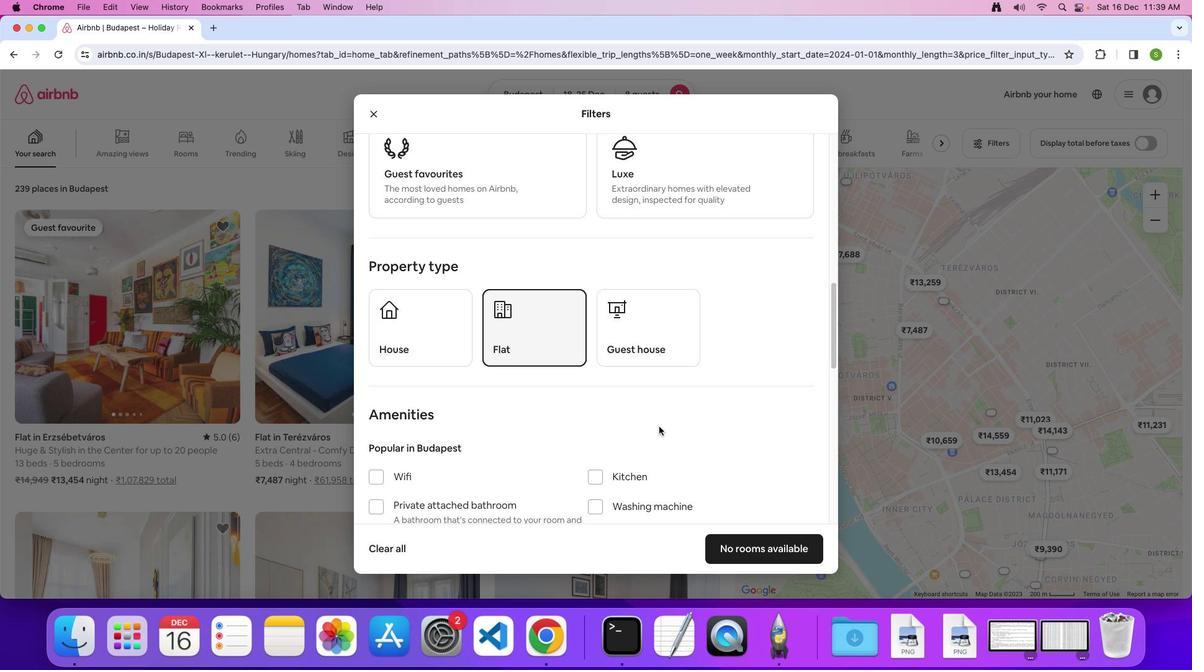
Action: Mouse scrolled (658, 427) with delta (0, 0)
Screenshot: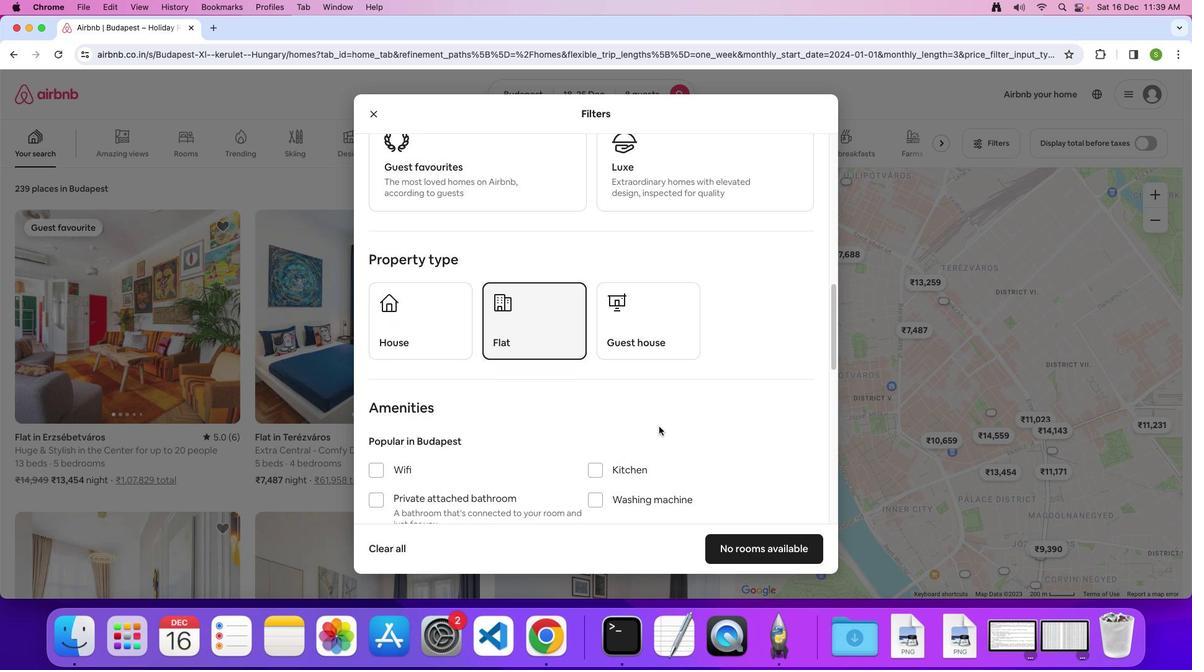 
Action: Mouse scrolled (658, 427) with delta (0, 0)
Screenshot: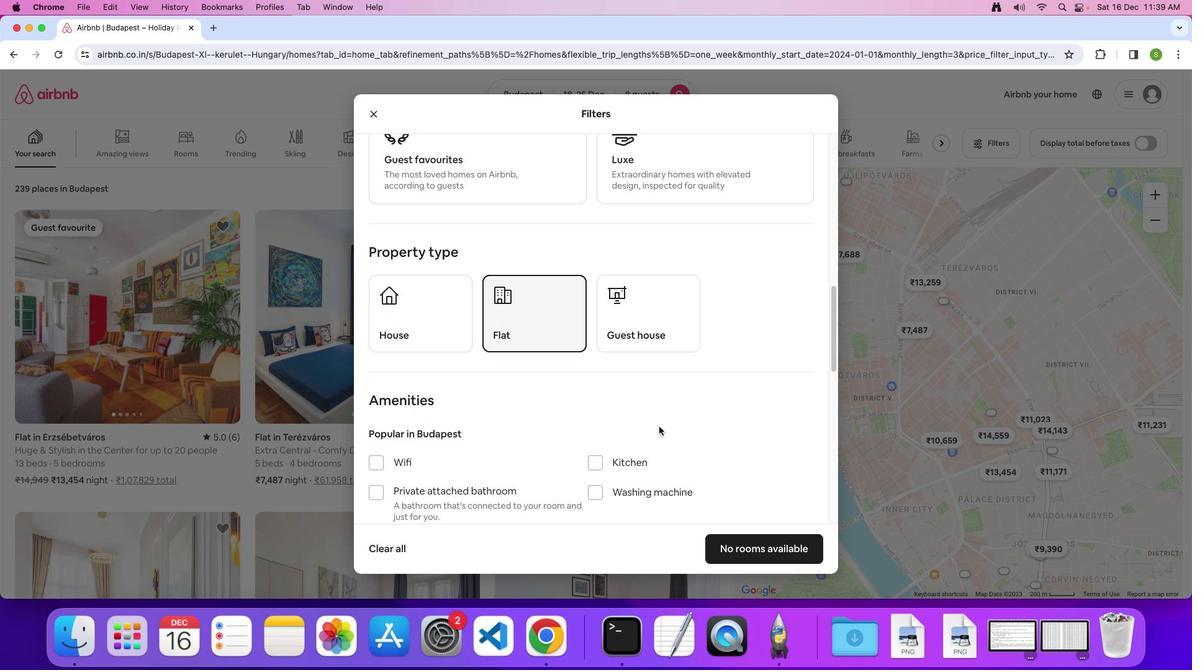 
Action: Mouse scrolled (658, 427) with delta (0, -1)
Screenshot: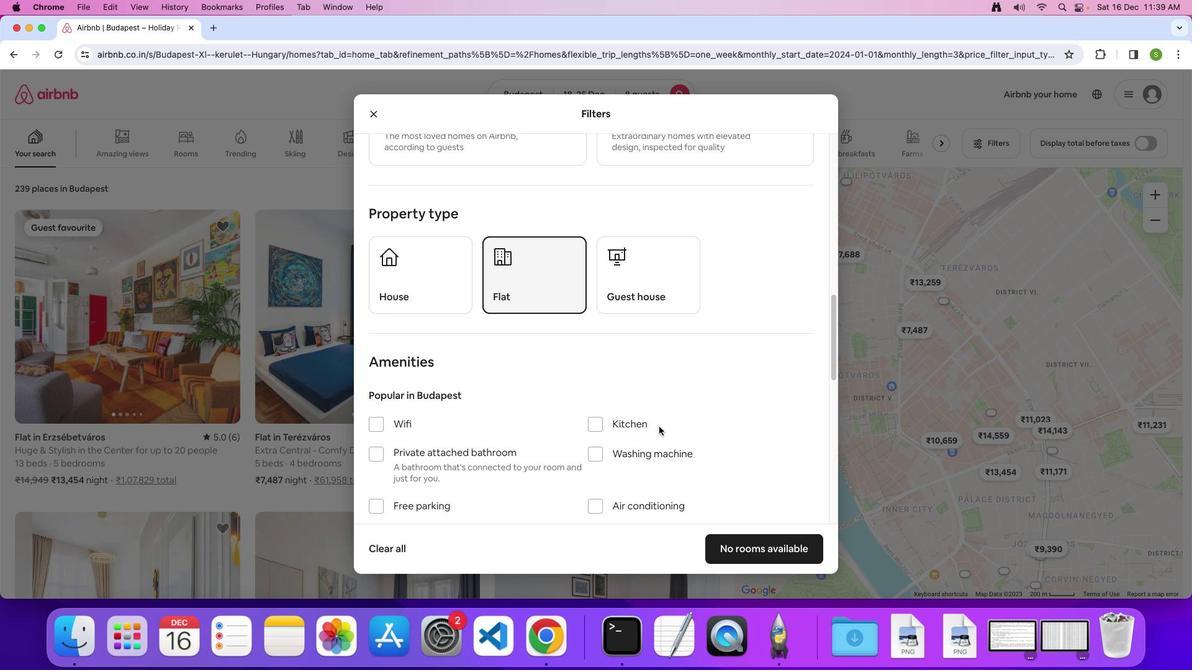 
Action: Mouse scrolled (658, 427) with delta (0, 0)
Screenshot: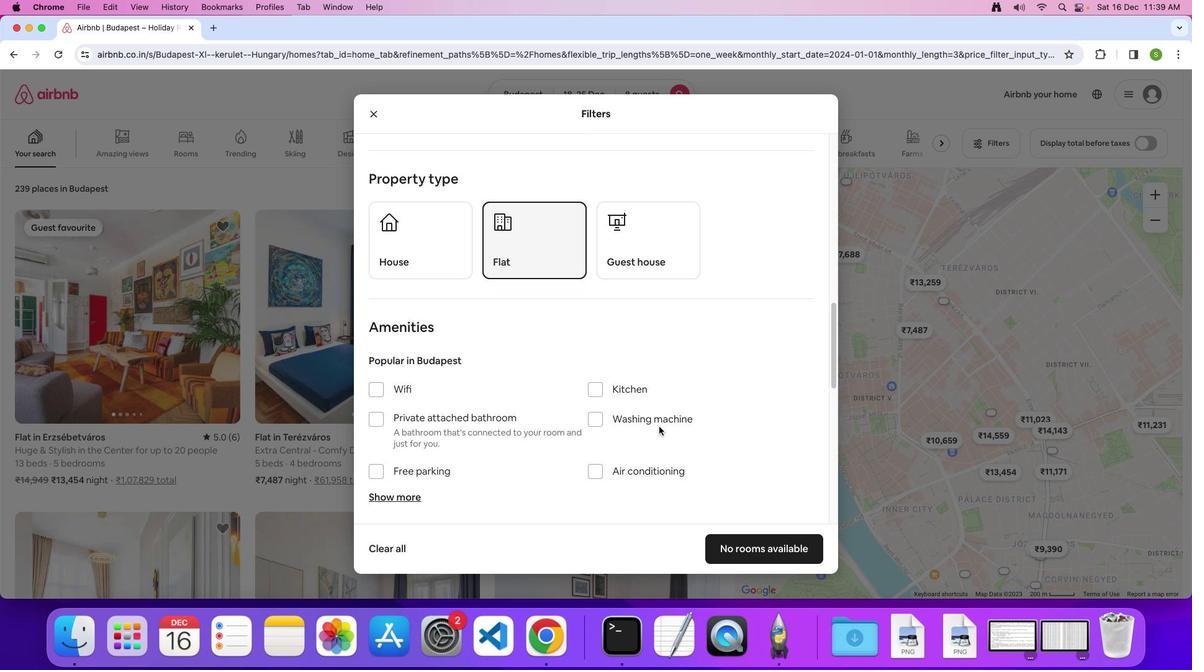 
Action: Mouse scrolled (658, 427) with delta (0, 0)
Screenshot: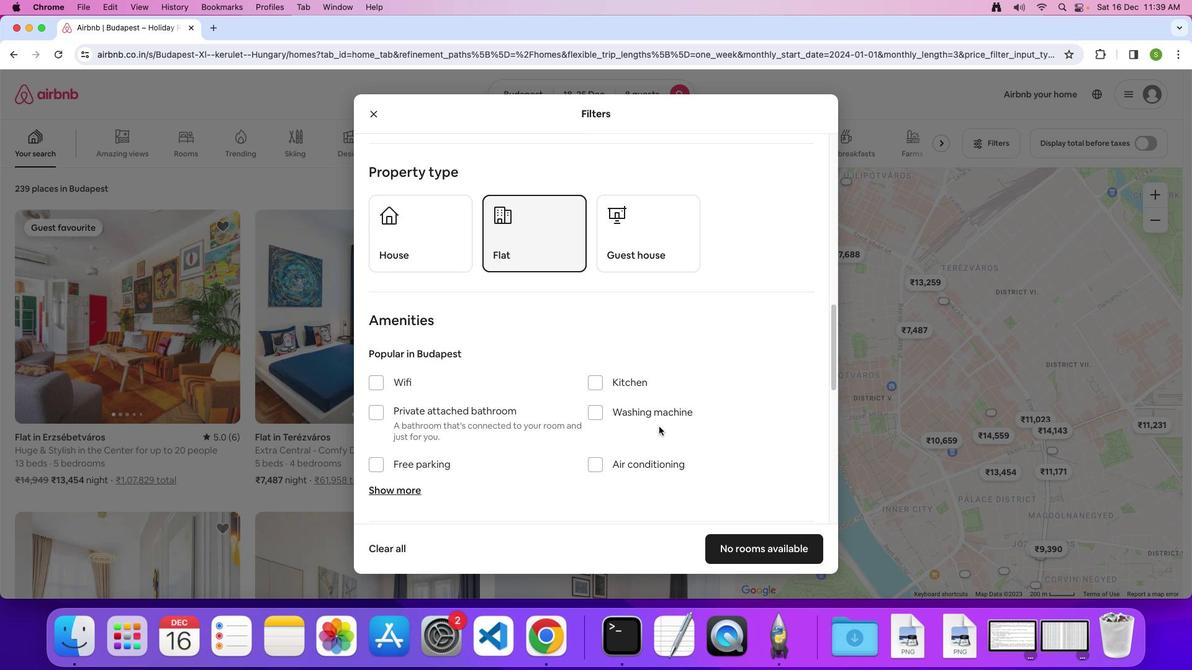 
Action: Mouse moved to (375, 372)
Screenshot: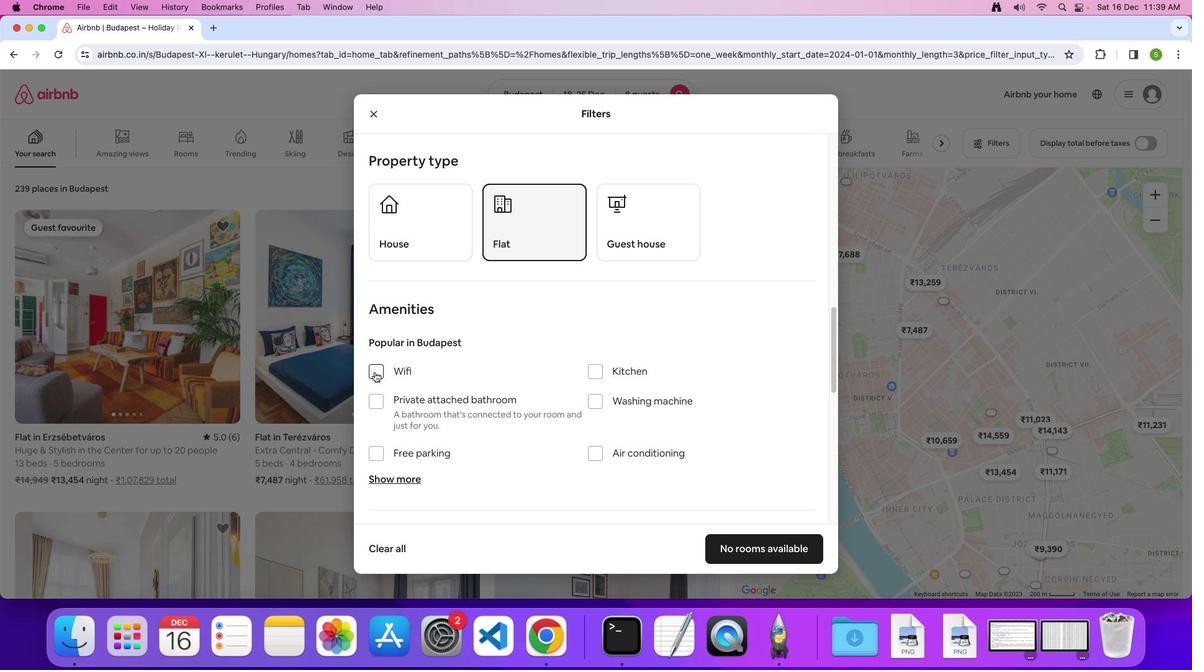 
Action: Mouse pressed left at (375, 372)
Screenshot: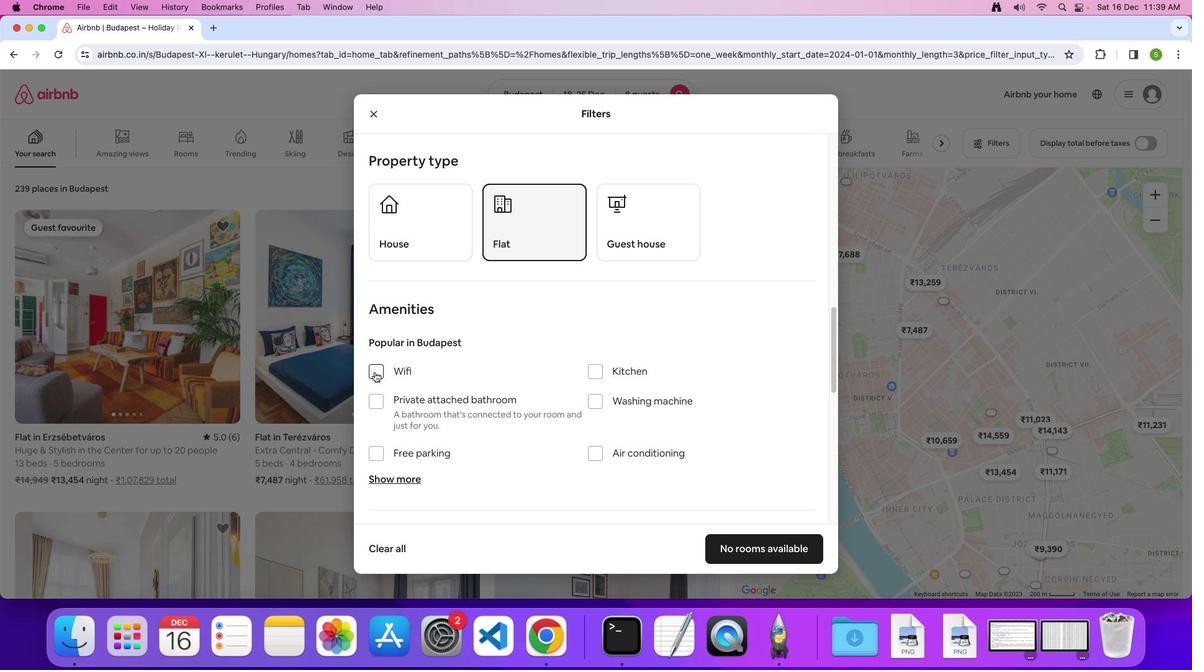 
Action: Mouse moved to (388, 480)
Screenshot: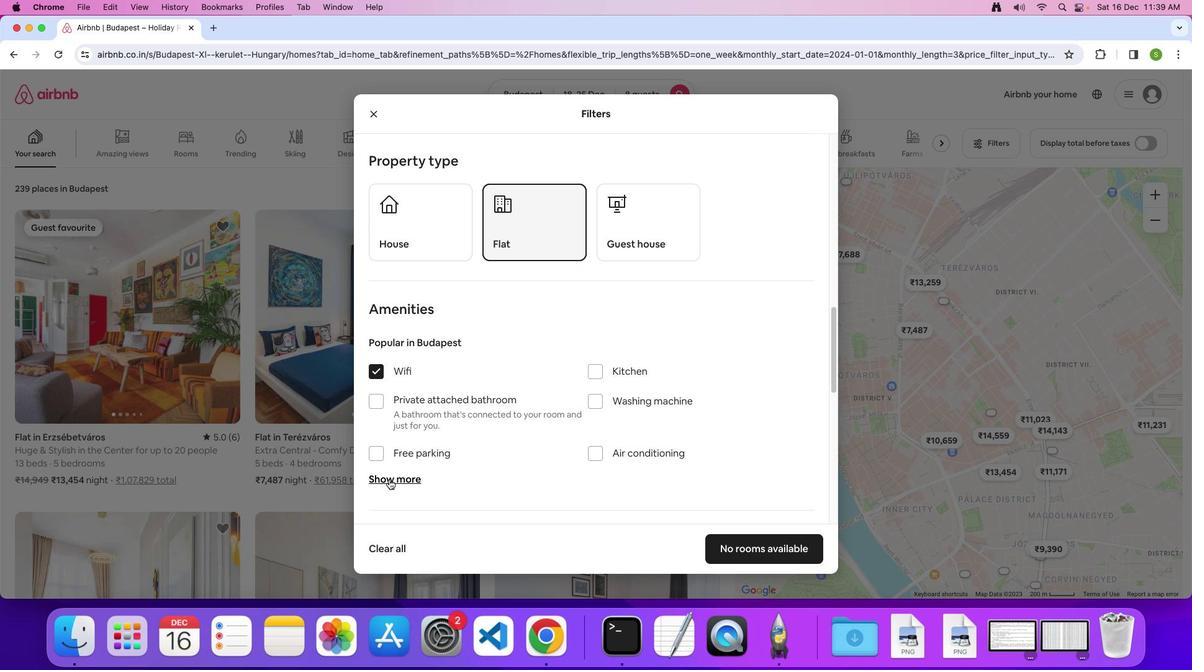 
Action: Mouse pressed left at (388, 480)
Screenshot: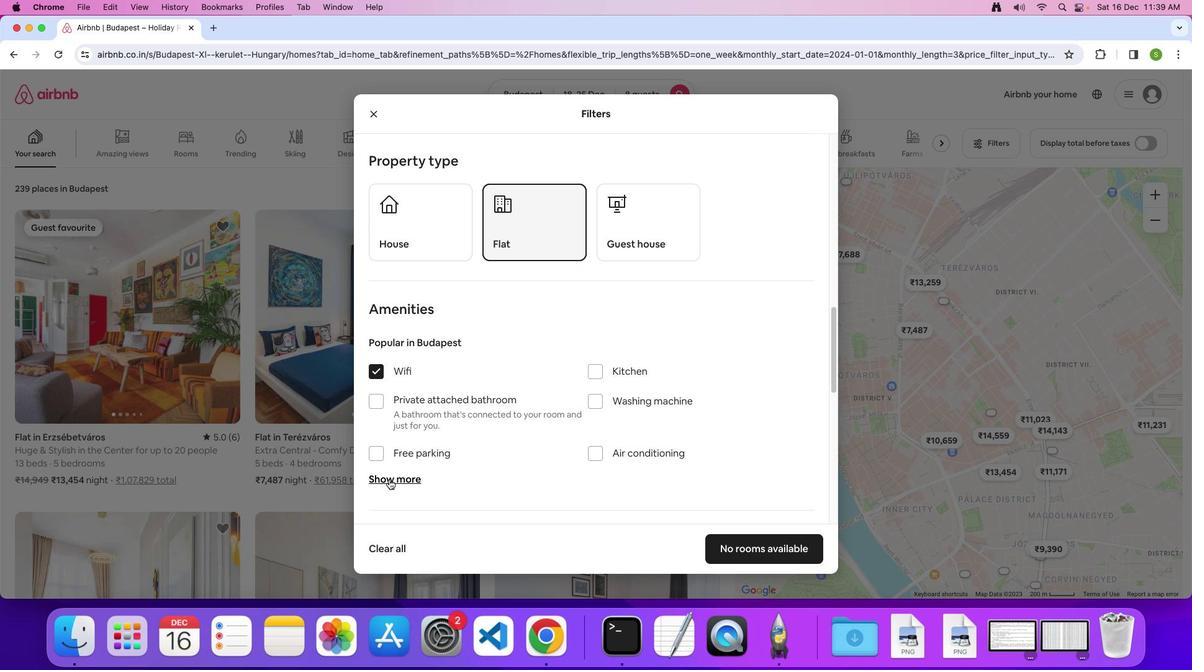 
Action: Mouse moved to (614, 420)
Screenshot: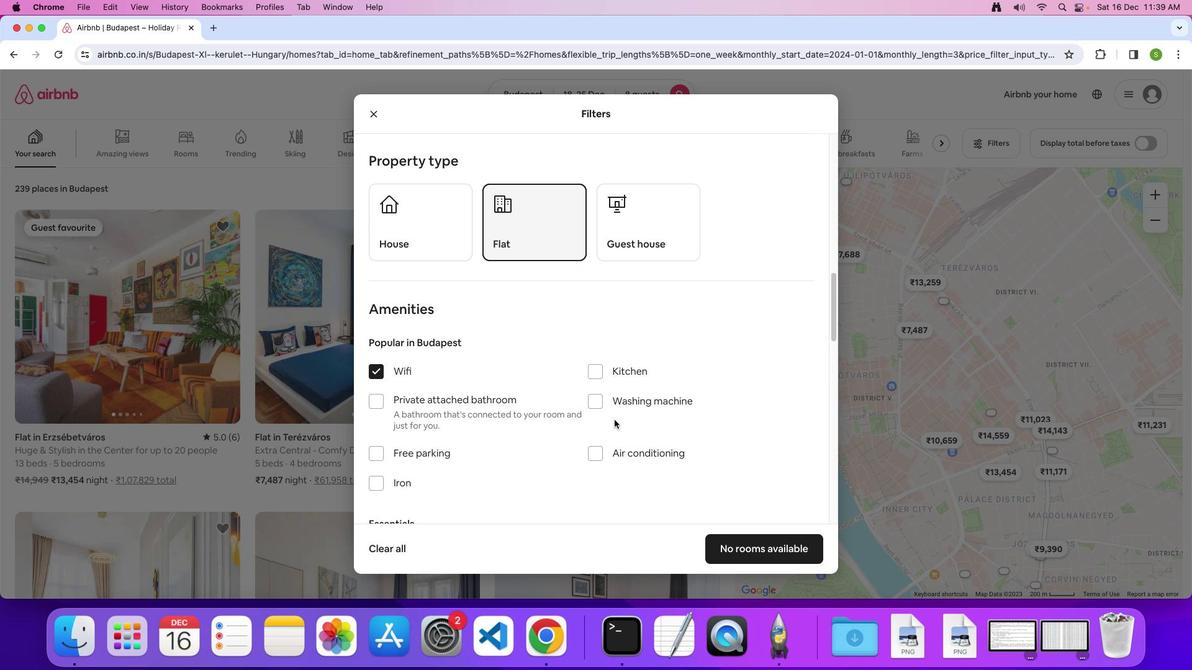 
Action: Mouse scrolled (614, 420) with delta (0, 0)
Screenshot: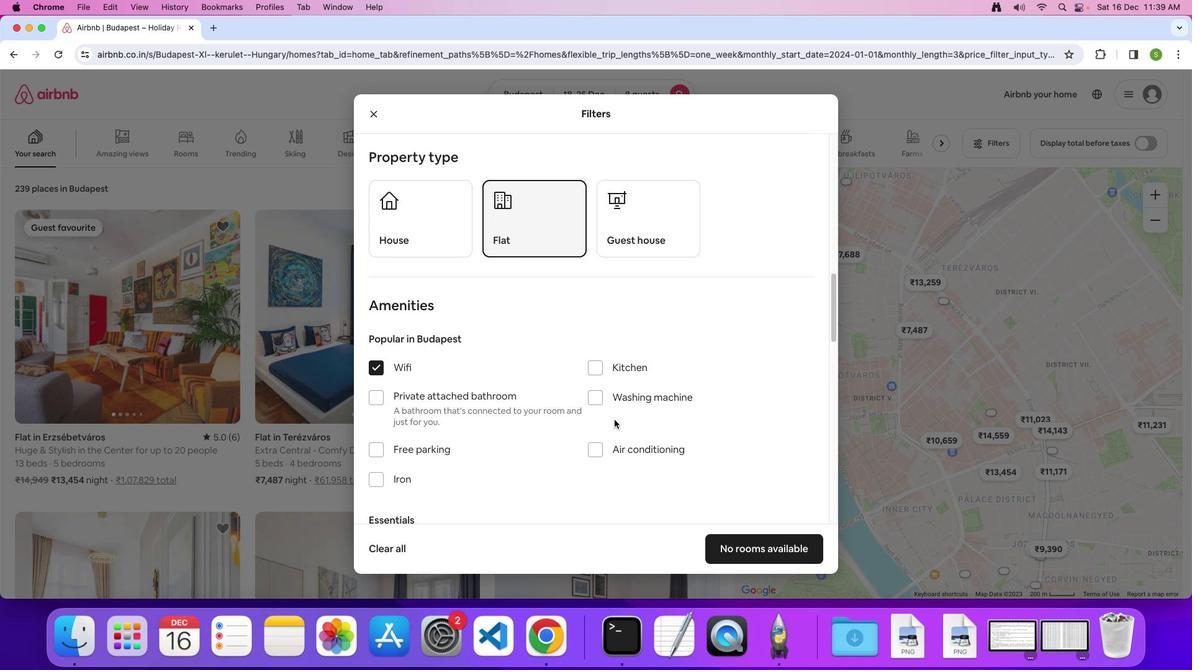 
Action: Mouse scrolled (614, 420) with delta (0, 0)
Screenshot: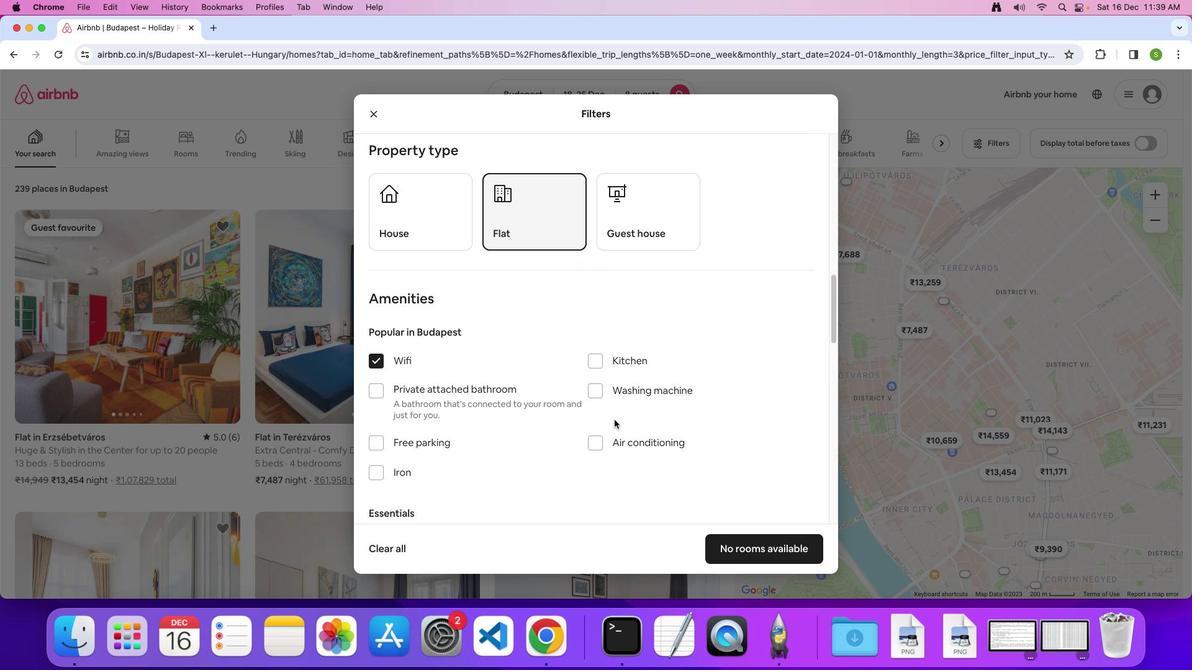 
Action: Mouse moved to (614, 419)
Screenshot: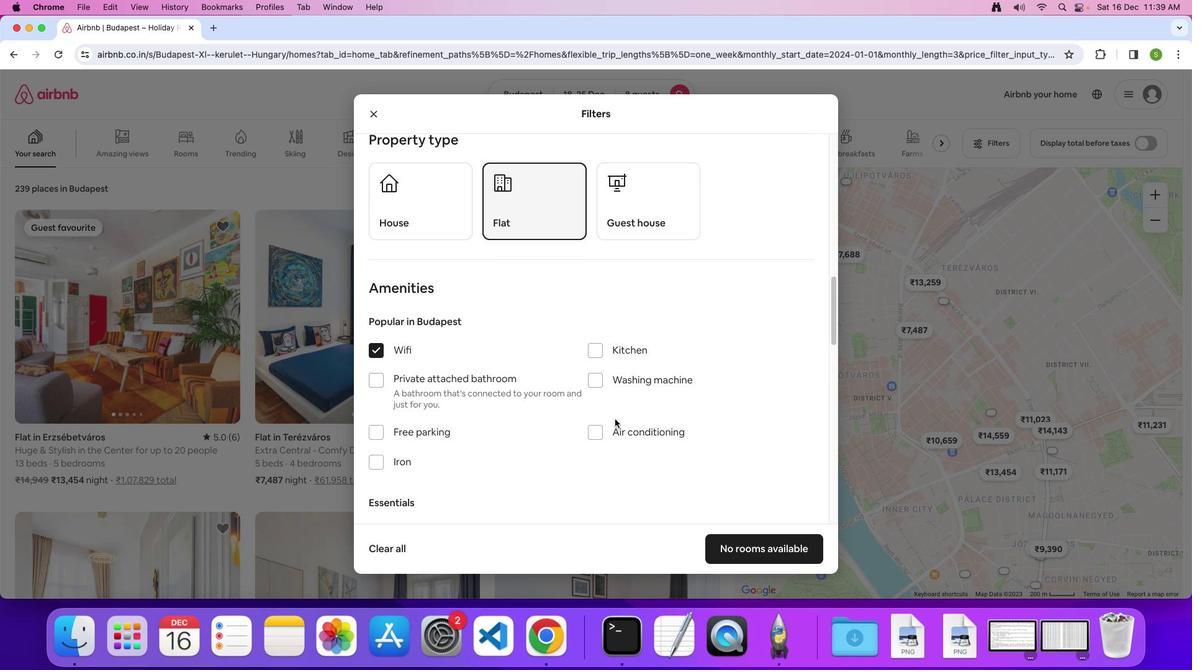 
Action: Mouse scrolled (614, 419) with delta (0, 0)
Screenshot: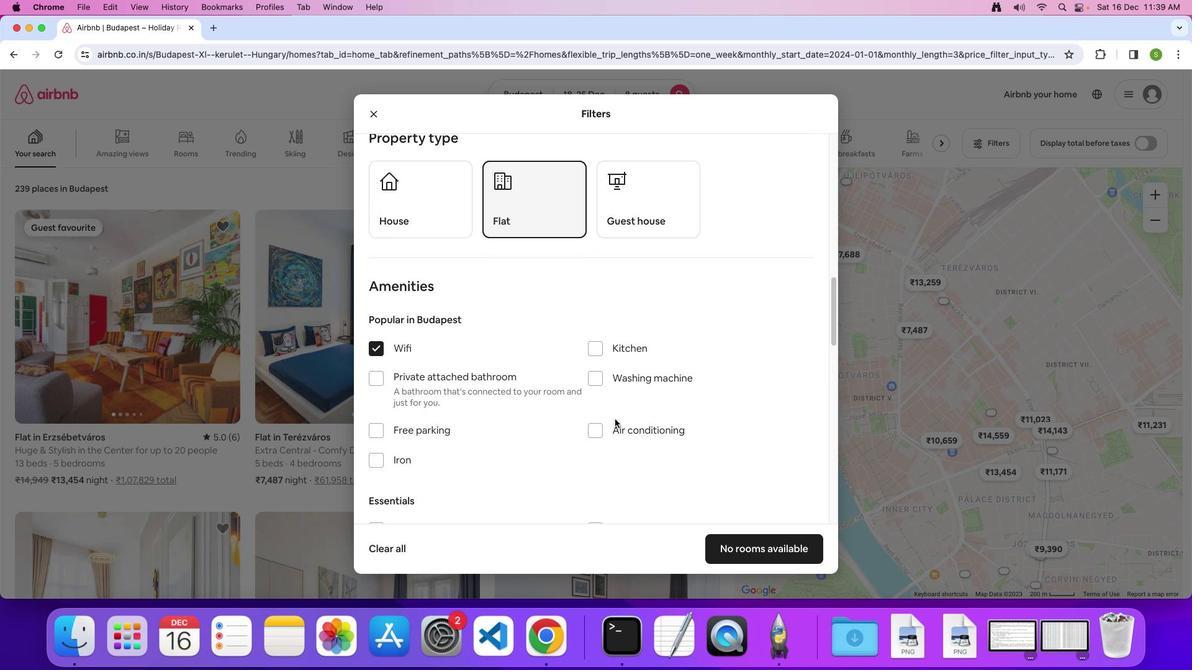 
Action: Mouse scrolled (614, 419) with delta (0, 0)
Screenshot: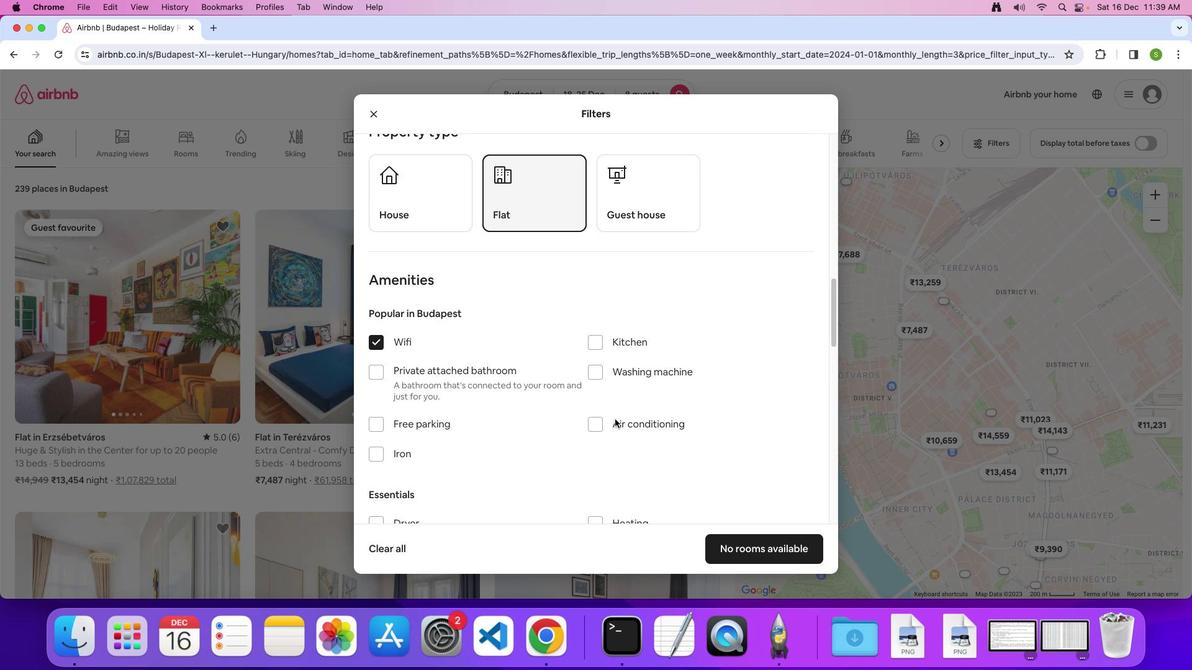
Action: Mouse moved to (614, 419)
Screenshot: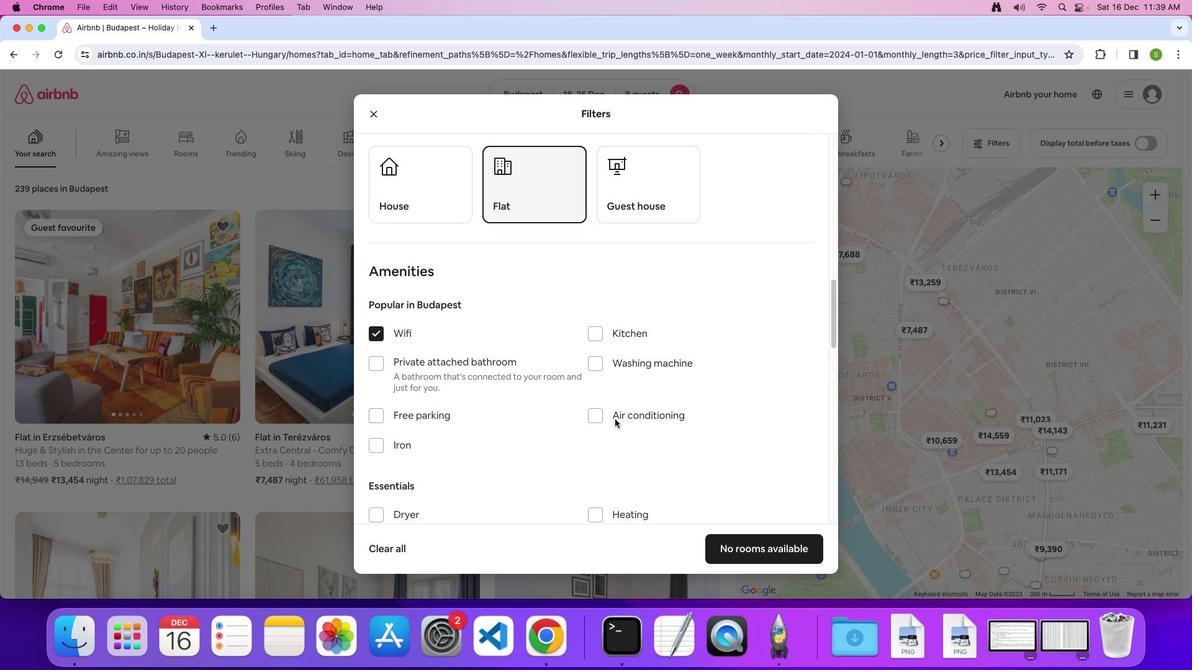 
Action: Mouse scrolled (614, 419) with delta (0, 0)
Screenshot: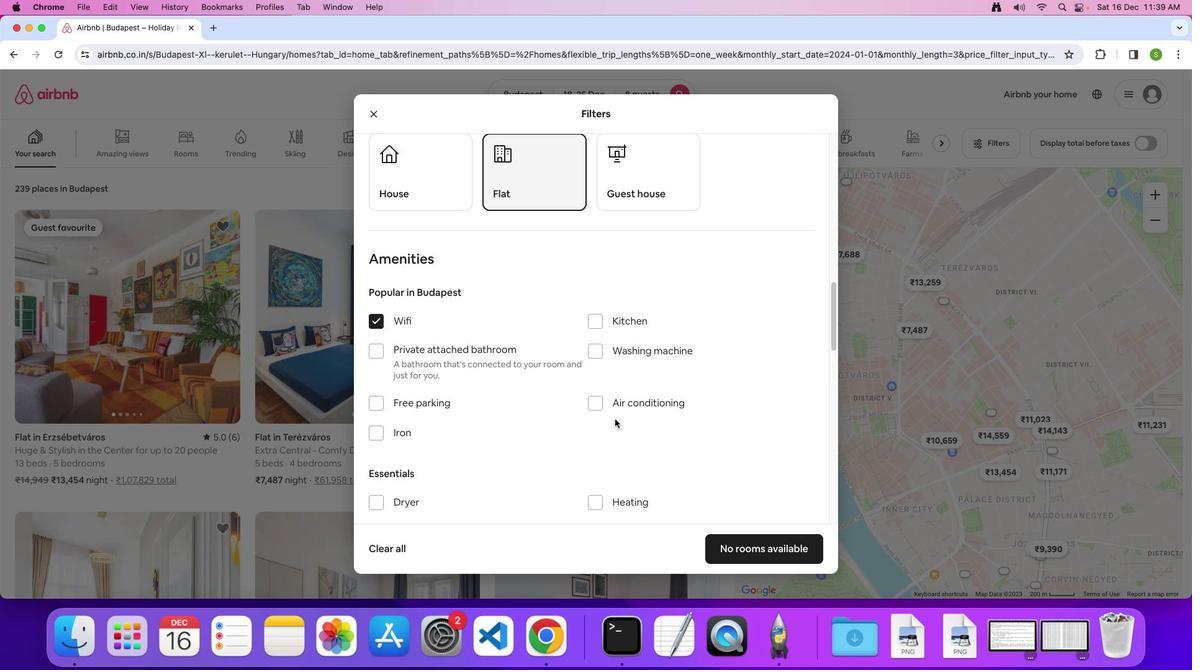
Action: Mouse moved to (614, 419)
Screenshot: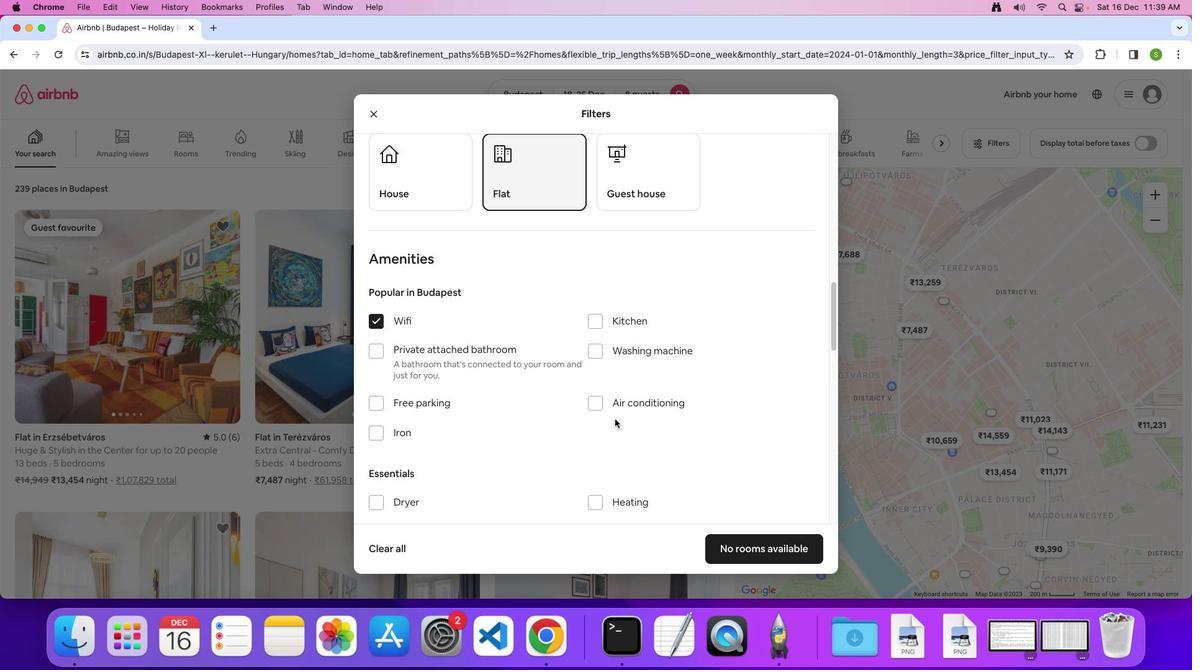 
Action: Mouse scrolled (614, 419) with delta (0, 0)
Screenshot: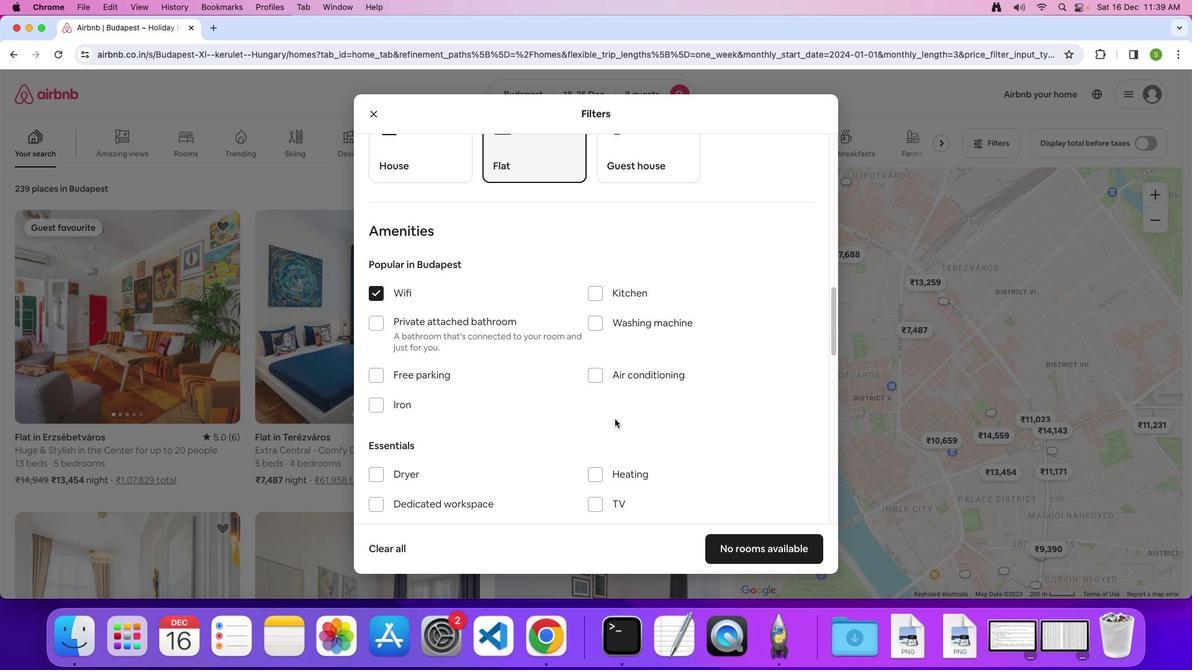 
Action: Mouse scrolled (614, 419) with delta (0, 0)
Screenshot: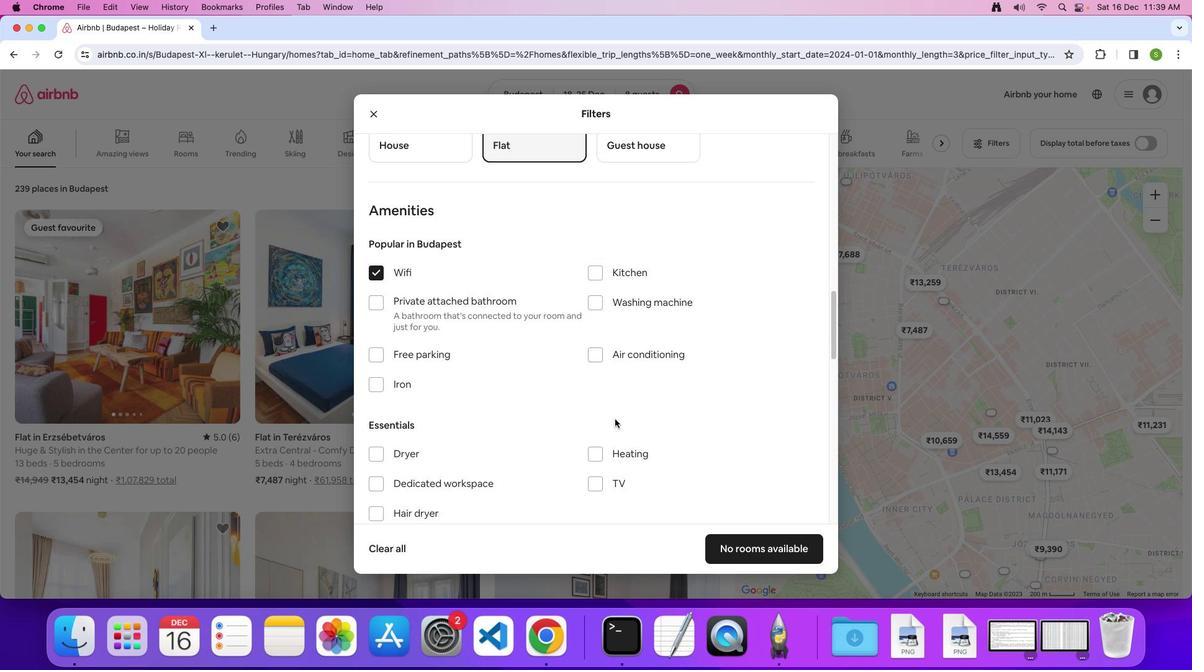 
Action: Mouse scrolled (614, 419) with delta (0, -1)
Screenshot: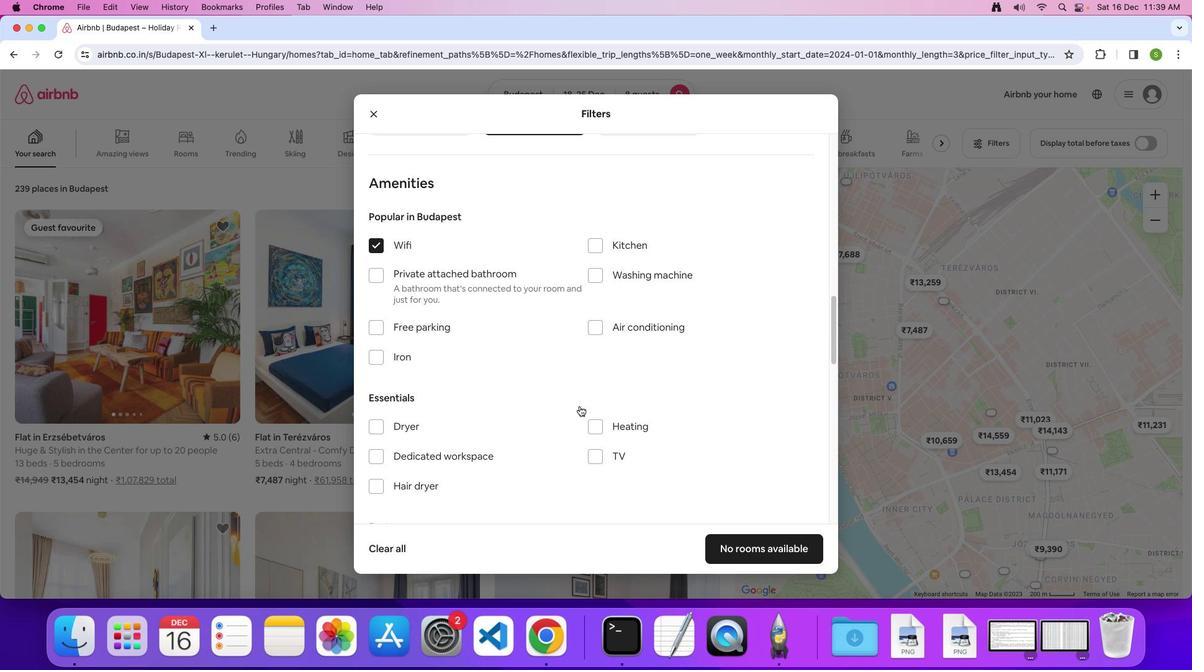
Action: Mouse moved to (370, 303)
Screenshot: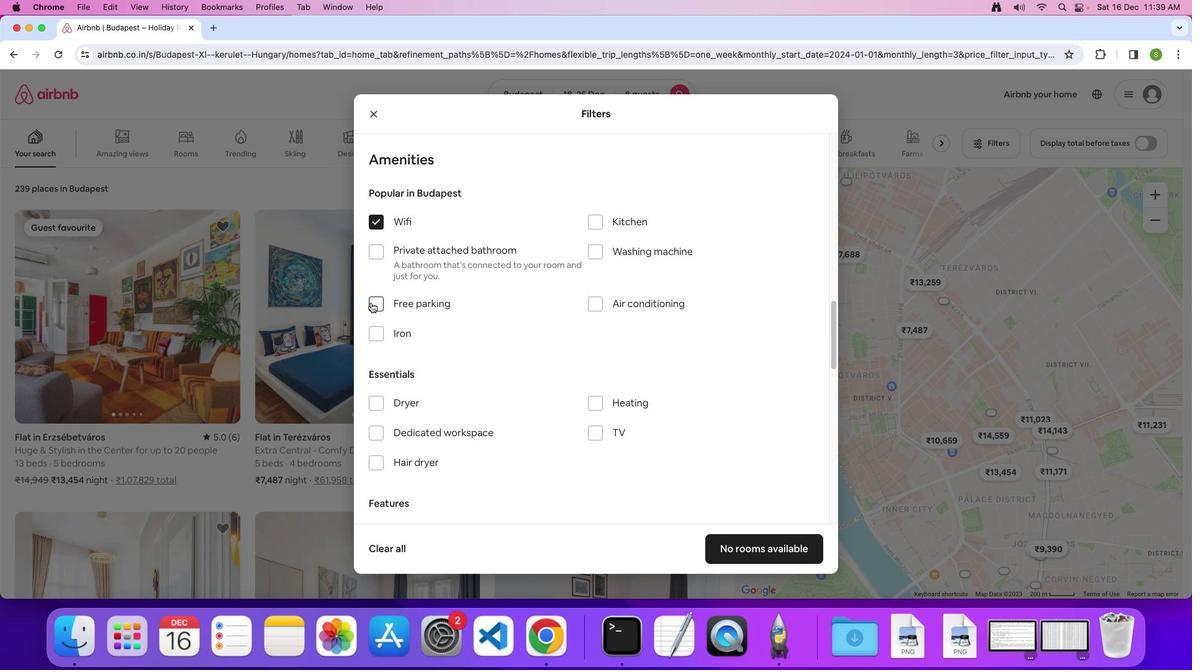 
Action: Mouse pressed left at (370, 303)
Screenshot: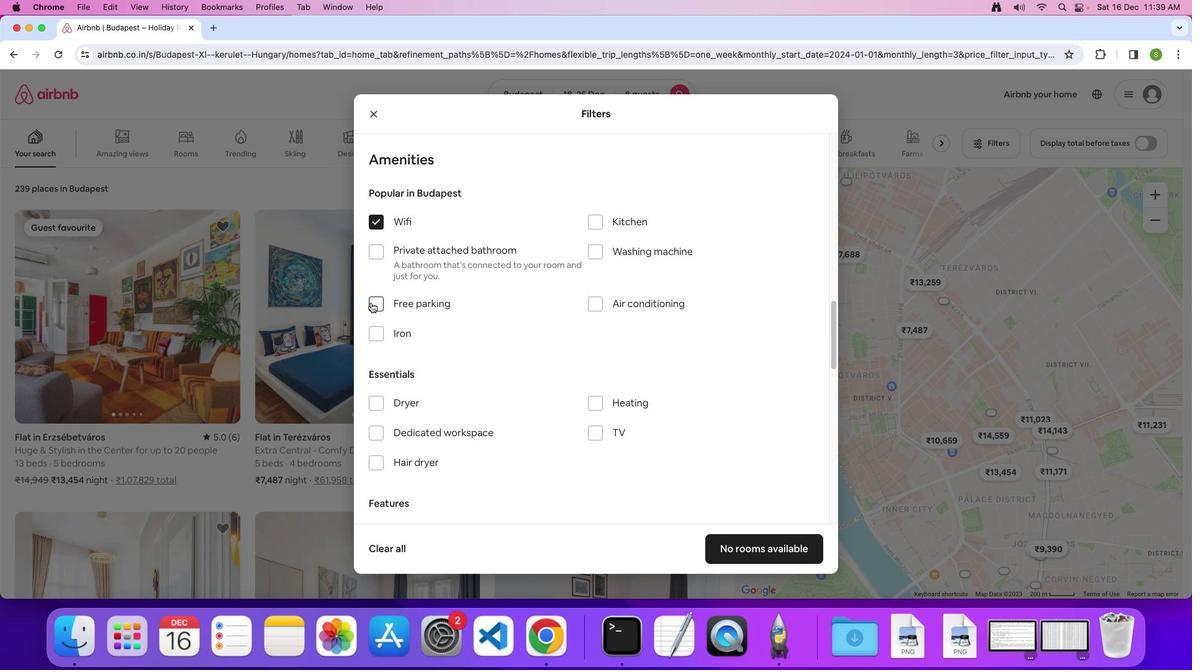 
Action: Mouse moved to (599, 432)
Screenshot: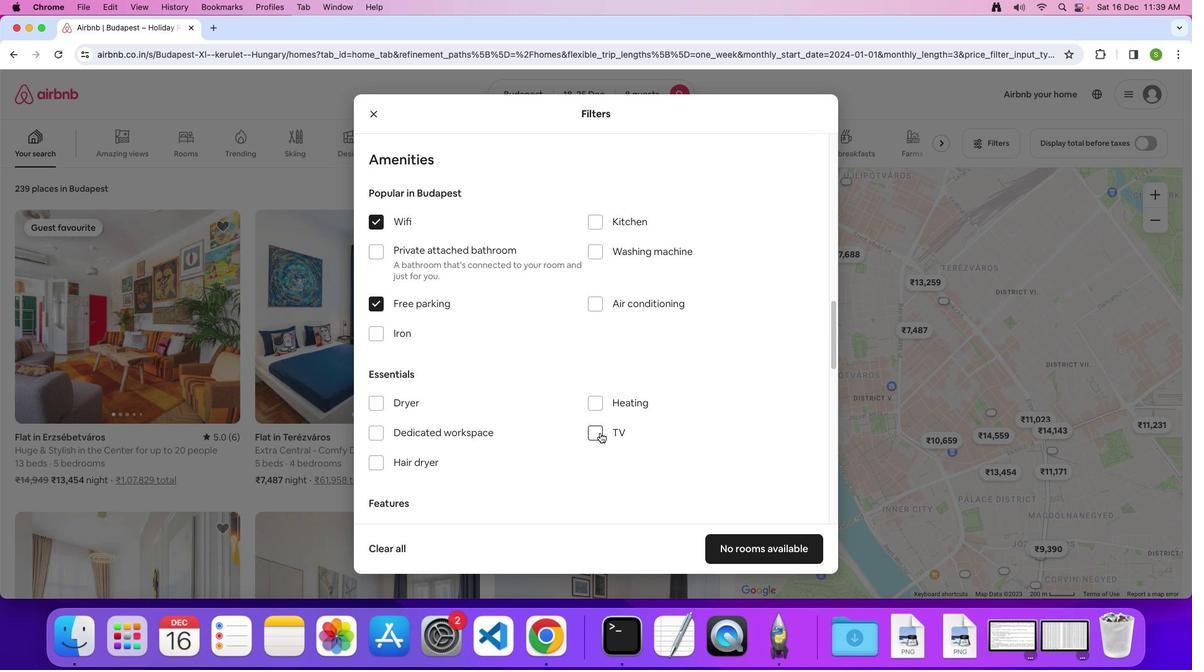 
Action: Mouse pressed left at (599, 432)
Screenshot: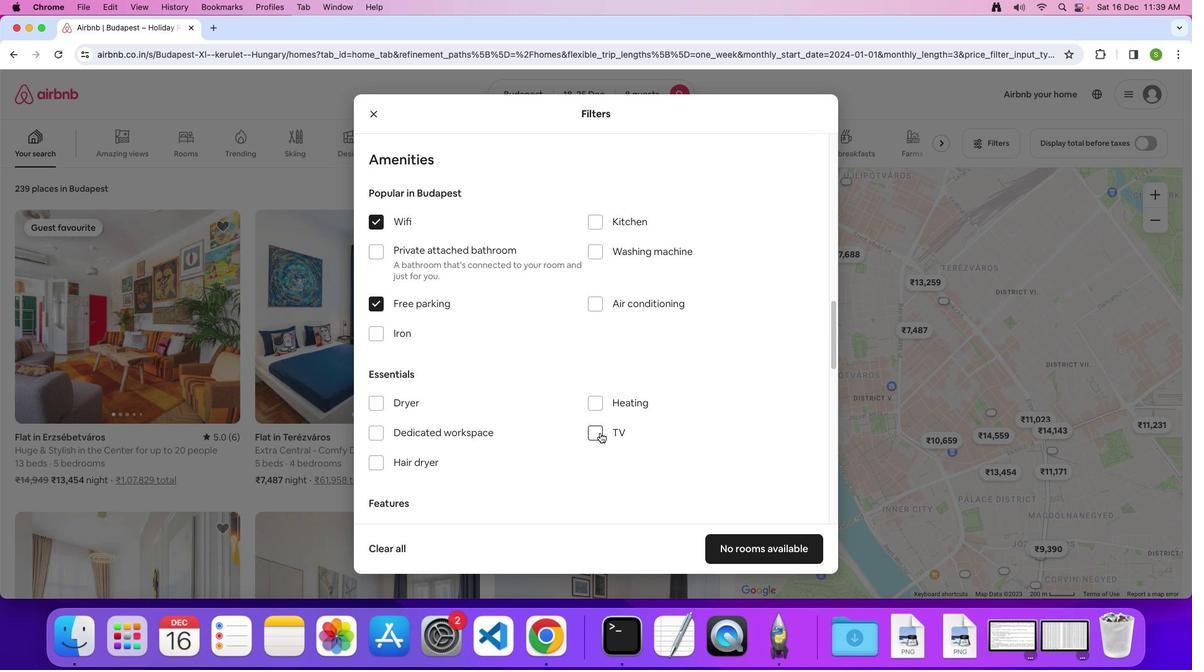 
Action: Mouse moved to (532, 409)
Screenshot: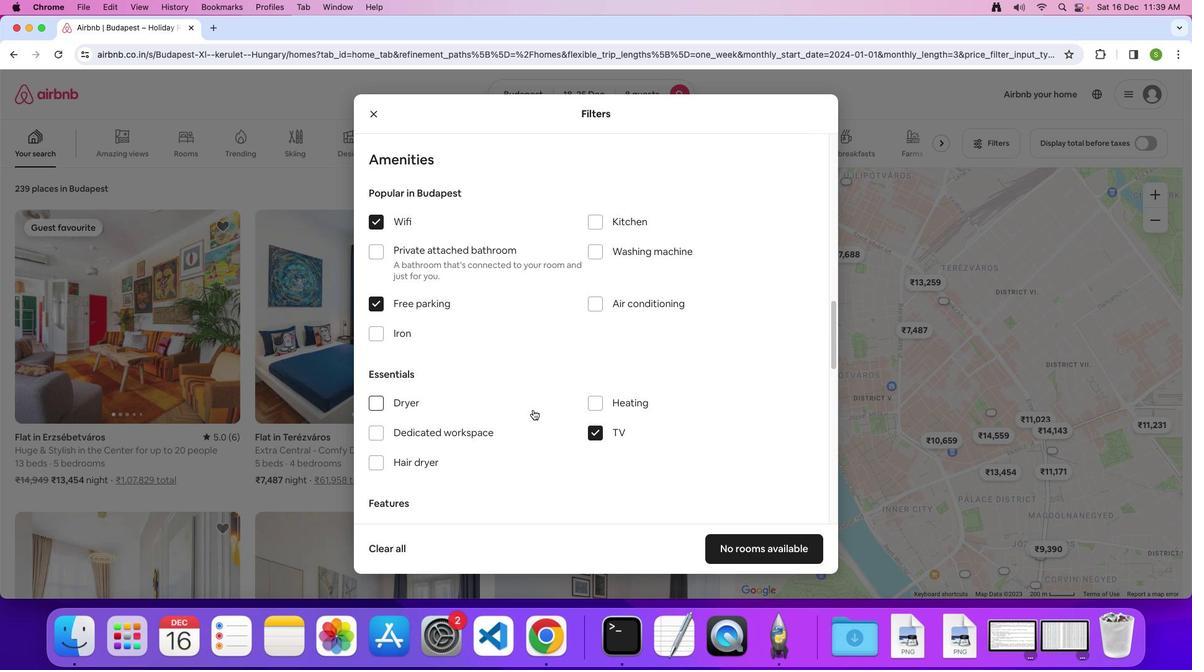 
Action: Mouse scrolled (532, 409) with delta (0, 0)
Screenshot: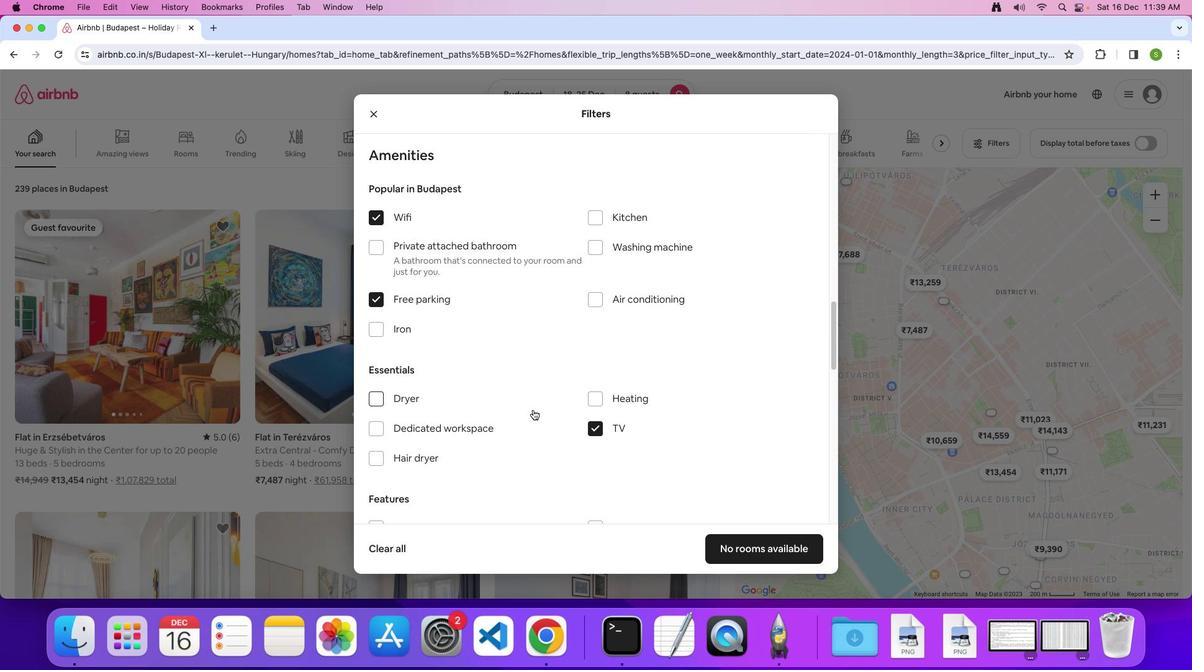 
Action: Mouse scrolled (532, 409) with delta (0, 0)
Screenshot: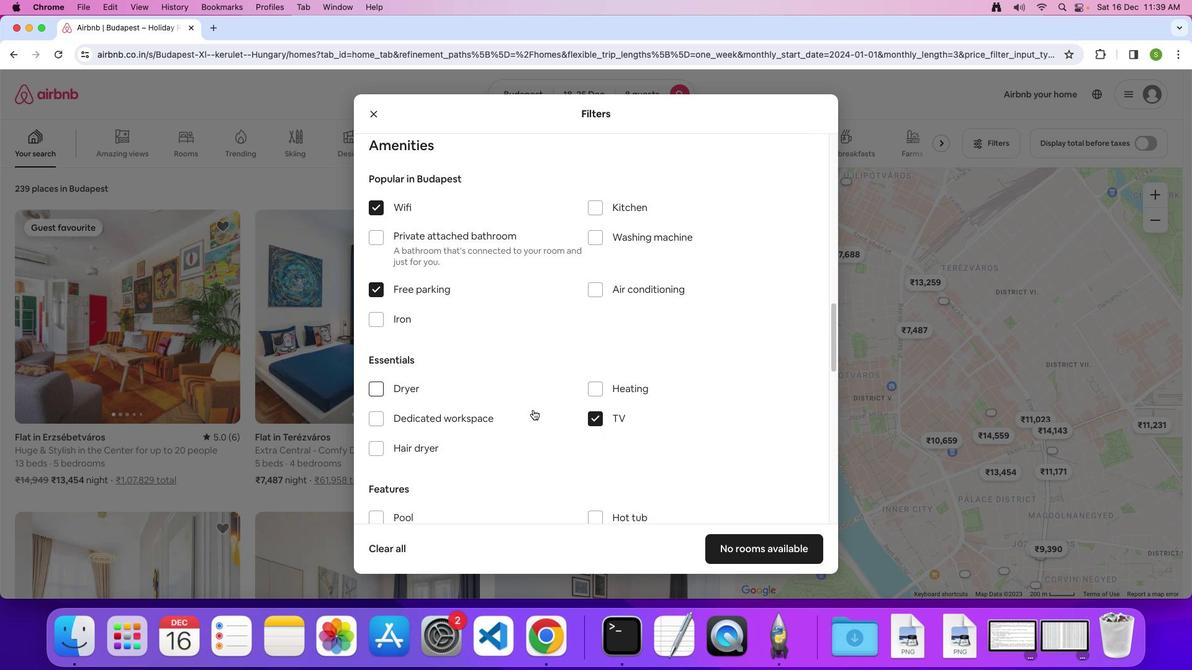 
Action: Mouse scrolled (532, 409) with delta (0, 0)
Screenshot: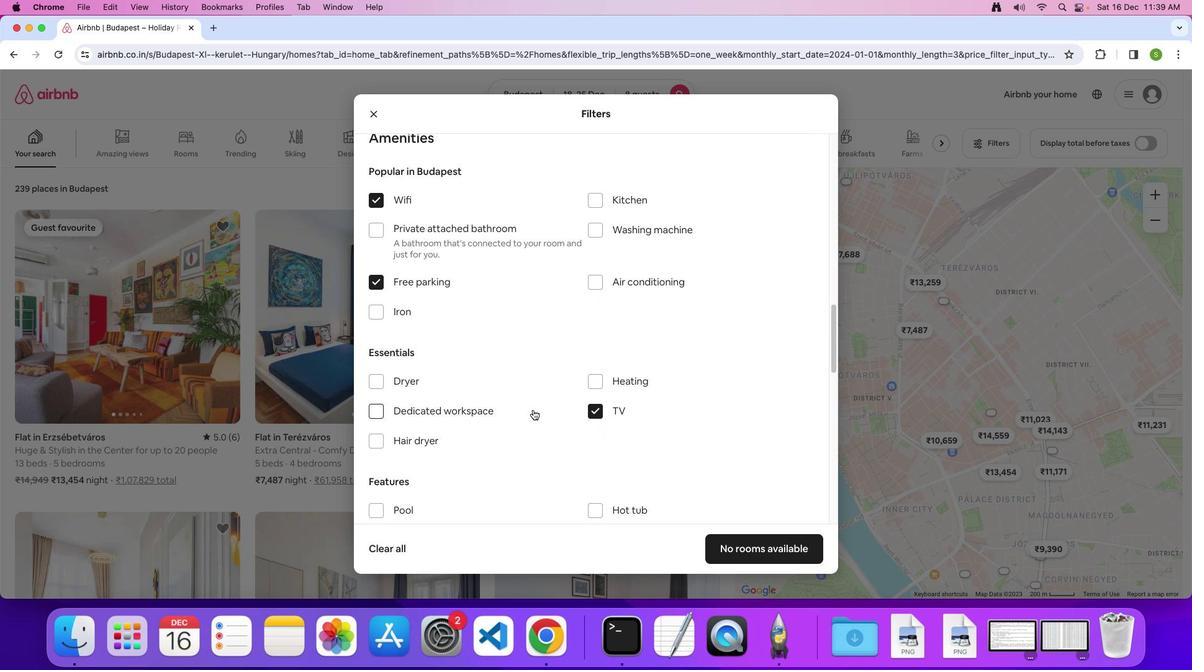 
Action: Mouse scrolled (532, 409) with delta (0, 0)
Screenshot: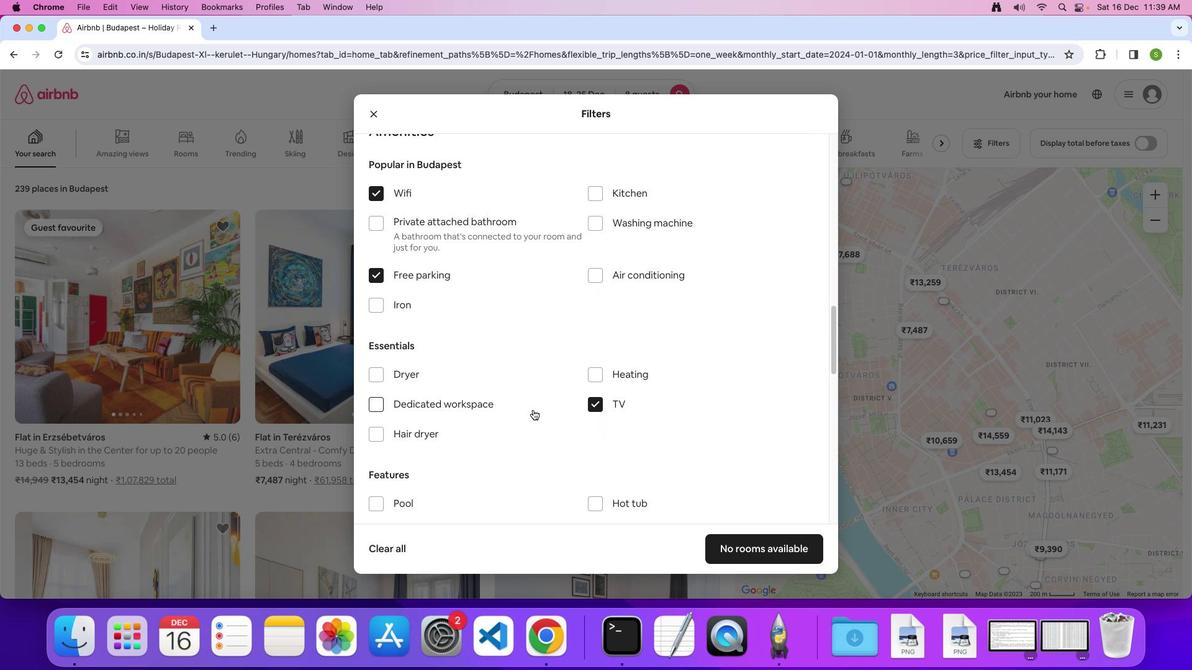 
Action: Mouse scrolled (532, 409) with delta (0, 0)
Screenshot: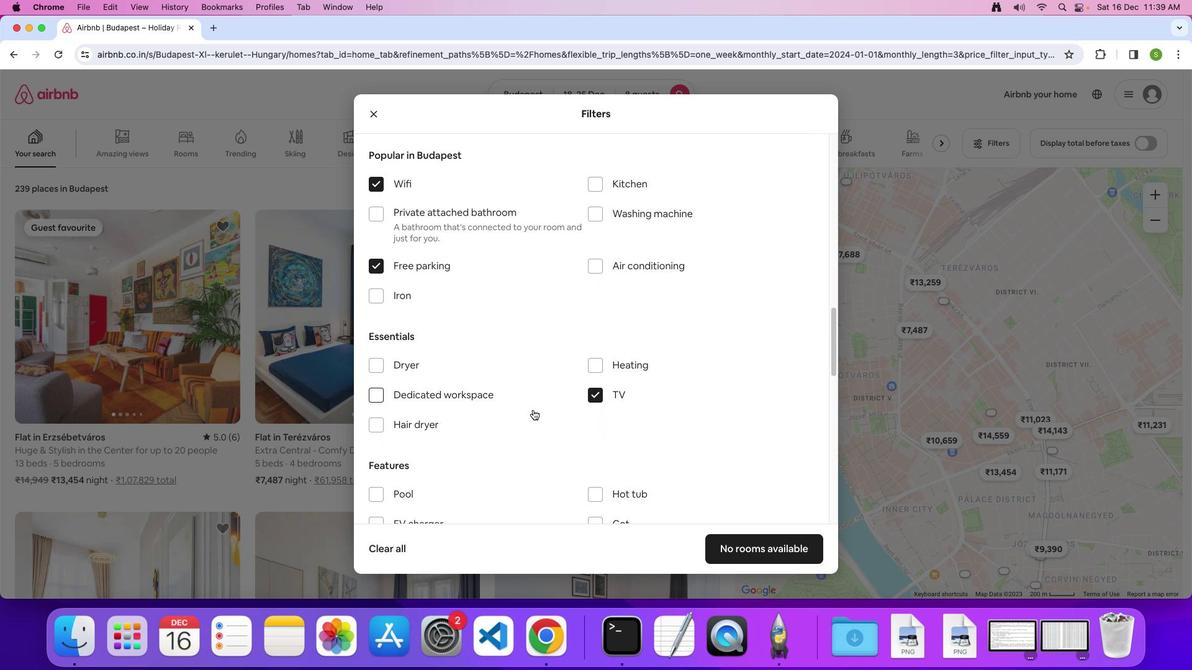 
Action: Mouse scrolled (532, 409) with delta (0, 0)
Screenshot: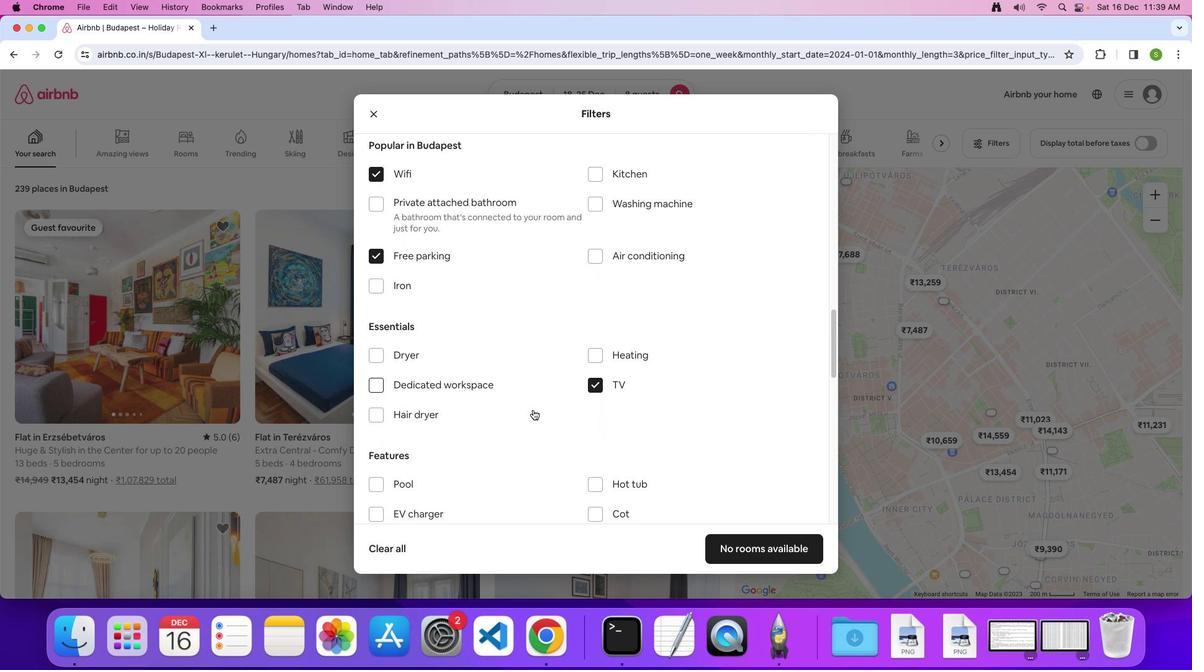 
Action: Mouse scrolled (532, 409) with delta (0, 0)
Screenshot: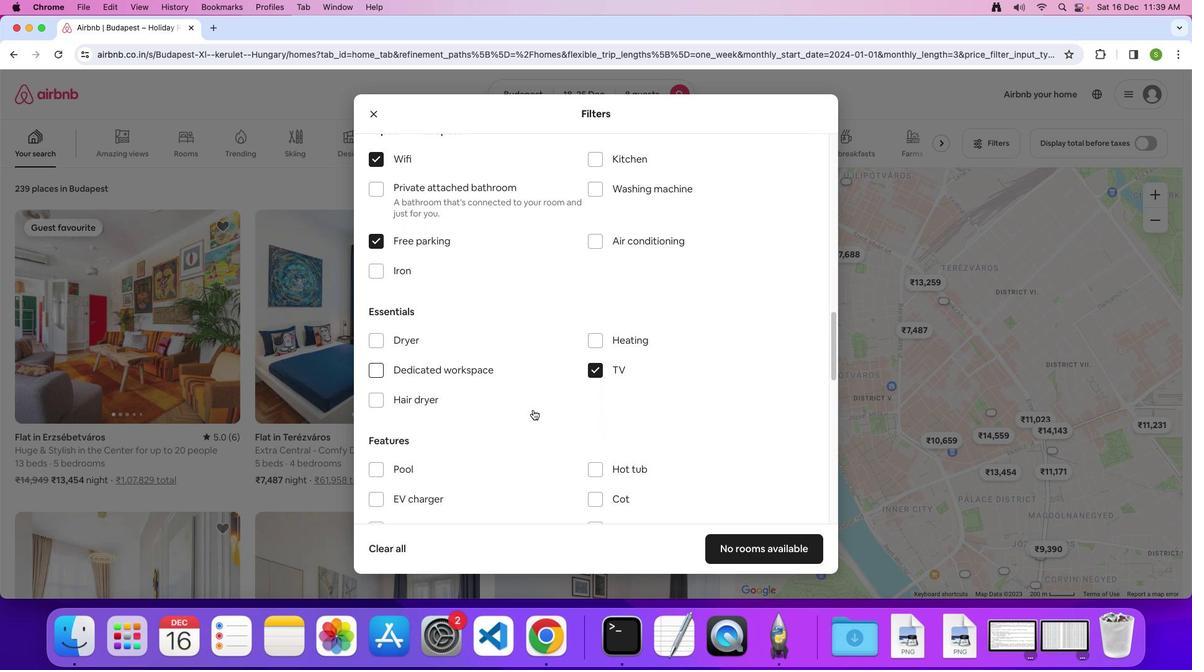 
Action: Mouse scrolled (532, 409) with delta (0, 0)
Screenshot: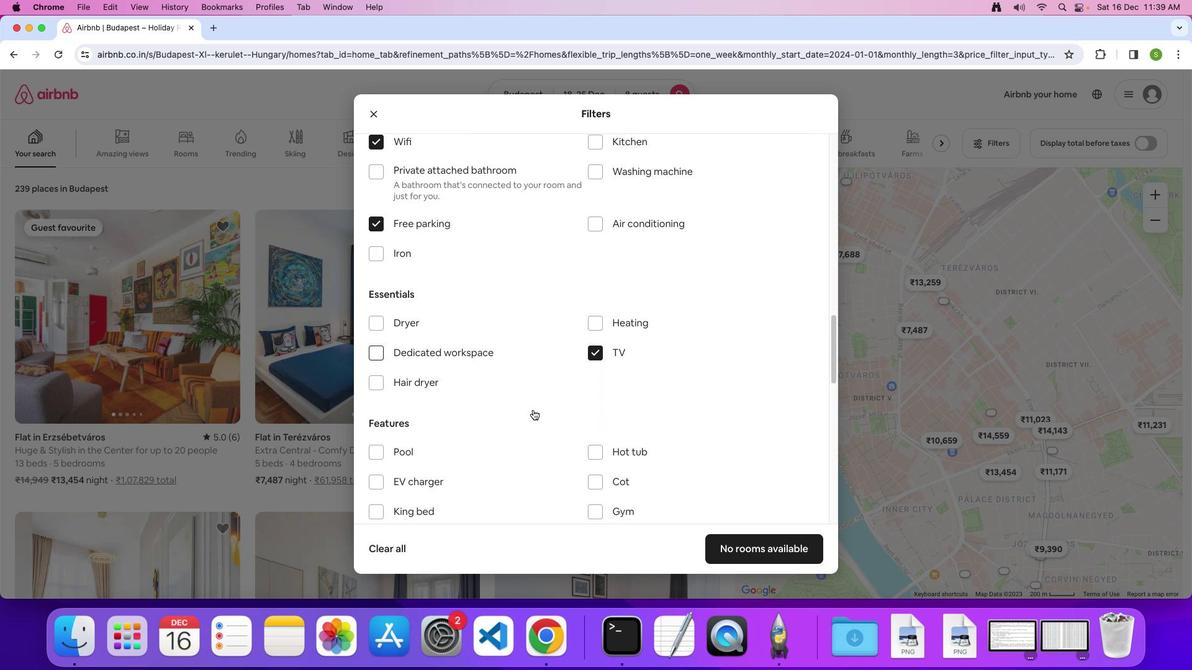 
Action: Mouse scrolled (532, 409) with delta (0, -1)
Screenshot: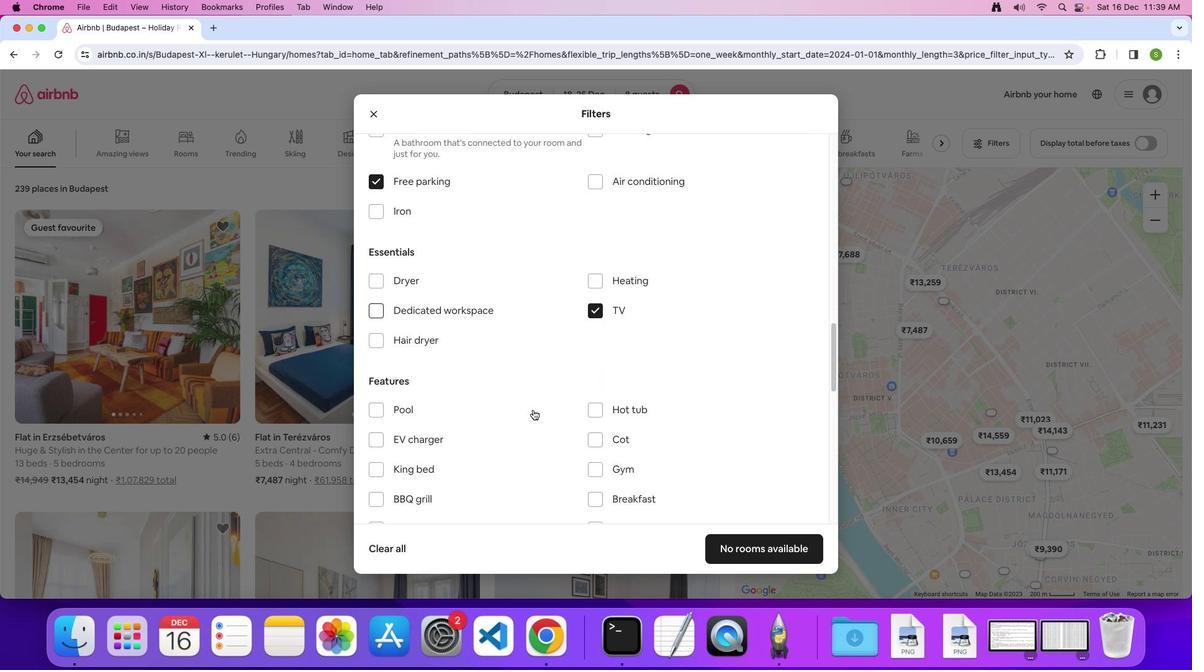 
Action: Mouse scrolled (532, 409) with delta (0, 0)
Screenshot: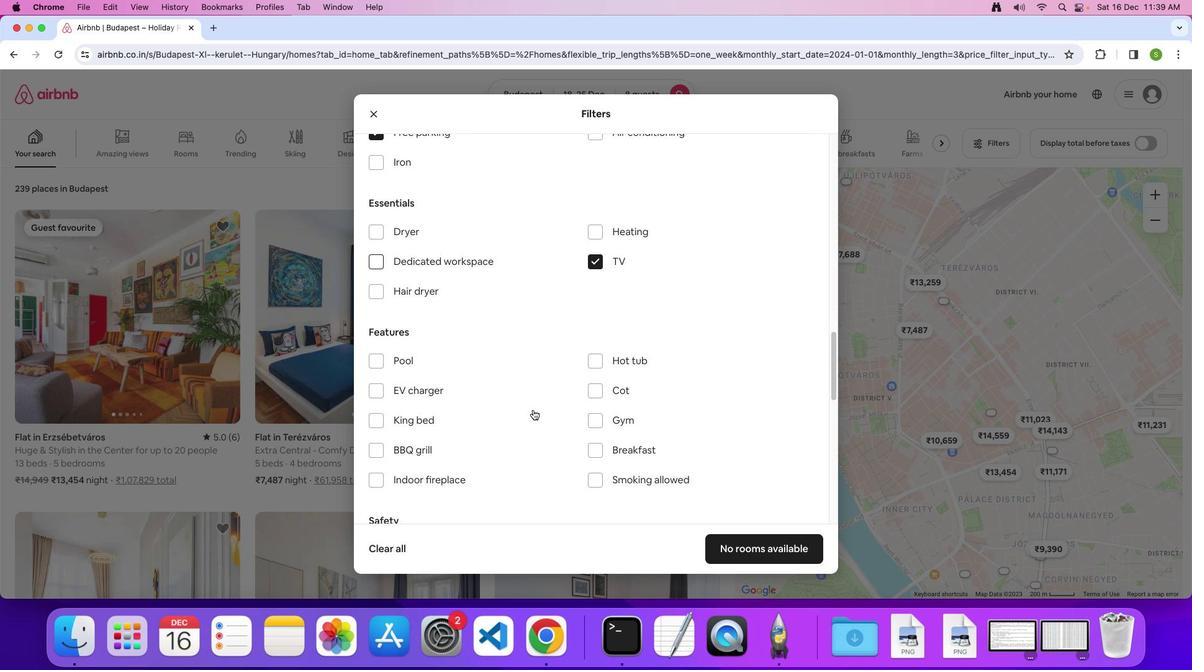 
Action: Mouse scrolled (532, 409) with delta (0, 0)
Screenshot: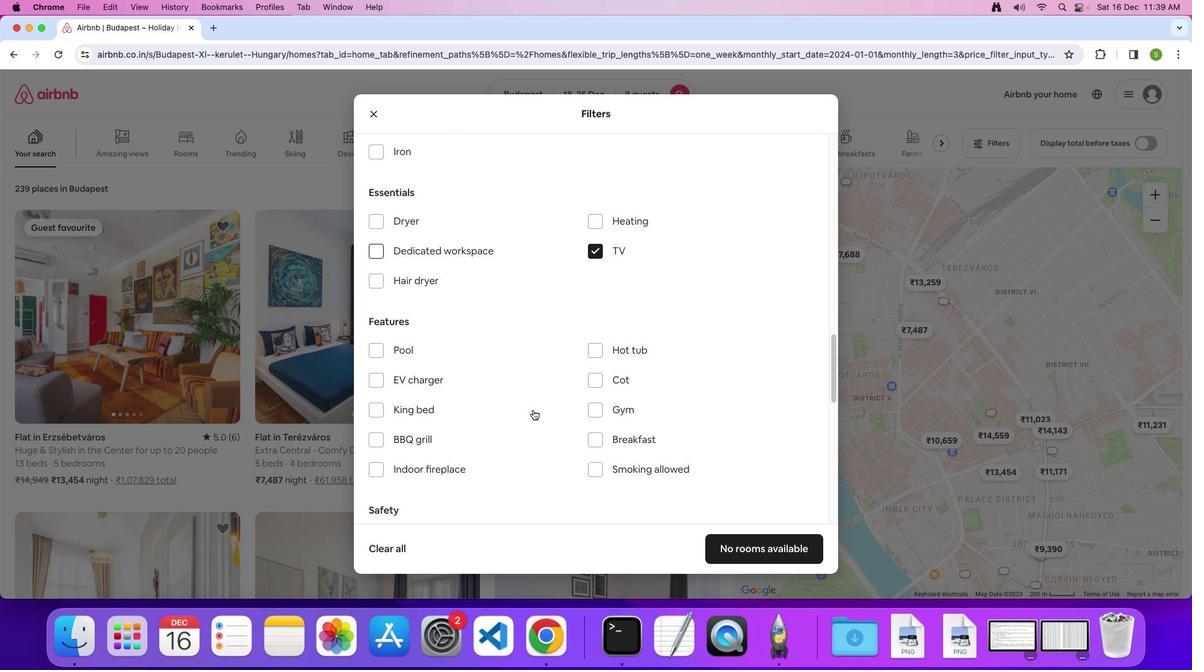
Action: Mouse moved to (599, 408)
Screenshot: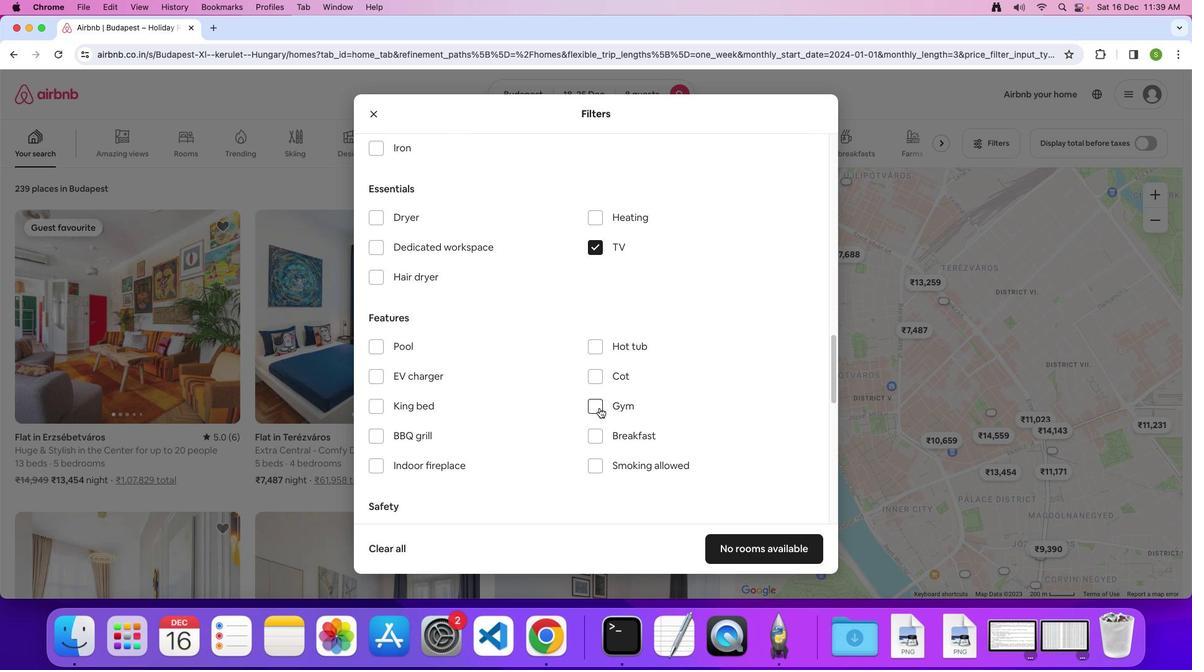 
Action: Mouse pressed left at (599, 408)
Screenshot: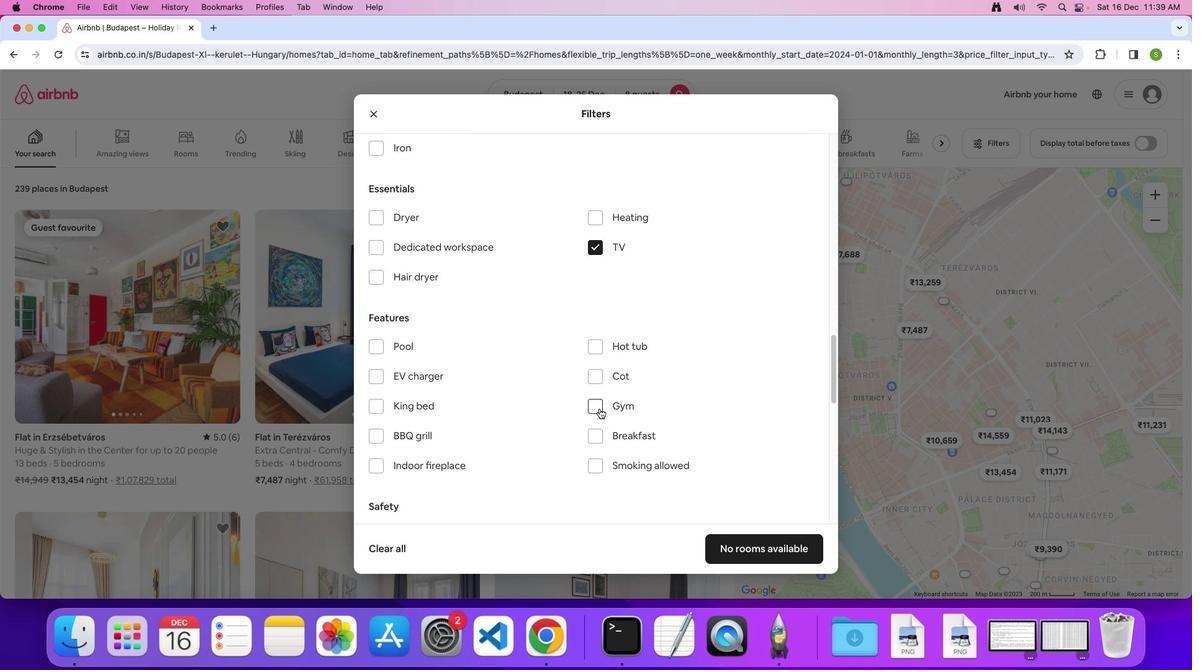 
Action: Mouse moved to (599, 442)
Screenshot: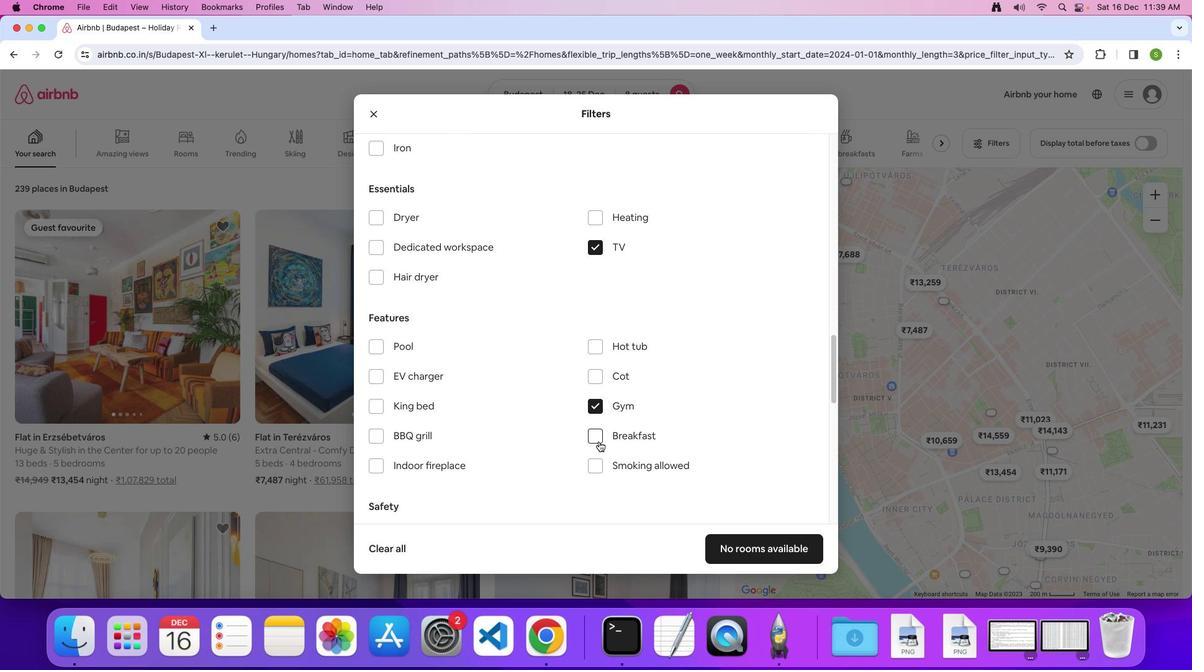 
Action: Mouse pressed left at (599, 442)
Screenshot: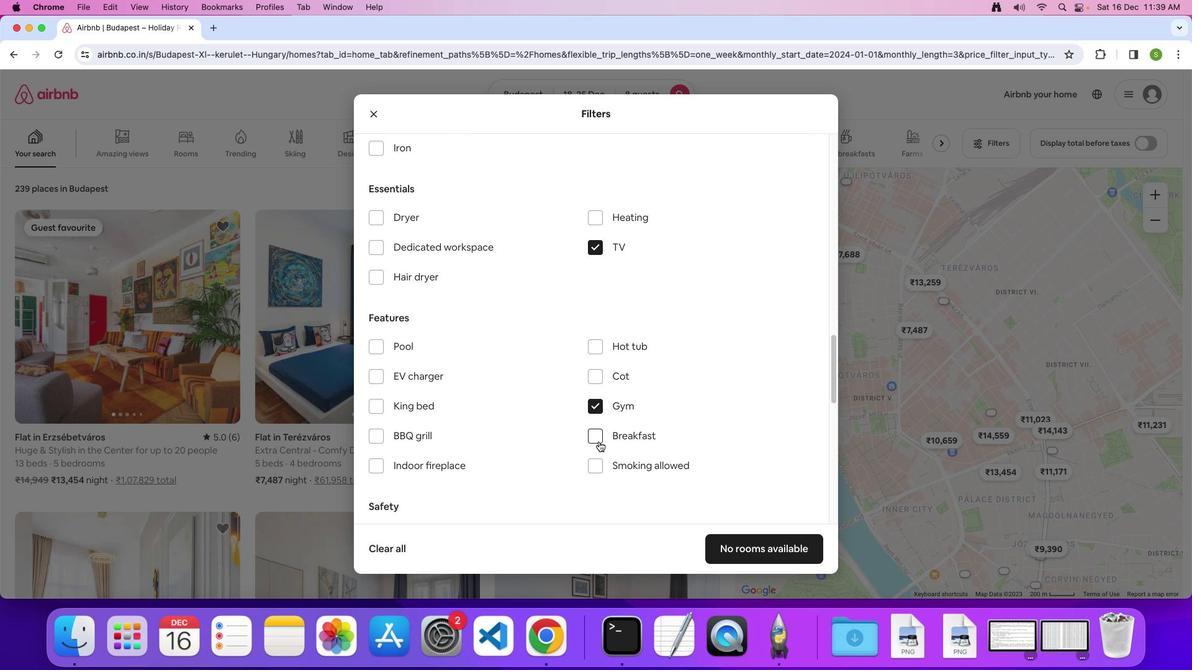 
Action: Mouse moved to (501, 428)
Screenshot: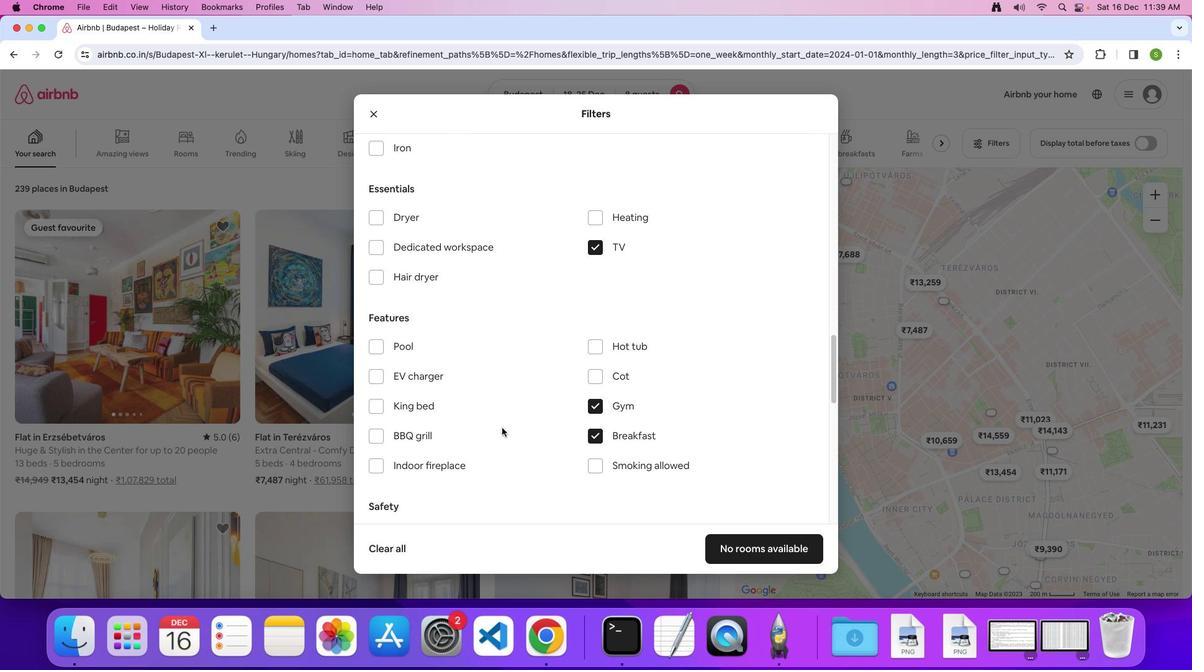 
Action: Mouse scrolled (501, 428) with delta (0, 0)
Screenshot: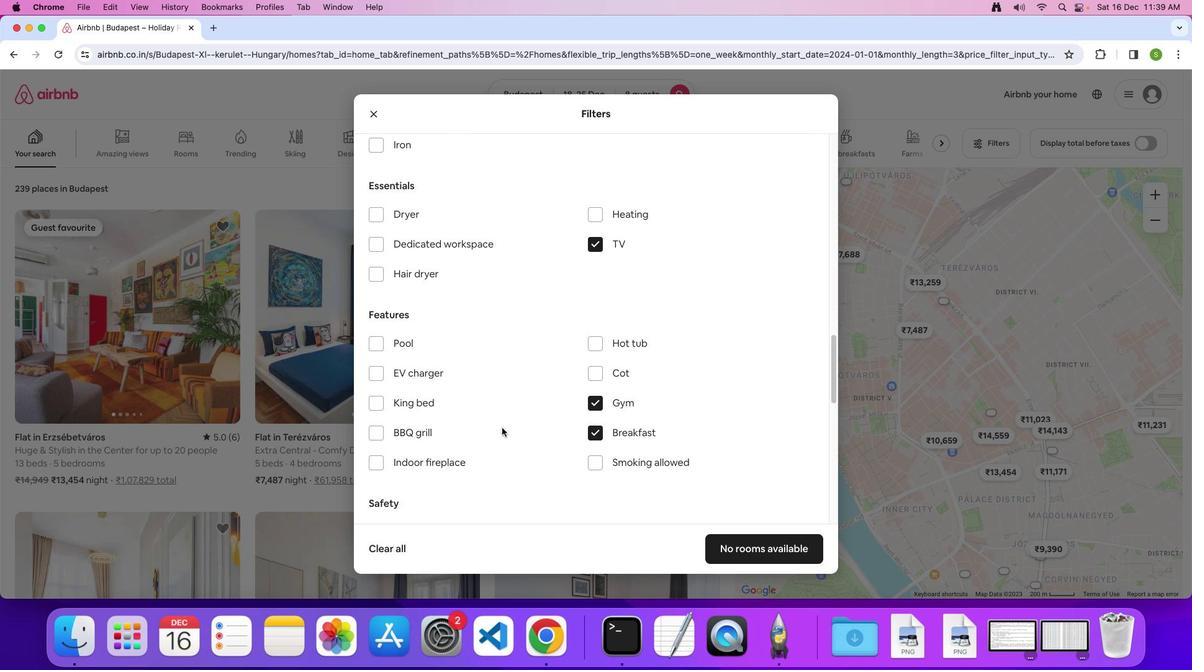 
Action: Mouse scrolled (501, 428) with delta (0, 0)
Screenshot: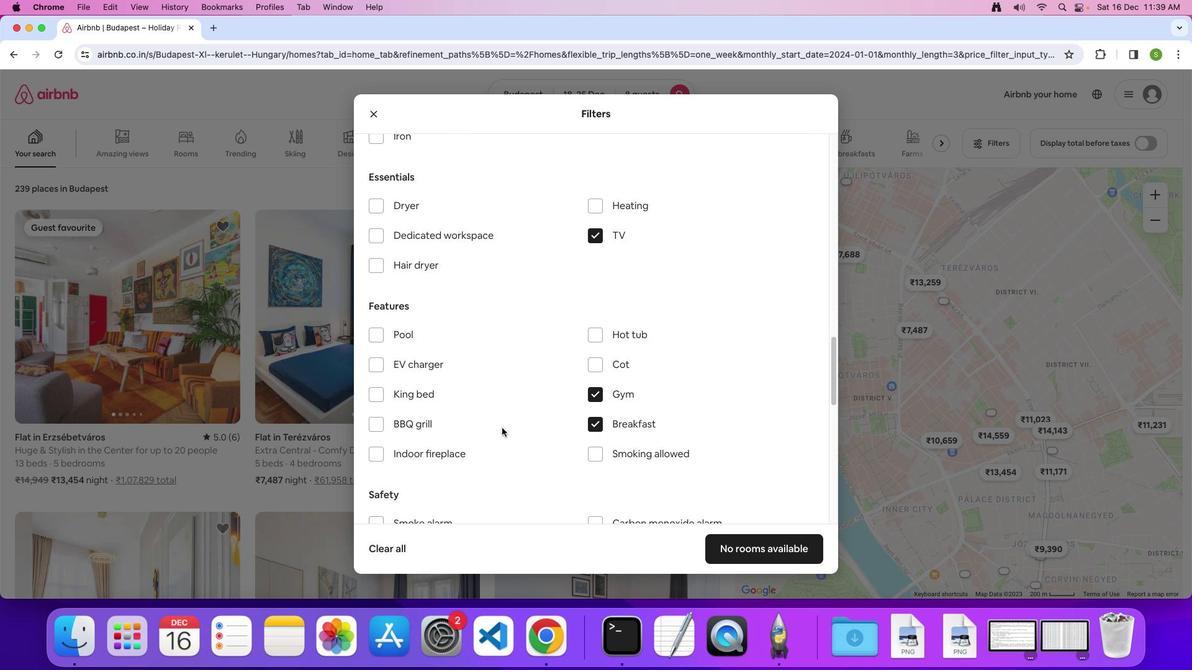 
Action: Mouse scrolled (501, 428) with delta (0, 0)
Screenshot: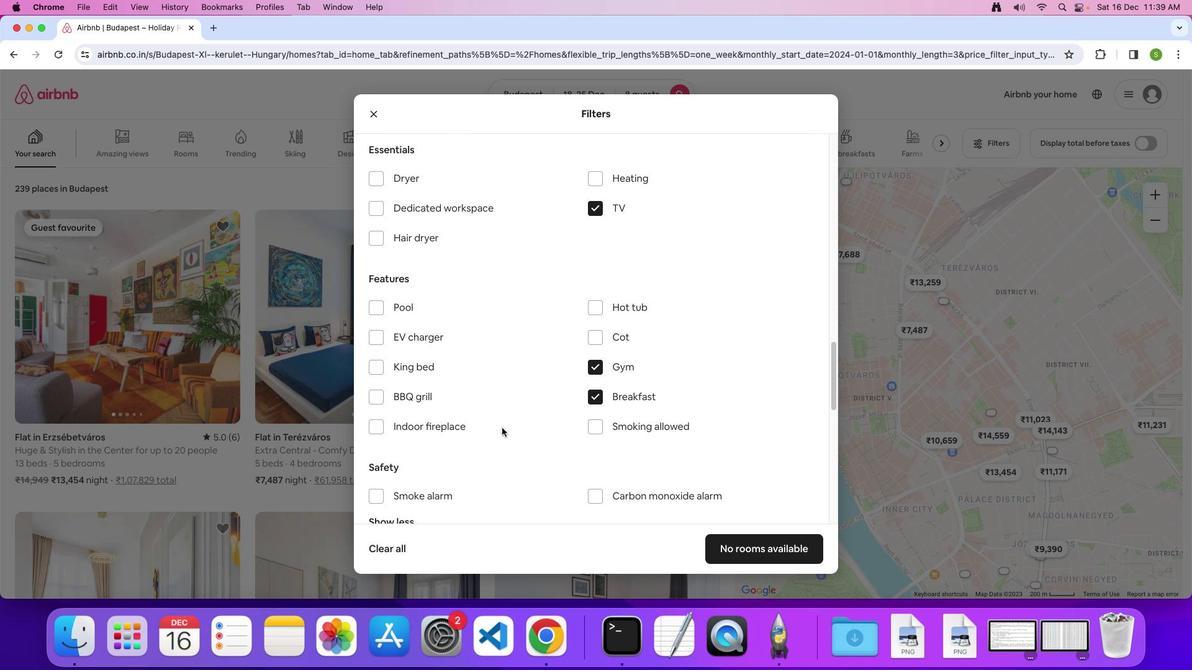 
Action: Mouse scrolled (501, 428) with delta (0, 0)
Screenshot: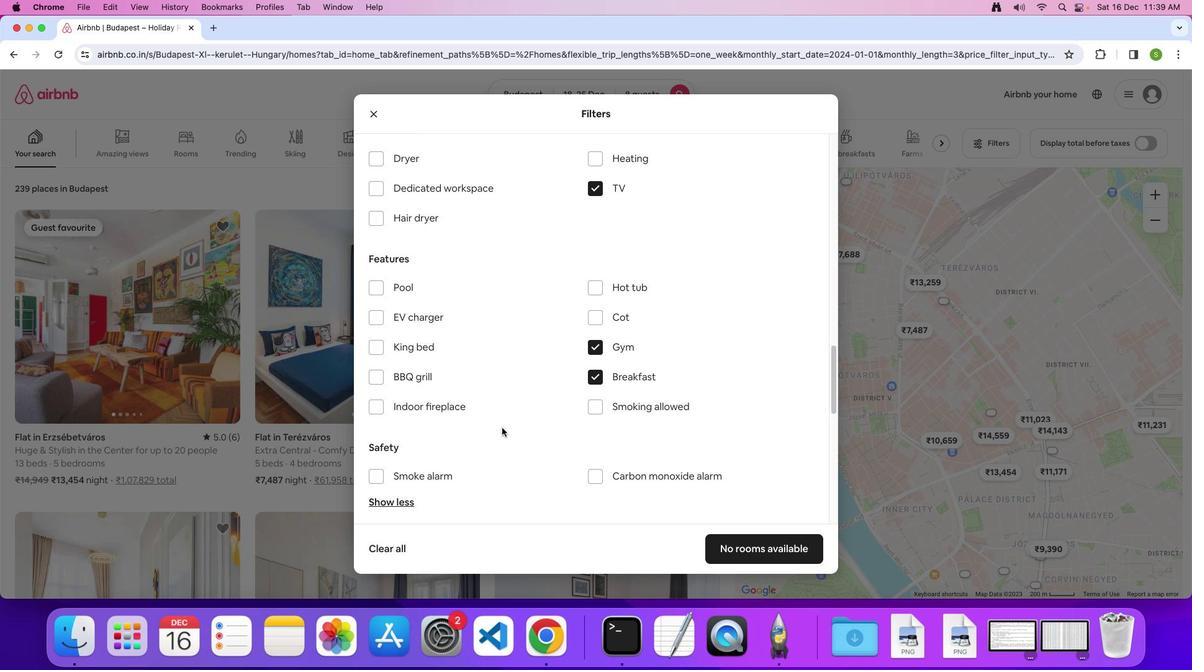 
Action: Mouse scrolled (501, 428) with delta (0, 0)
Screenshot: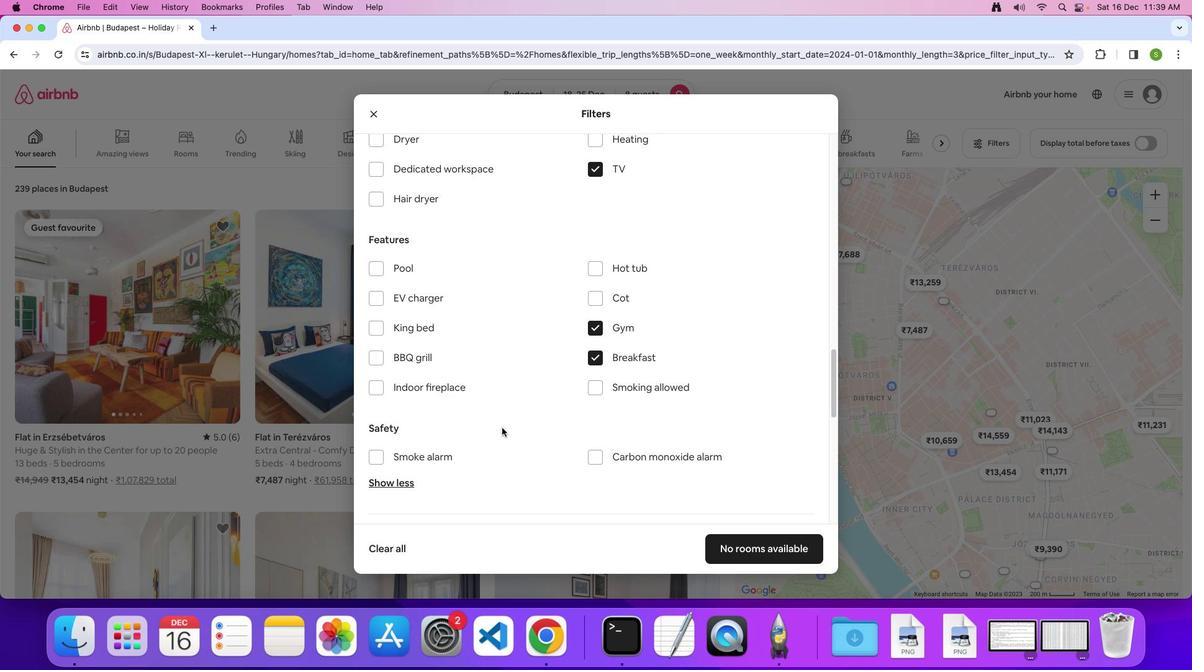 
Action: Mouse scrolled (501, 428) with delta (0, -1)
Screenshot: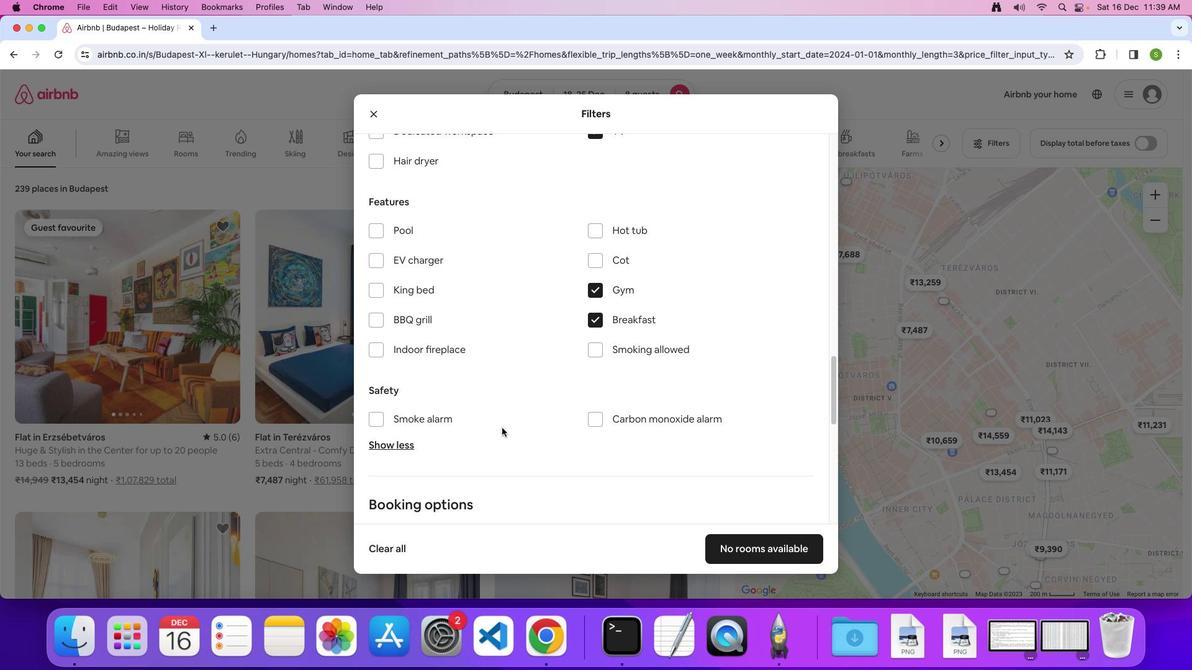 
Action: Mouse moved to (502, 427)
Screenshot: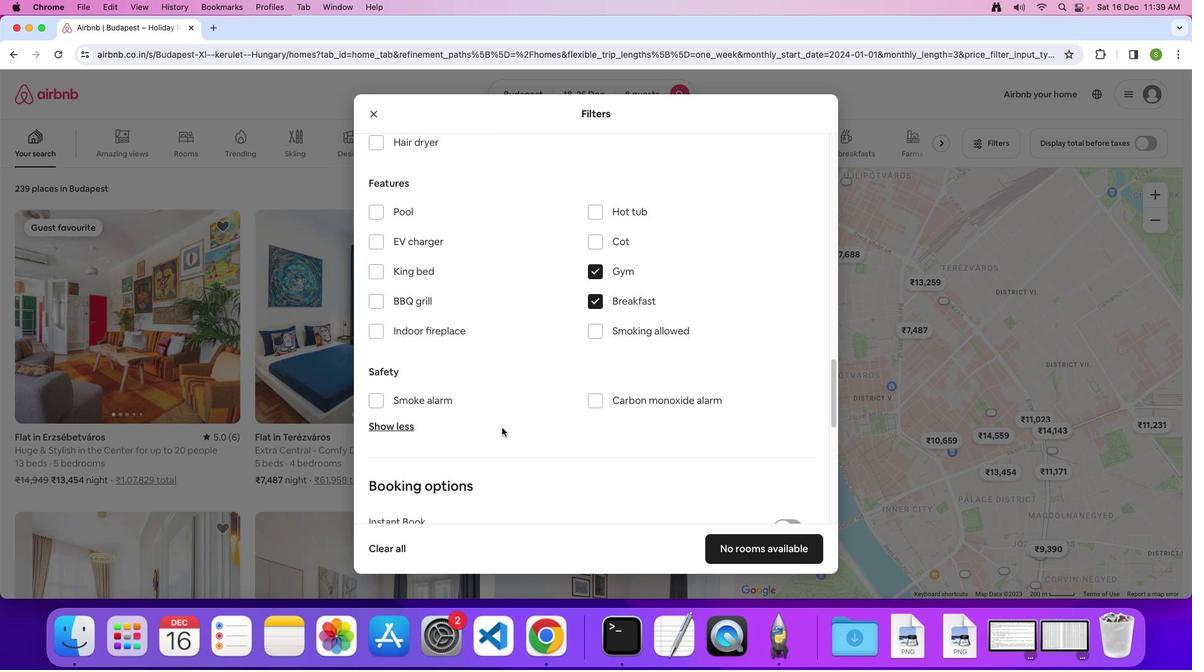 
Action: Mouse scrolled (502, 427) with delta (0, 0)
Screenshot: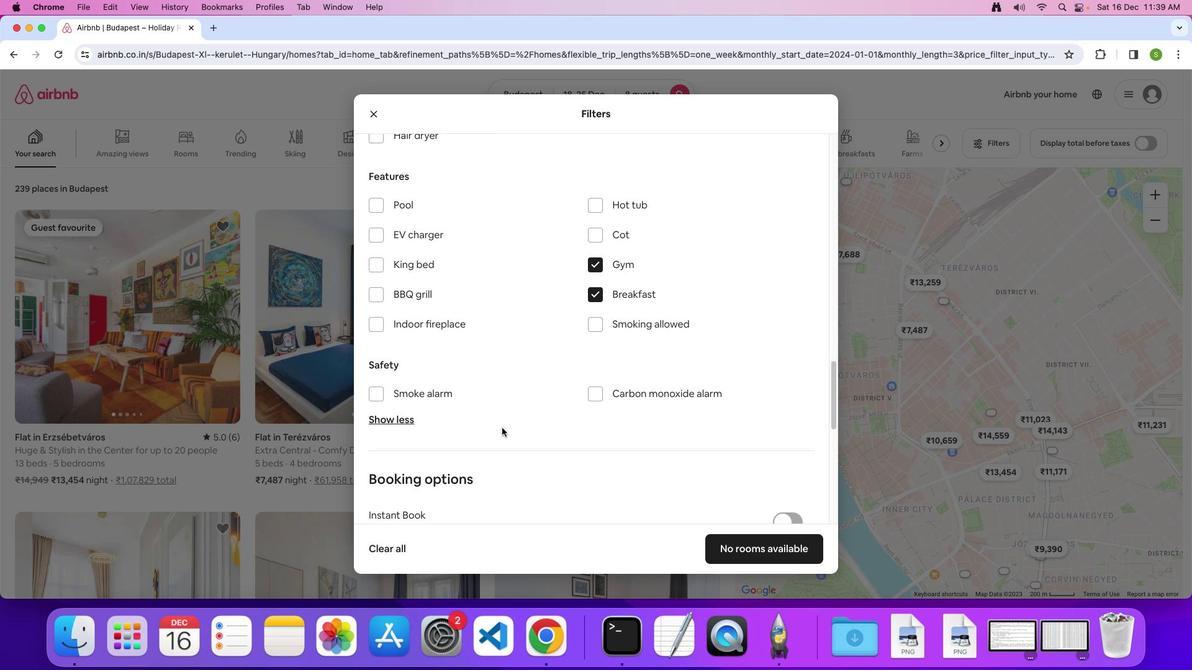 
Action: Mouse scrolled (502, 427) with delta (0, 0)
Screenshot: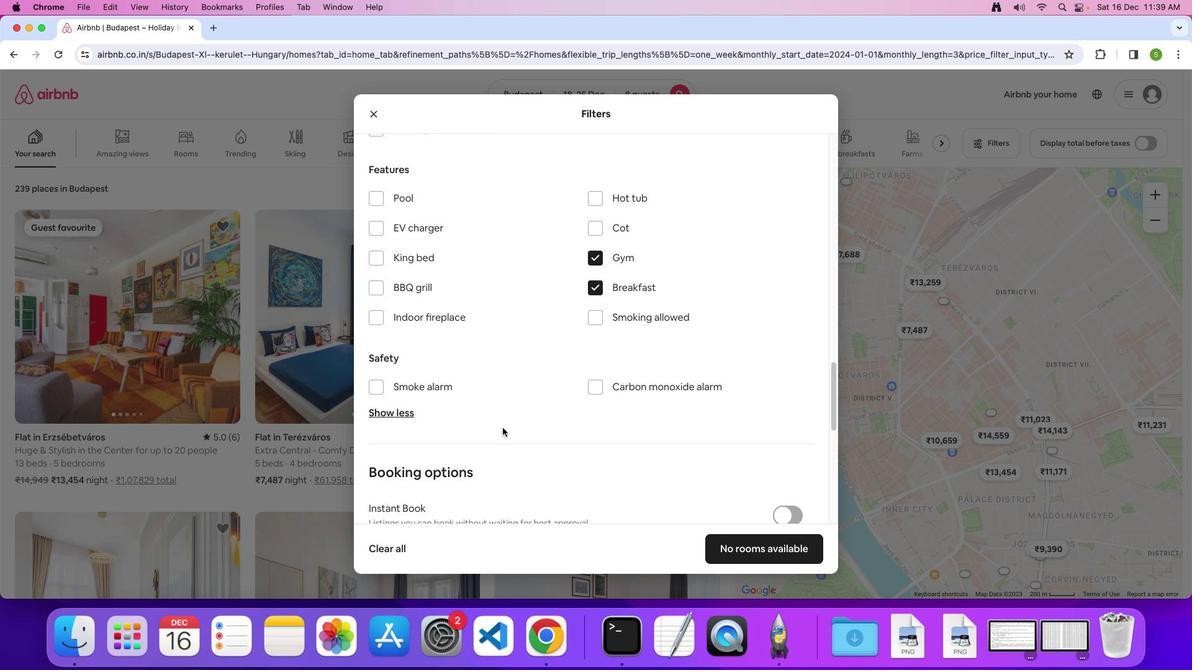 
Action: Mouse moved to (502, 427)
Screenshot: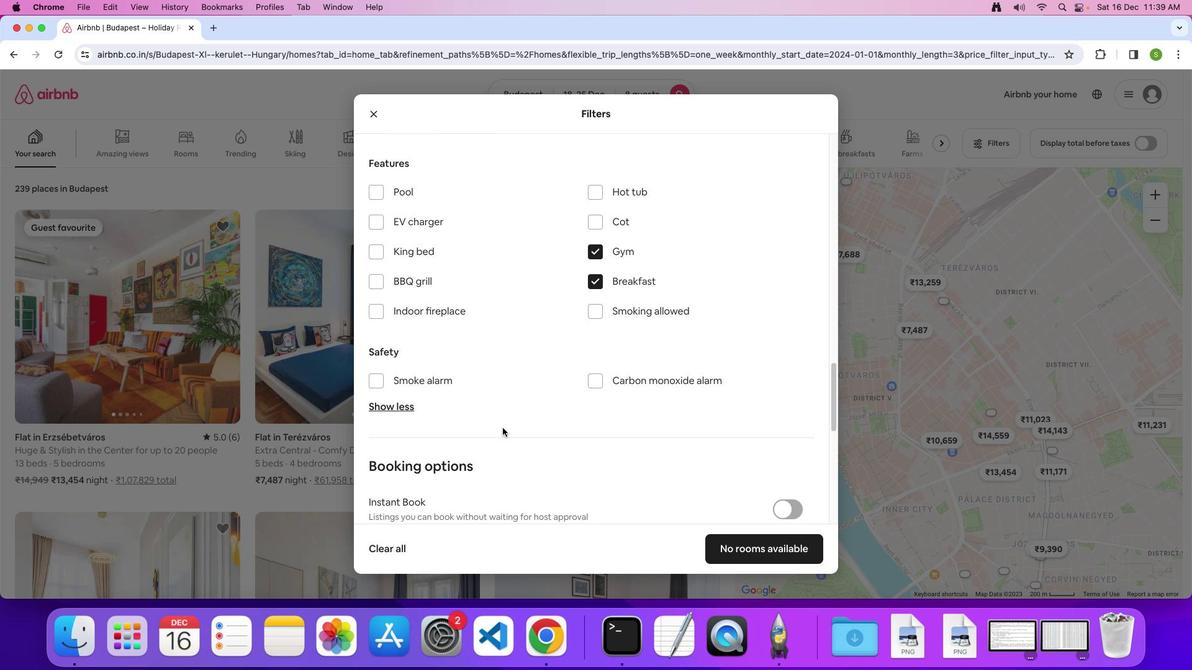 
Action: Mouse scrolled (502, 427) with delta (0, 0)
Screenshot: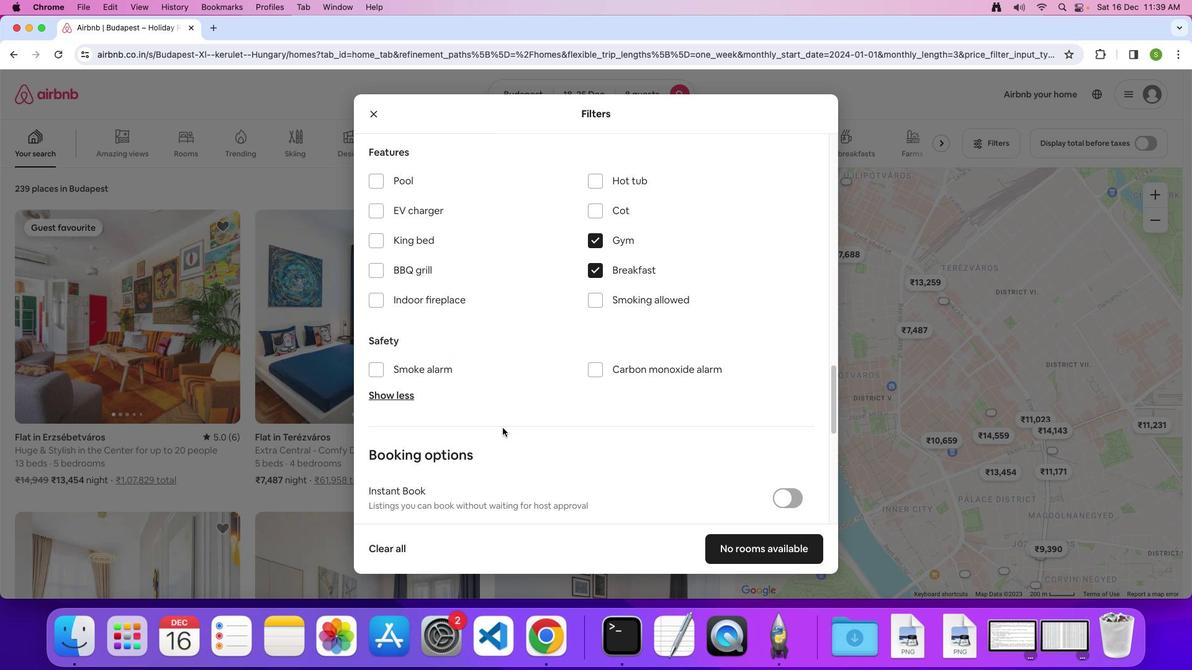 
Action: Mouse scrolled (502, 427) with delta (0, 0)
Screenshot: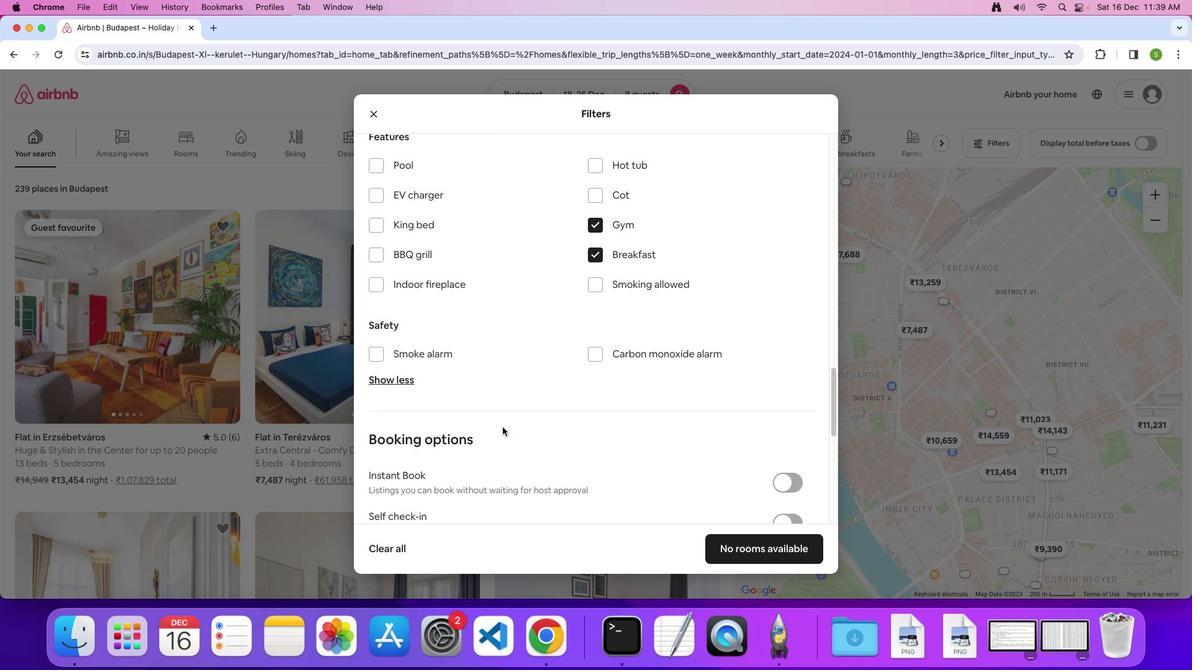 
Action: Mouse scrolled (502, 427) with delta (0, -1)
Screenshot: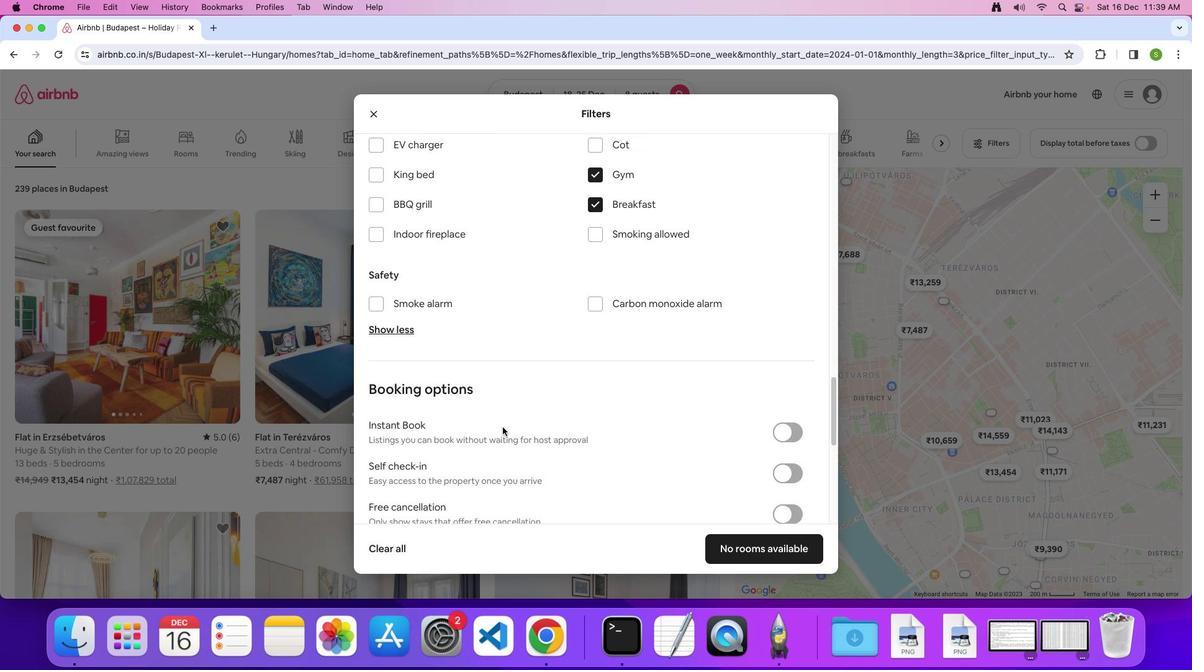 
Action: Mouse moved to (502, 427)
Screenshot: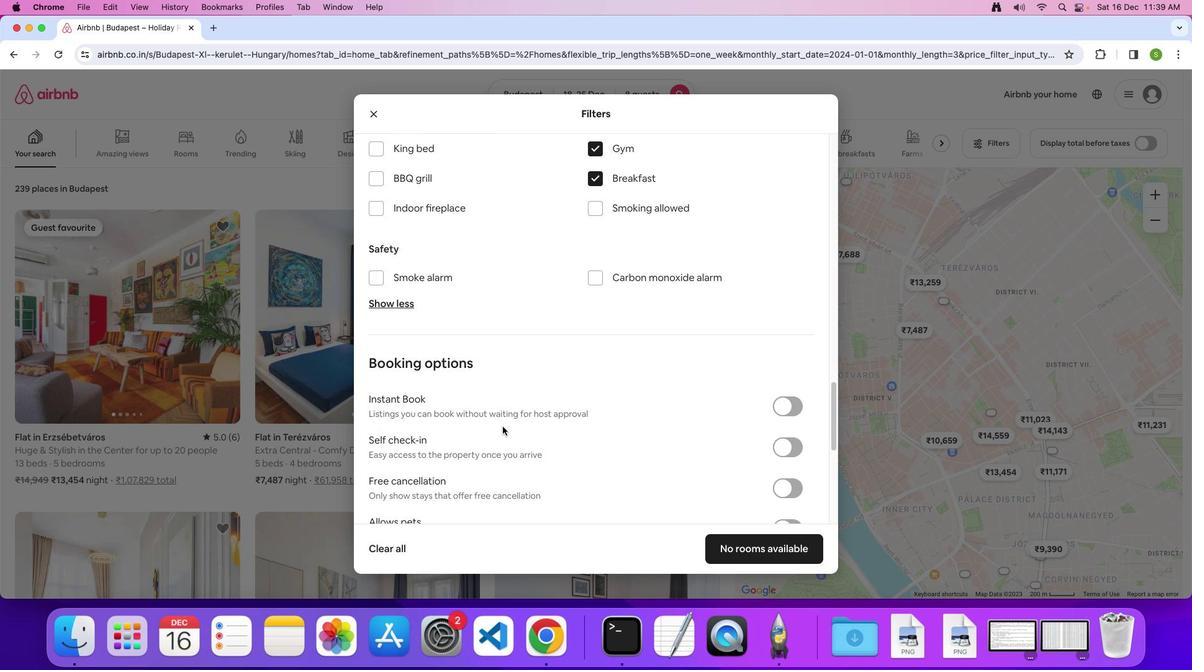 
Action: Mouse scrolled (502, 427) with delta (0, 0)
Screenshot: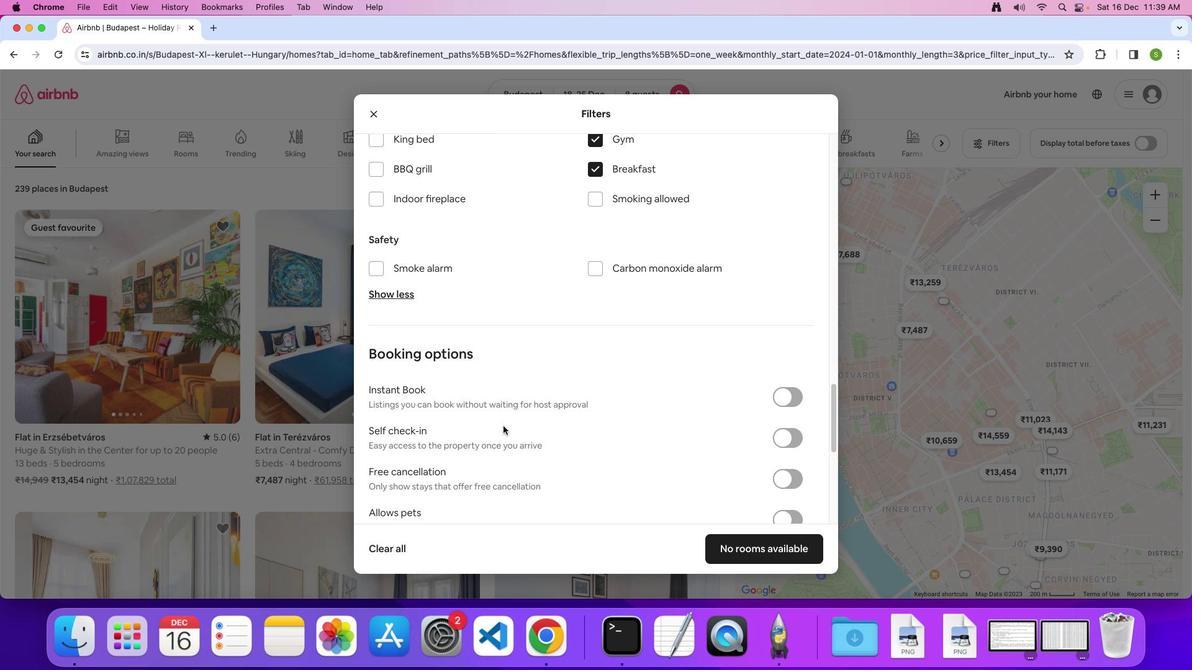 
Action: Mouse scrolled (502, 427) with delta (0, 0)
Screenshot: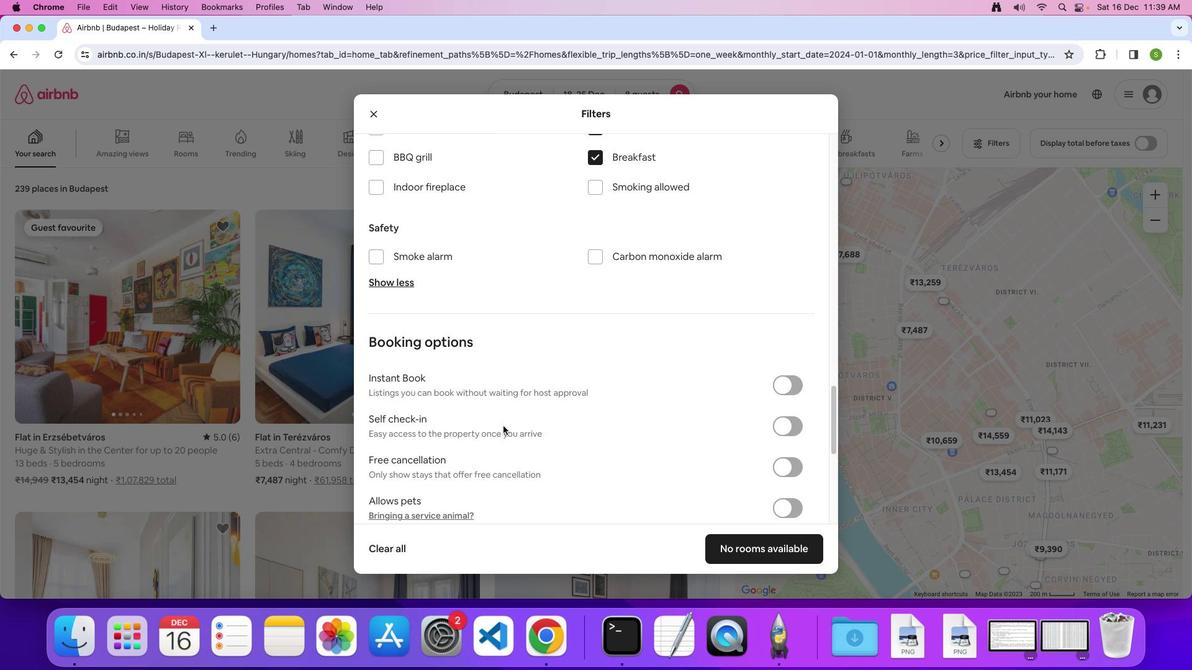 
Action: Mouse moved to (503, 426)
Screenshot: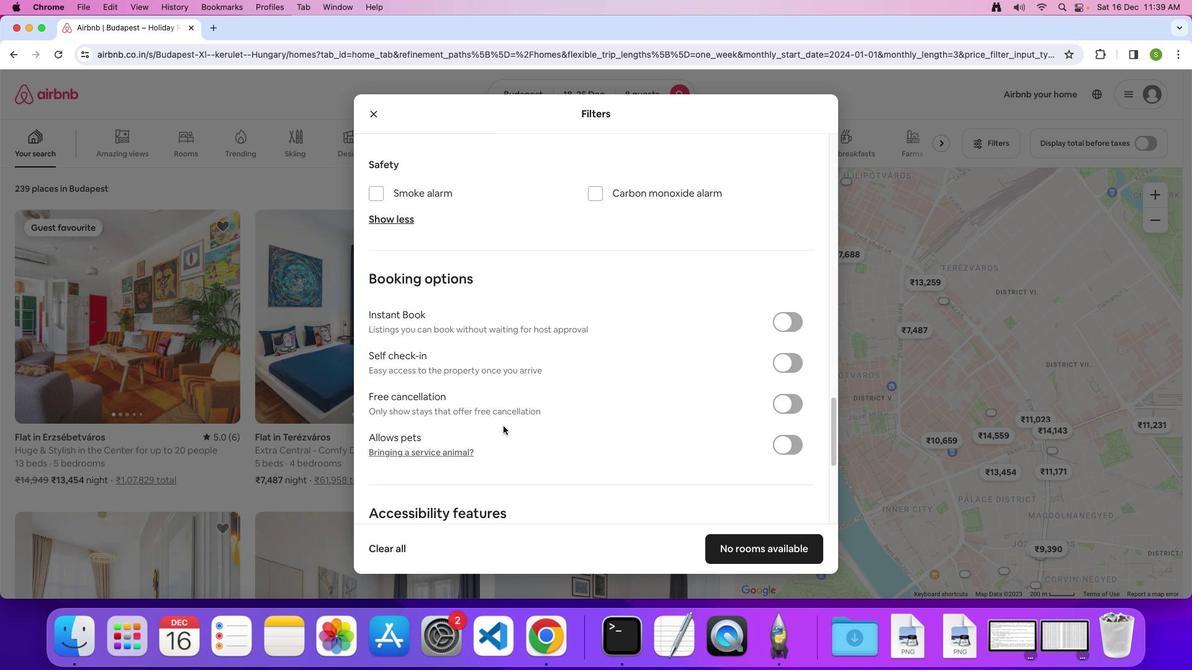 
Action: Mouse scrolled (503, 426) with delta (0, -1)
Screenshot: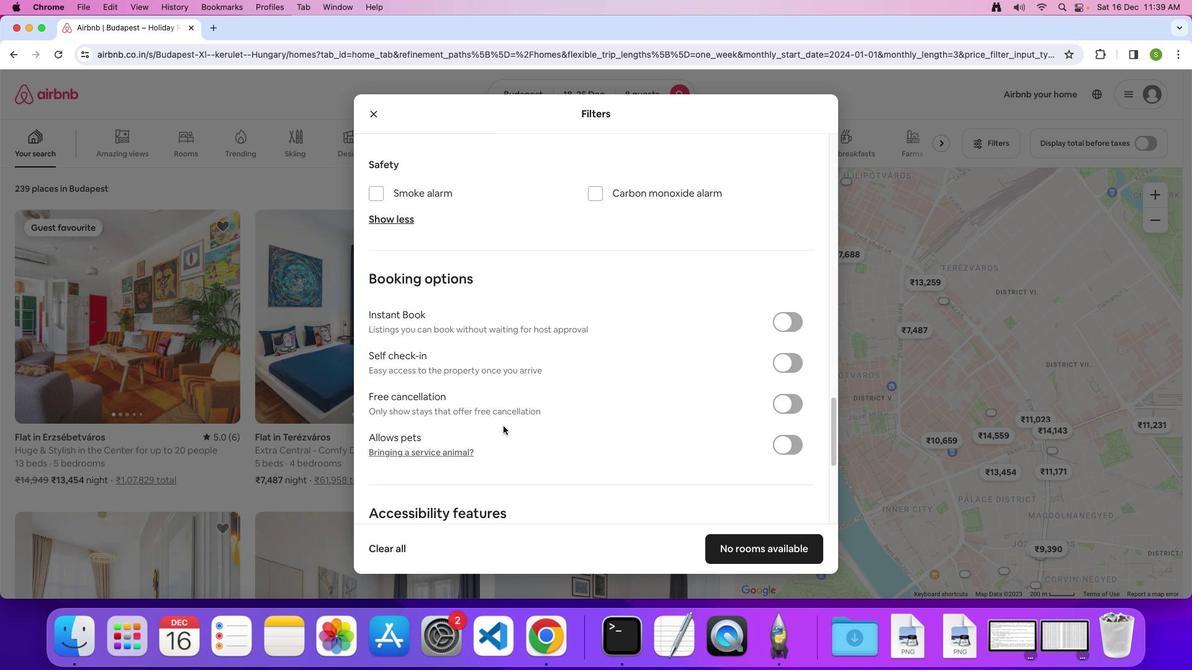 
Action: Mouse scrolled (503, 426) with delta (0, 0)
Screenshot: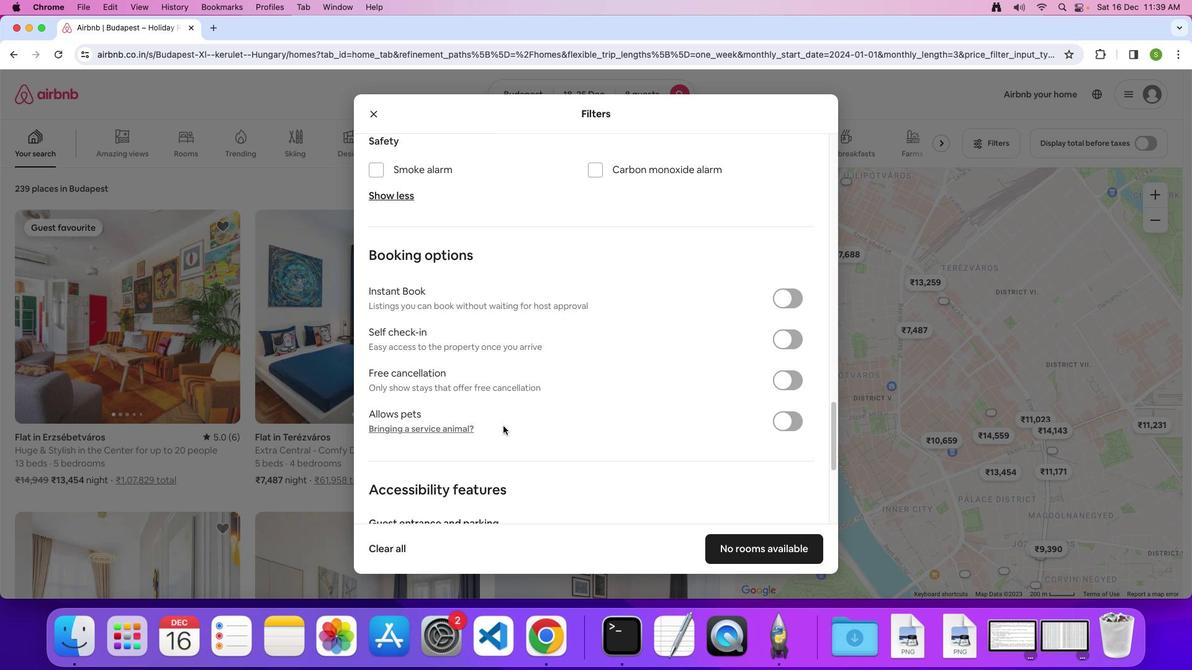 
Action: Mouse scrolled (503, 426) with delta (0, 0)
Screenshot: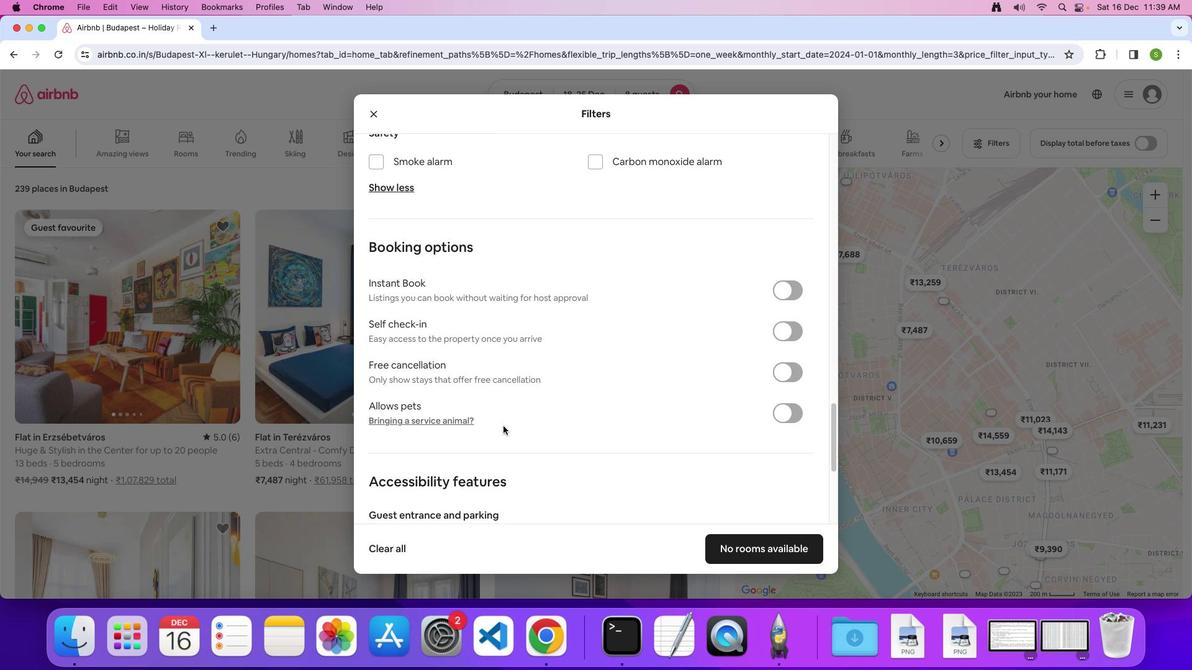 
Action: Mouse scrolled (503, 426) with delta (0, 0)
Screenshot: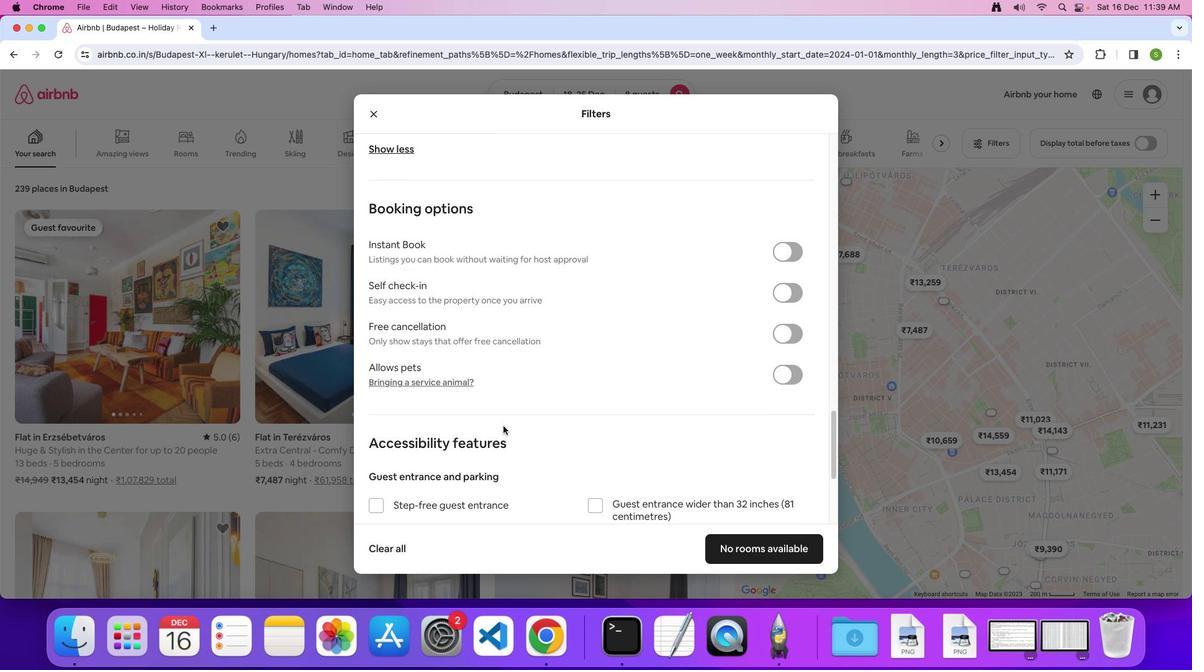 
Action: Mouse scrolled (503, 426) with delta (0, 0)
Screenshot: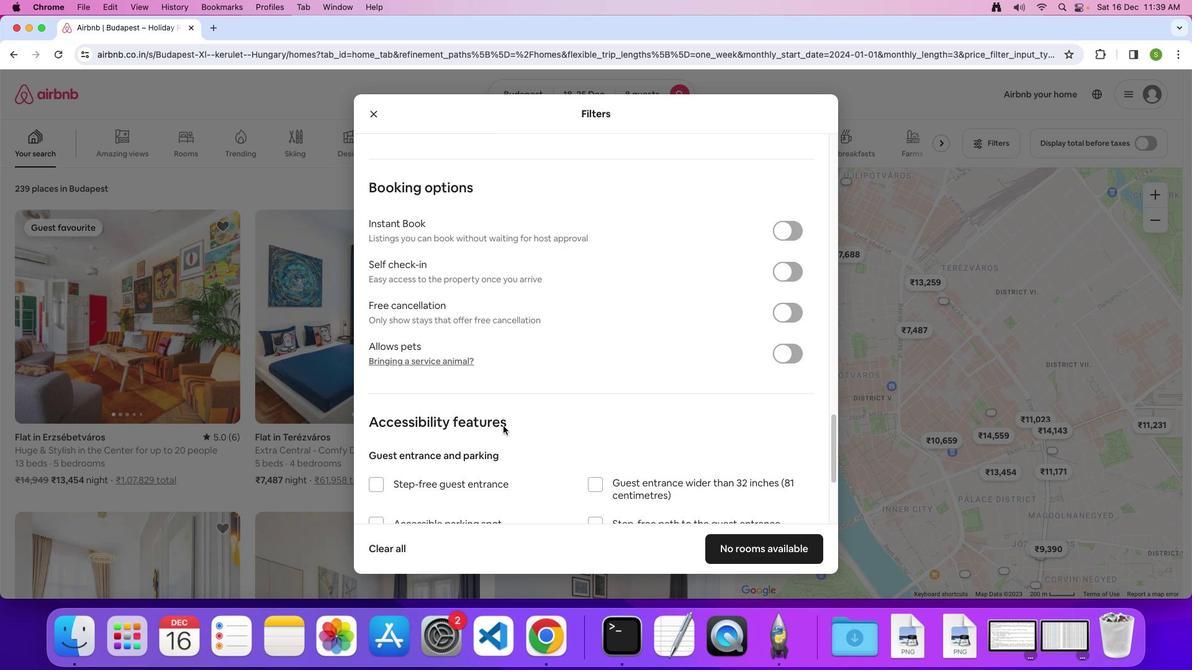 
Action: Mouse scrolled (503, 426) with delta (0, 0)
Screenshot: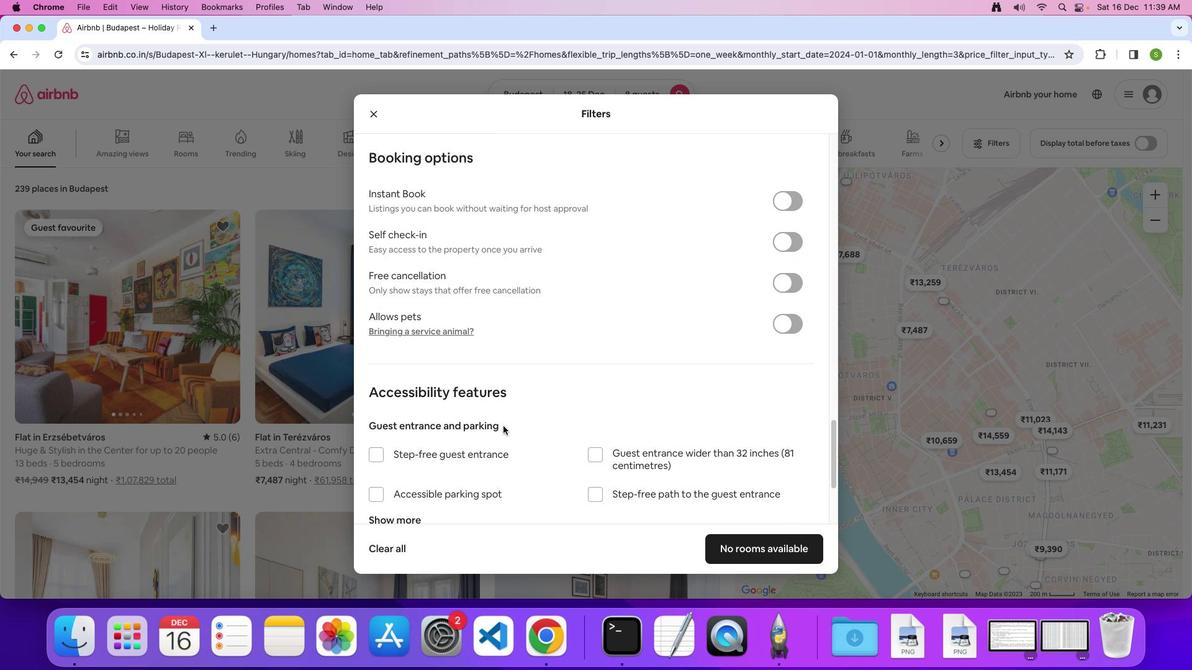 
Action: Mouse scrolled (503, 426) with delta (0, -1)
Screenshot: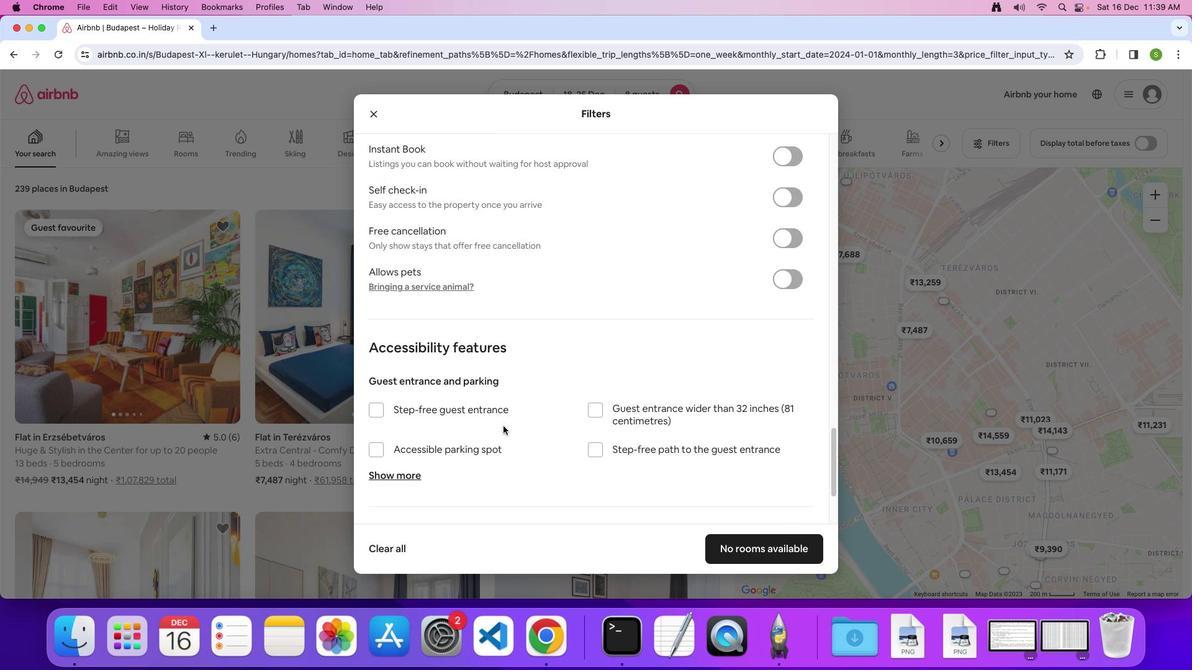 
Action: Mouse scrolled (503, 426) with delta (0, 0)
Screenshot: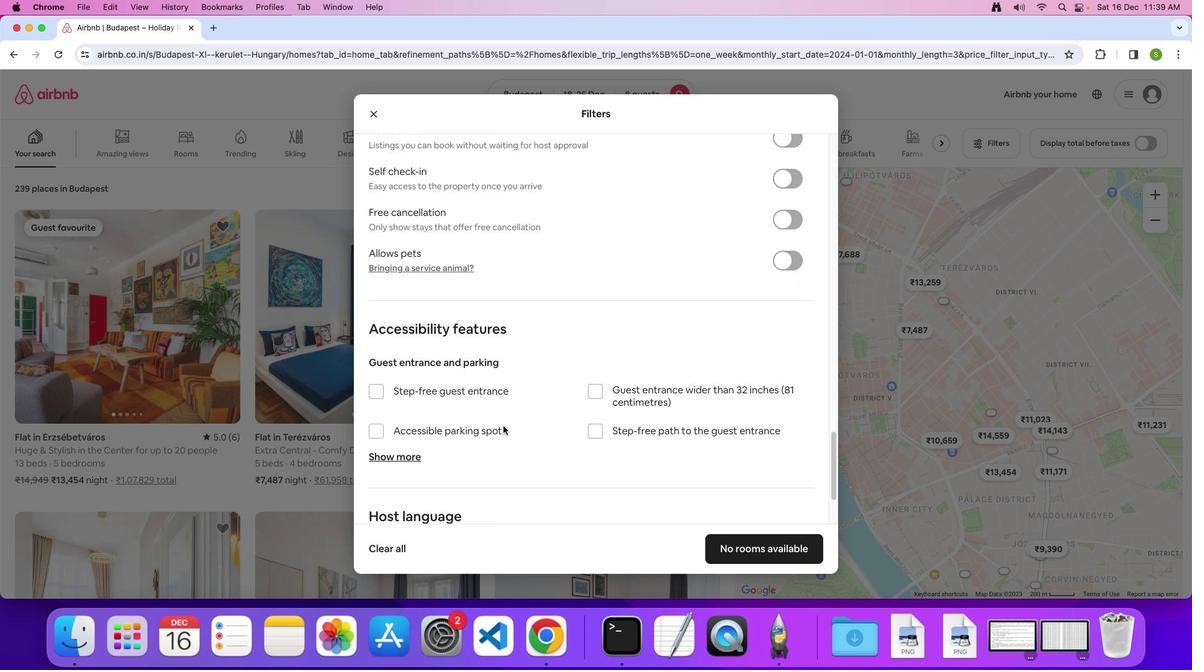 
Action: Mouse scrolled (503, 426) with delta (0, 0)
Screenshot: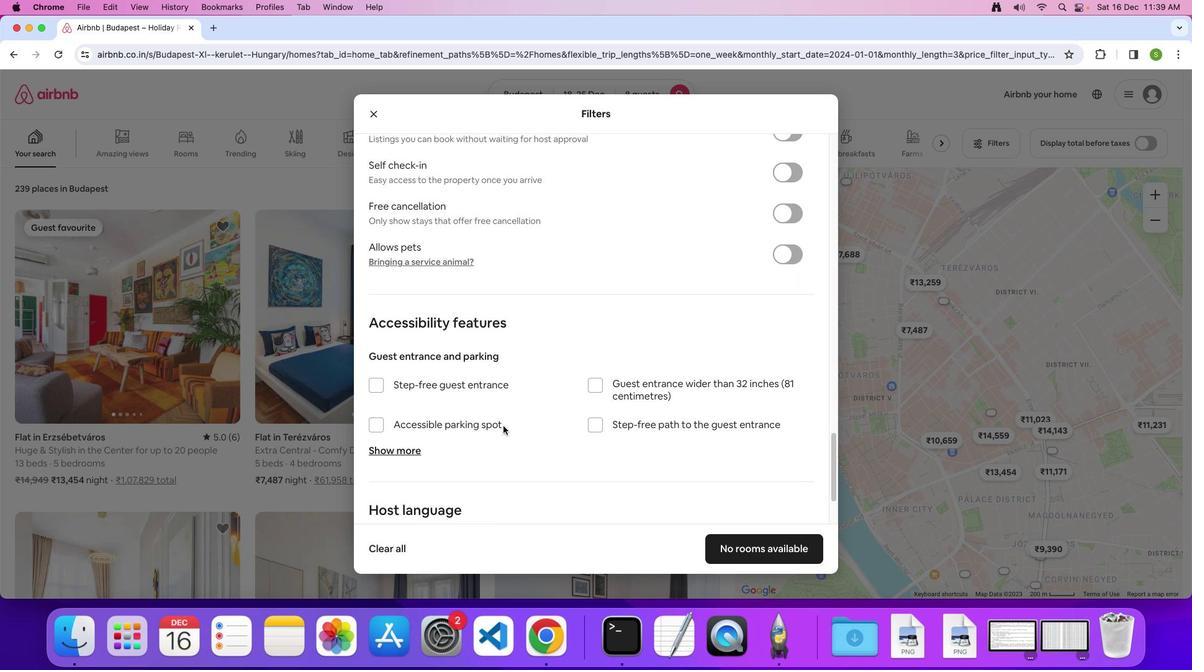 
Action: Mouse scrolled (503, 426) with delta (0, 0)
Screenshot: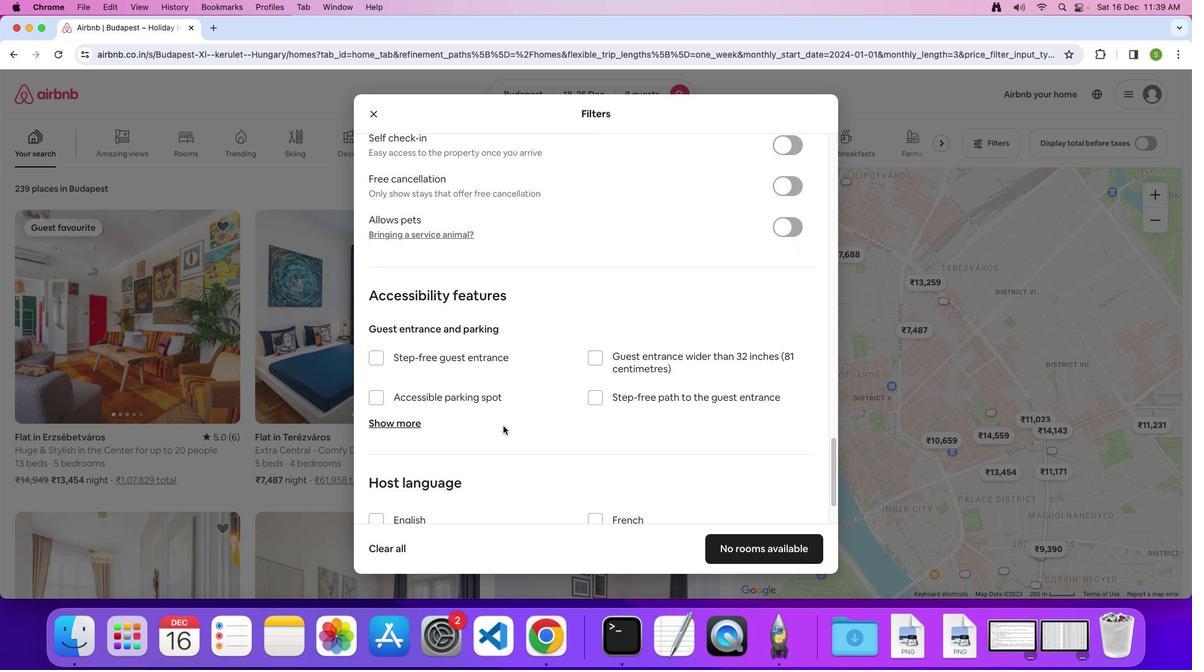 
Action: Mouse scrolled (503, 426) with delta (0, 0)
Screenshot: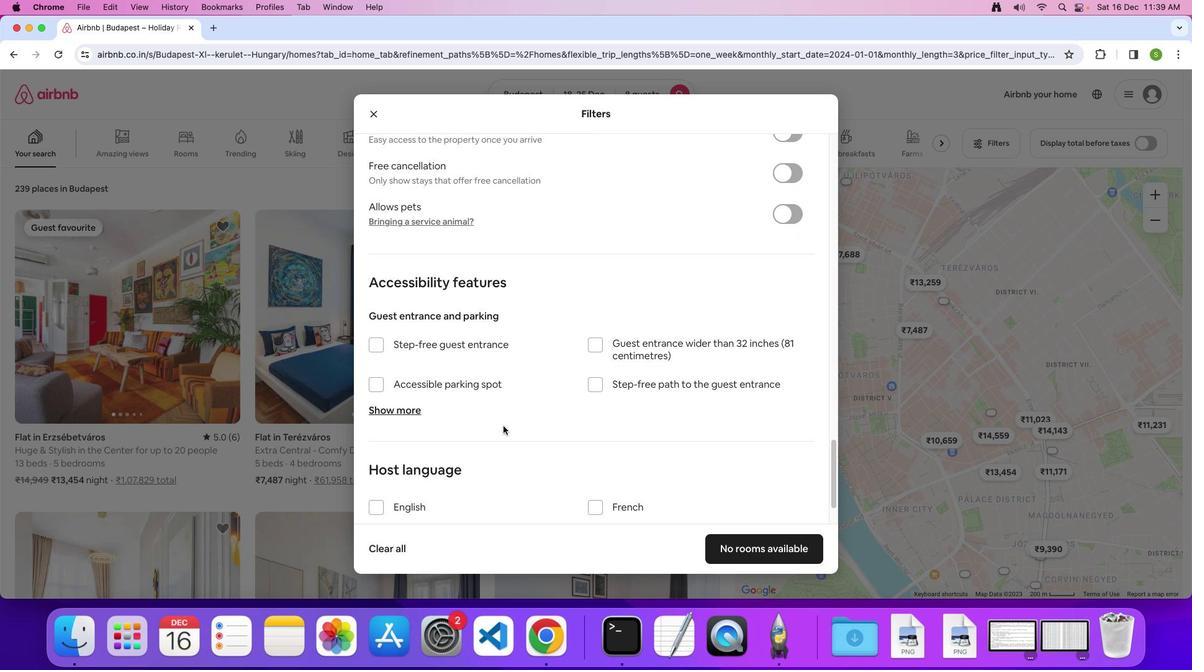 
Action: Mouse scrolled (503, 426) with delta (0, -1)
Screenshot: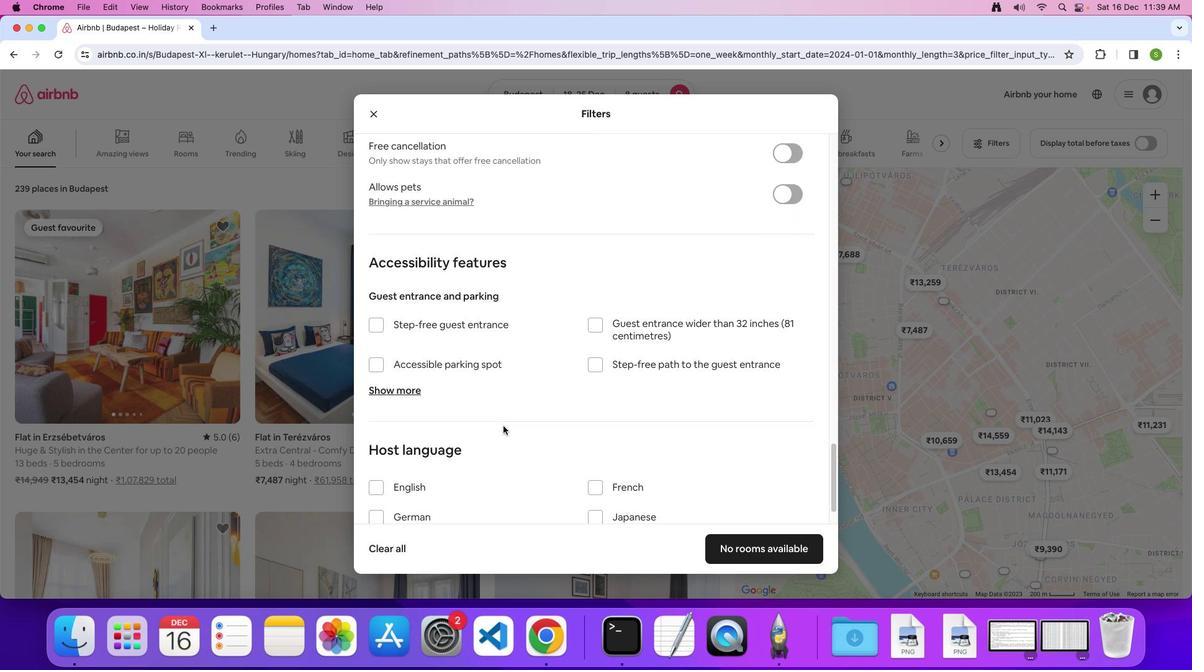 
Action: Mouse scrolled (503, 426) with delta (0, -1)
Screenshot: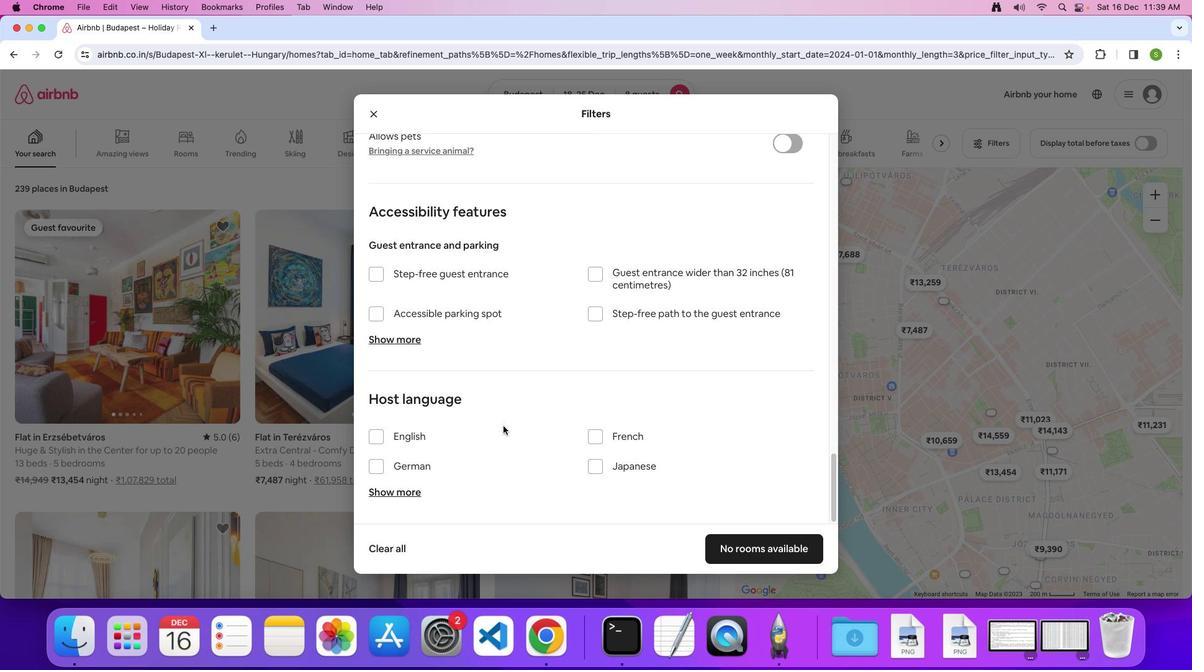 
Action: Mouse scrolled (503, 426) with delta (0, 0)
Screenshot: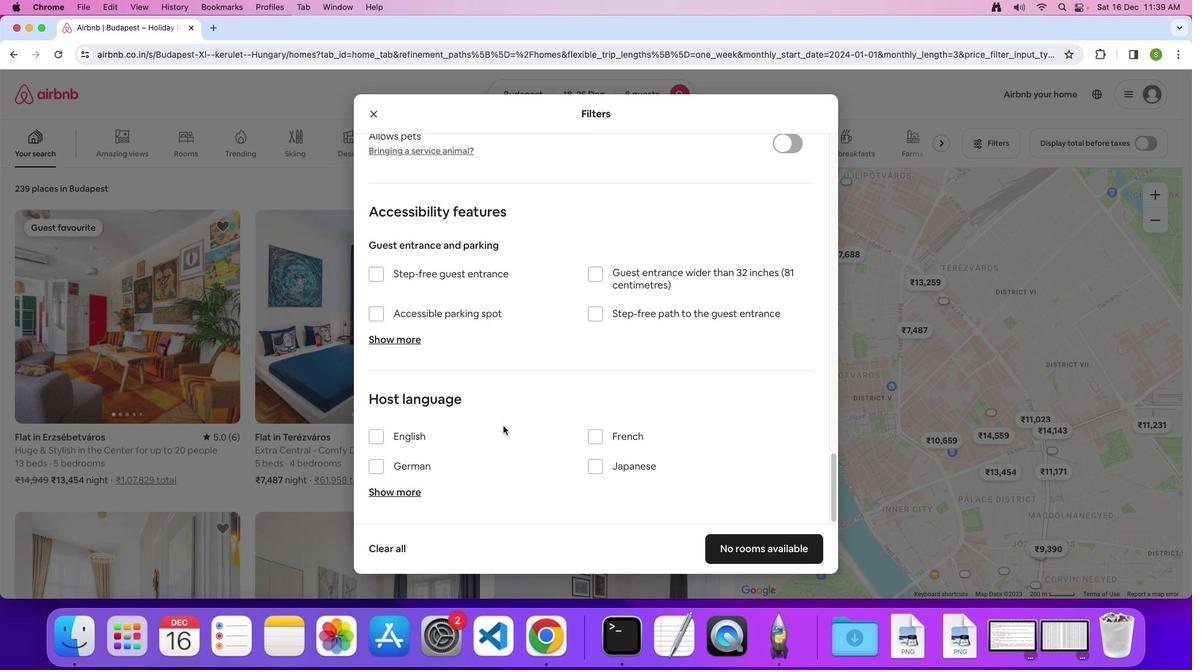 
Action: Mouse scrolled (503, 426) with delta (0, 0)
Screenshot: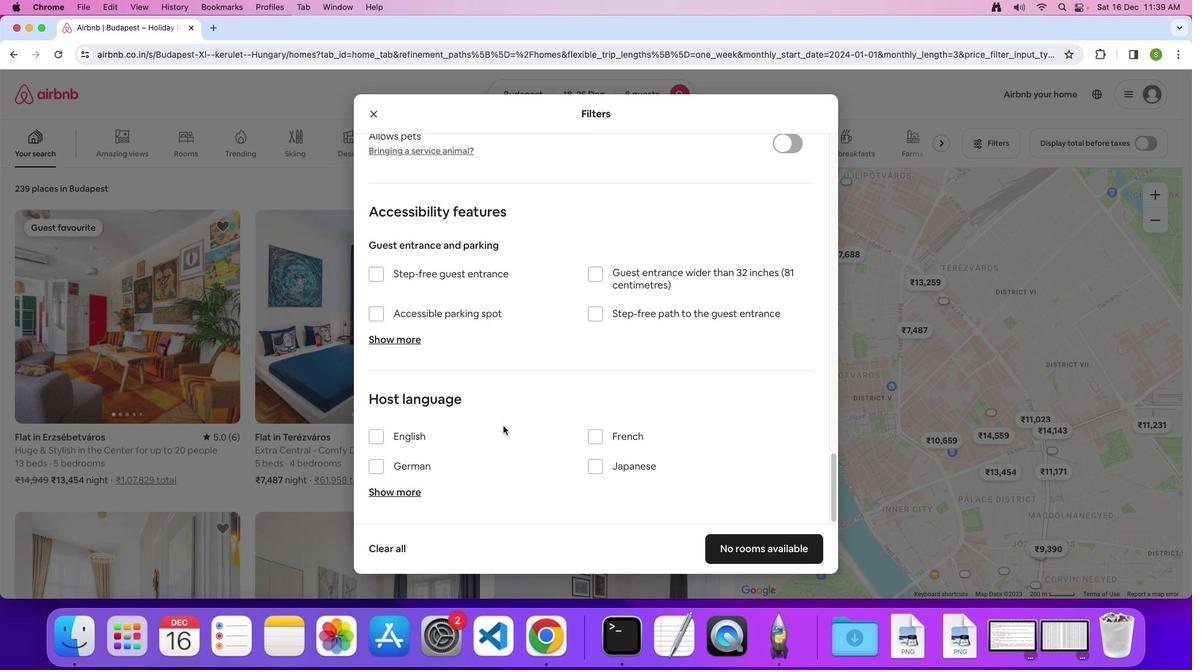 
Action: Mouse moved to (740, 540)
Screenshot: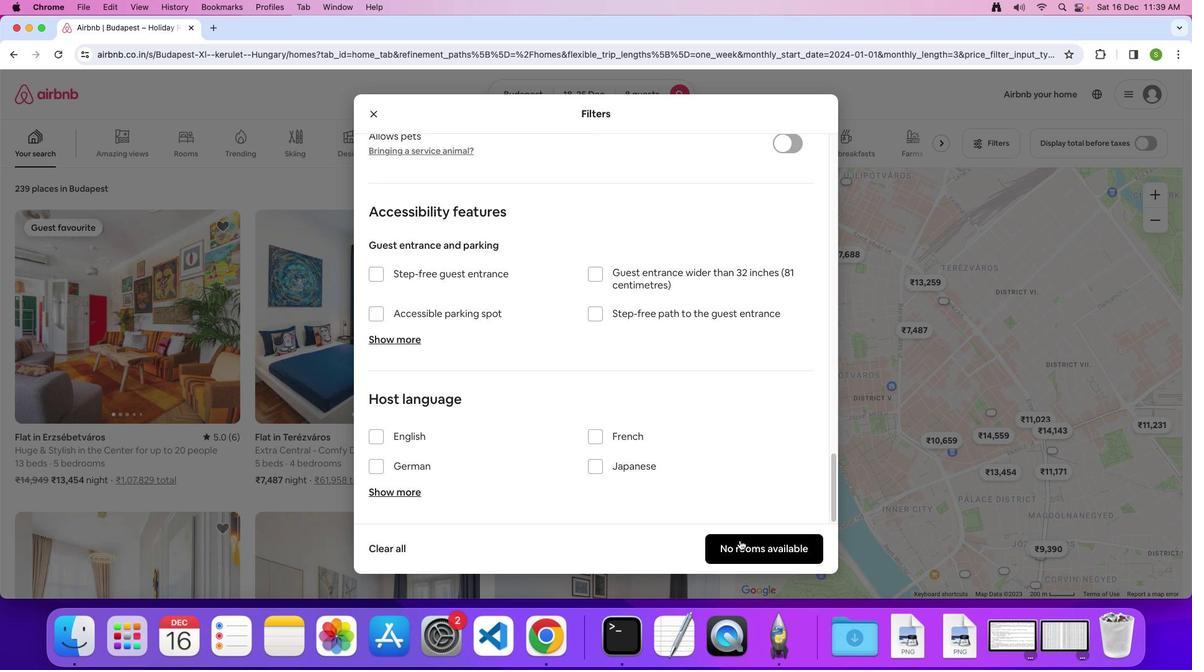 
Action: Mouse pressed left at (740, 540)
Screenshot: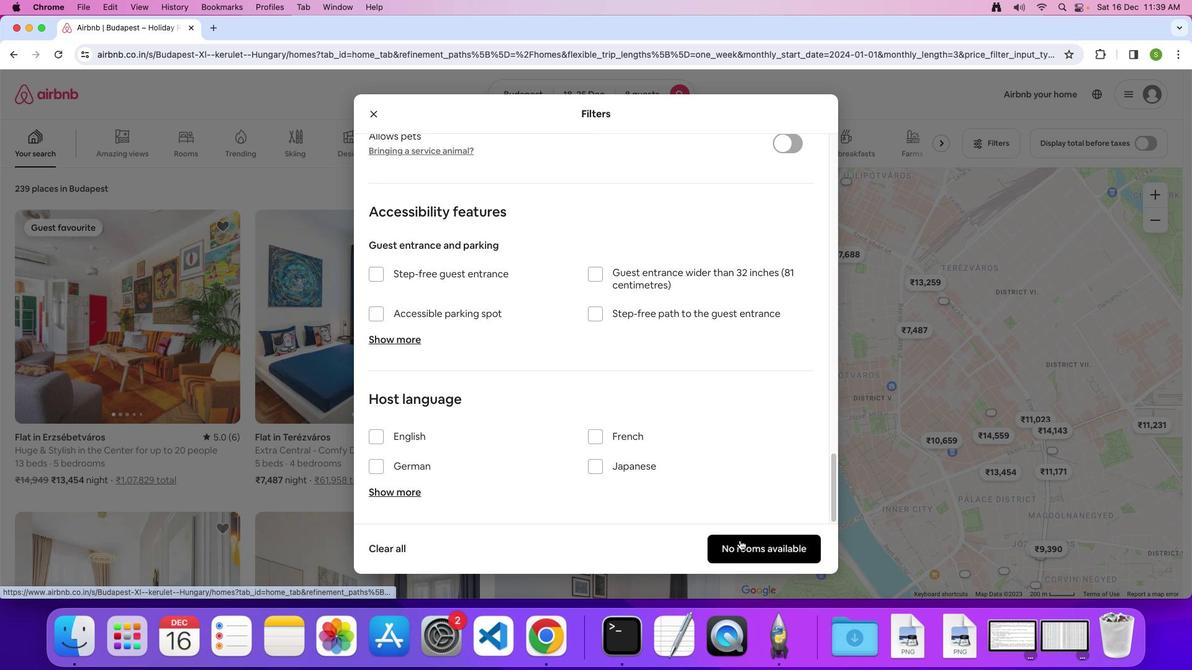 
Action: Mouse moved to (570, 399)
Screenshot: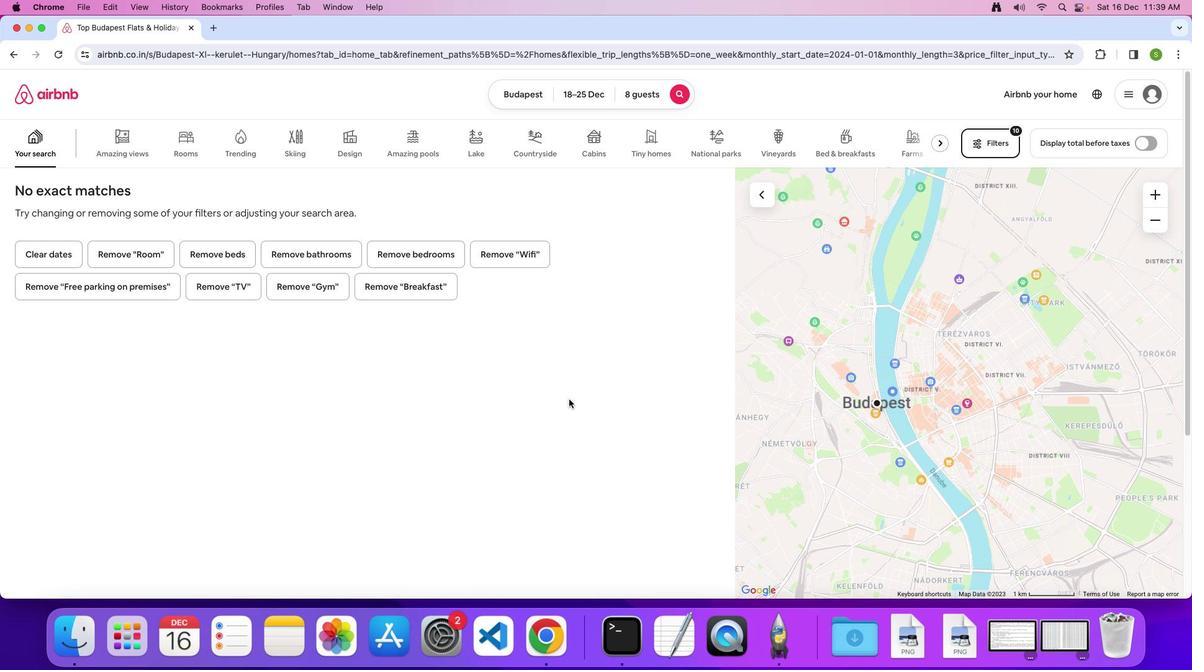 
